 Task: Search one way flight ticket for 5 adults, 2 children, 1 infant in seat and 2 infants on lap in economy from Des Moines: Des Moines International Airport to Indianapolis: Indianapolis International Airport on 8-5-2023. Choice of flights is United. Number of bags: 2 carry on bags. Price is upto 72000. Outbound departure time preference is 8:30.
Action: Mouse moved to (331, 313)
Screenshot: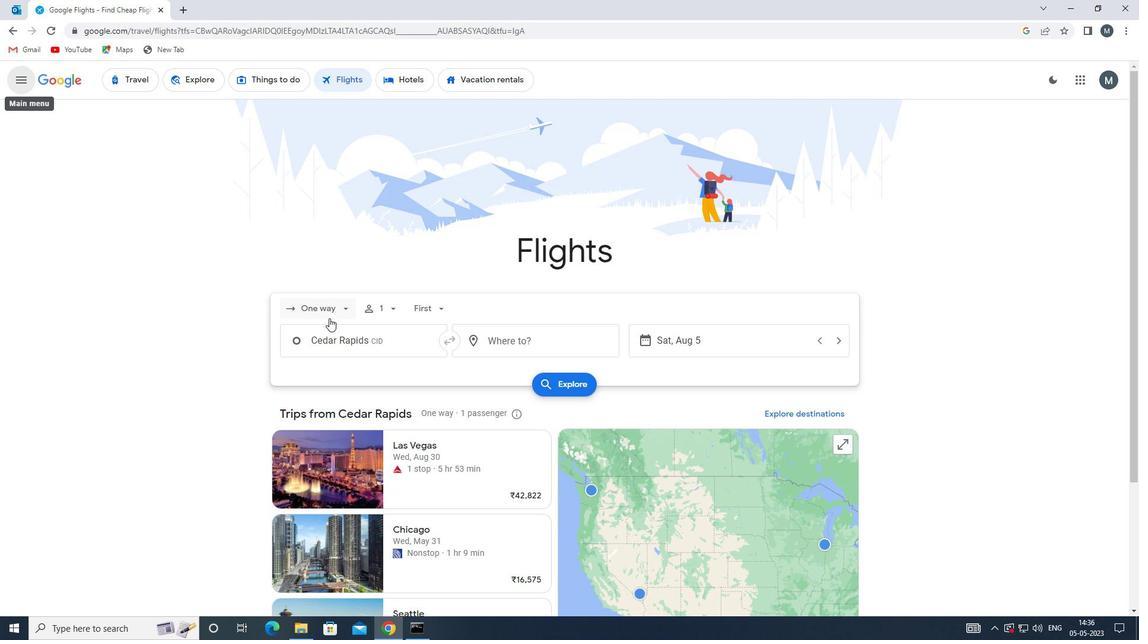 
Action: Mouse pressed left at (331, 313)
Screenshot: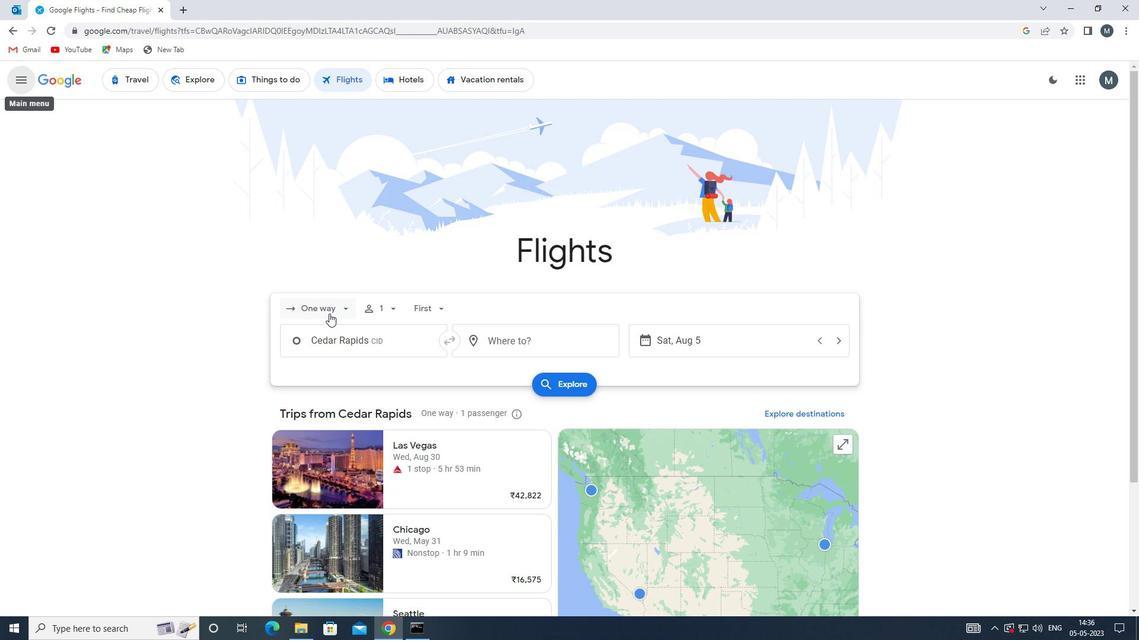 
Action: Mouse moved to (343, 366)
Screenshot: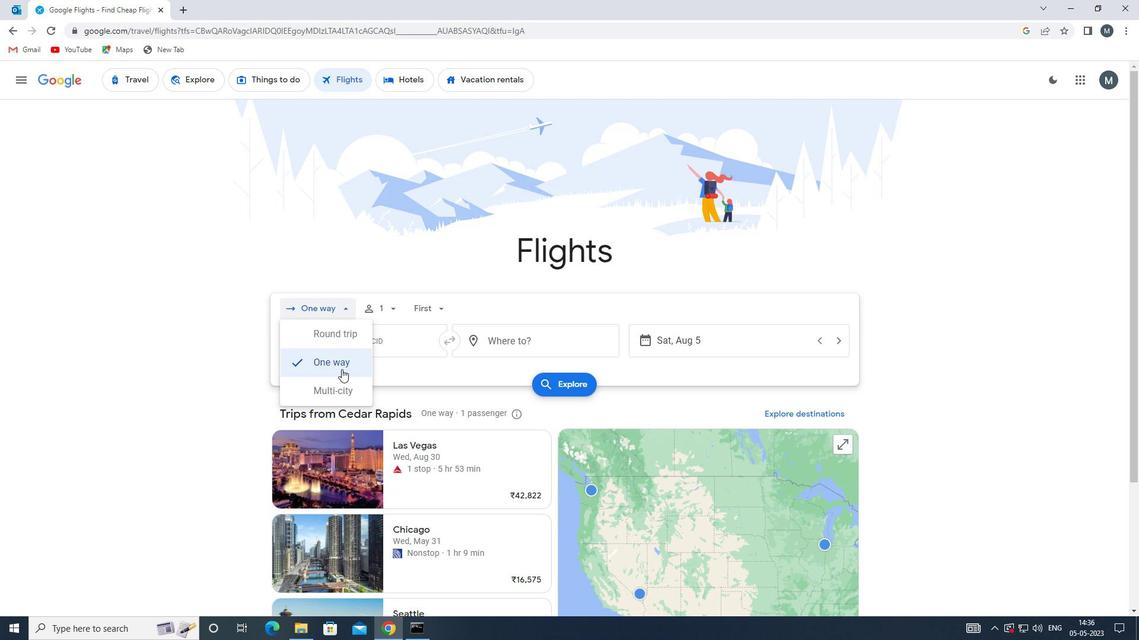 
Action: Mouse pressed left at (343, 366)
Screenshot: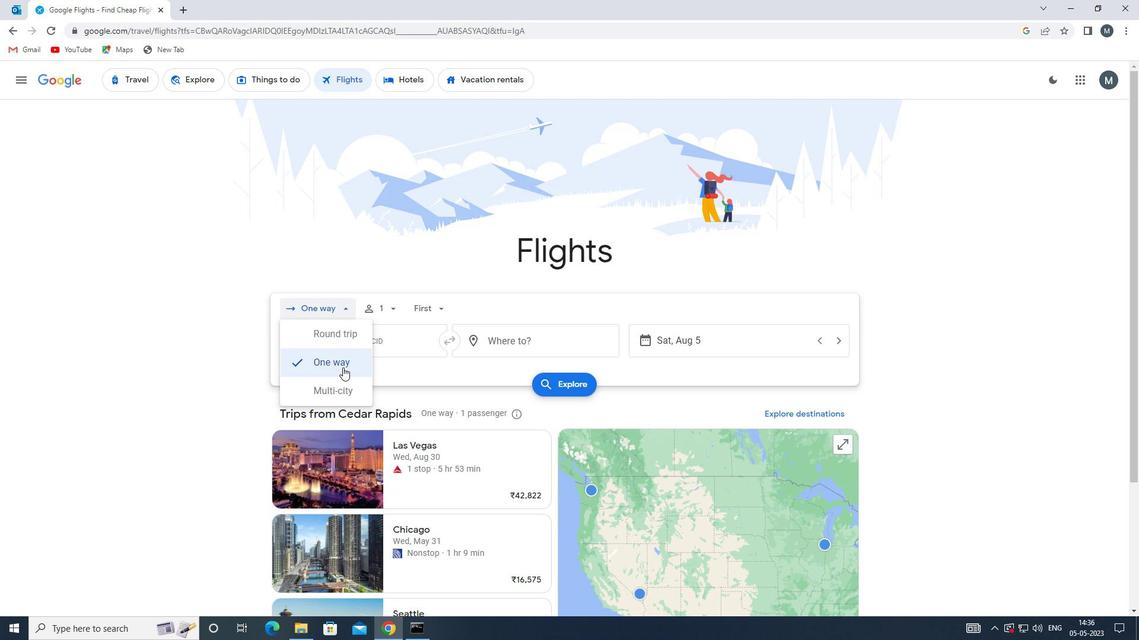 
Action: Mouse moved to (388, 302)
Screenshot: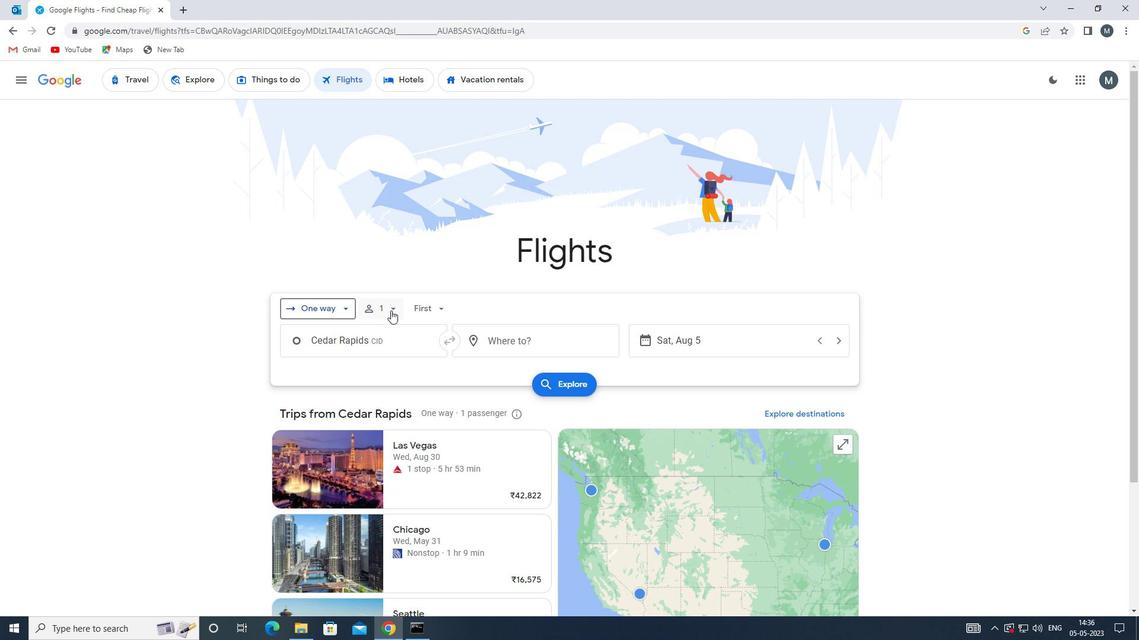 
Action: Mouse pressed left at (388, 302)
Screenshot: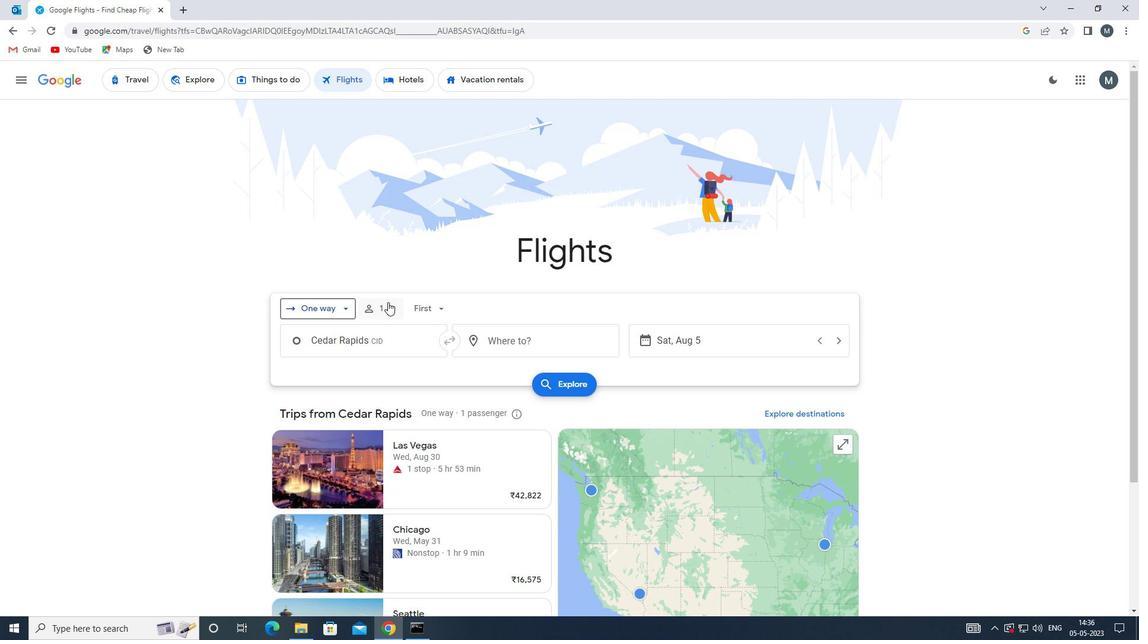 
Action: Mouse moved to (481, 340)
Screenshot: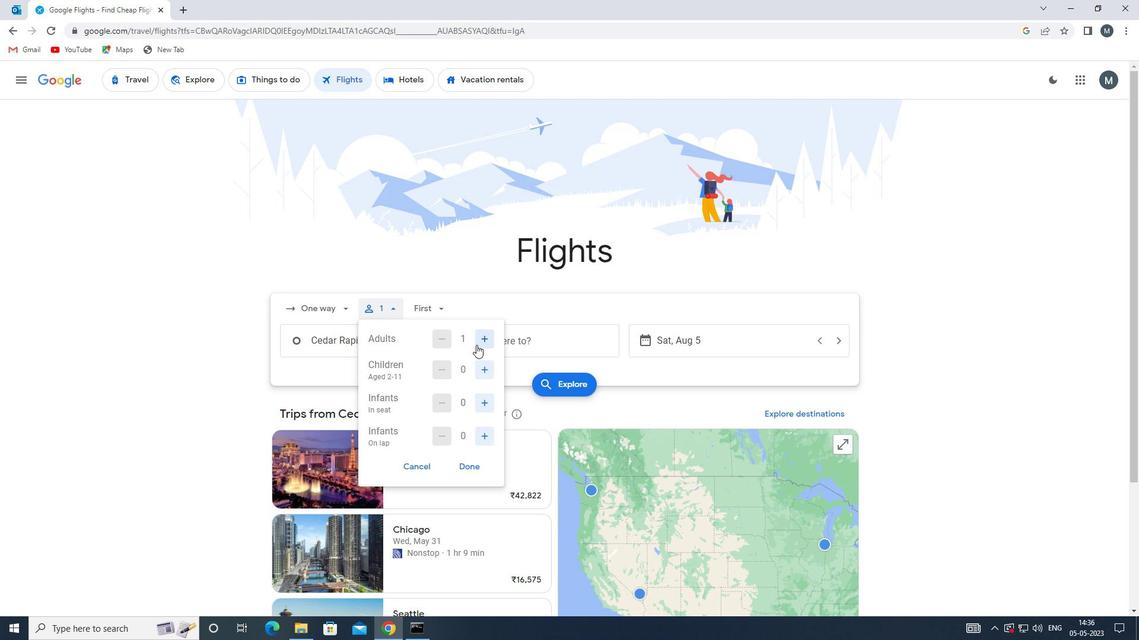 
Action: Mouse pressed left at (481, 340)
Screenshot: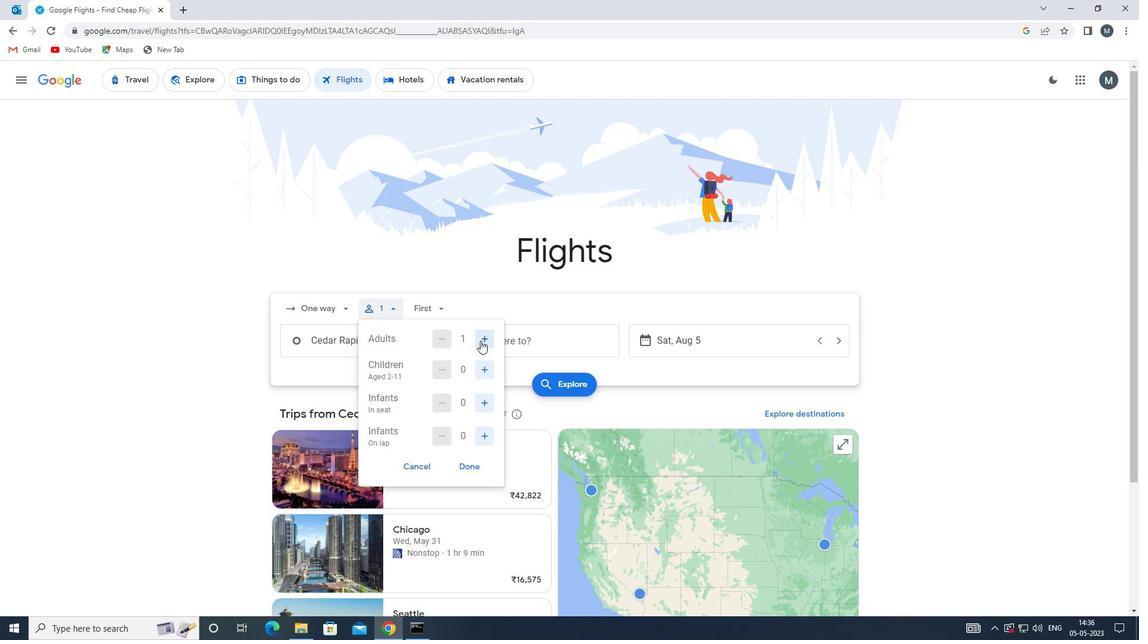 
Action: Mouse moved to (481, 340)
Screenshot: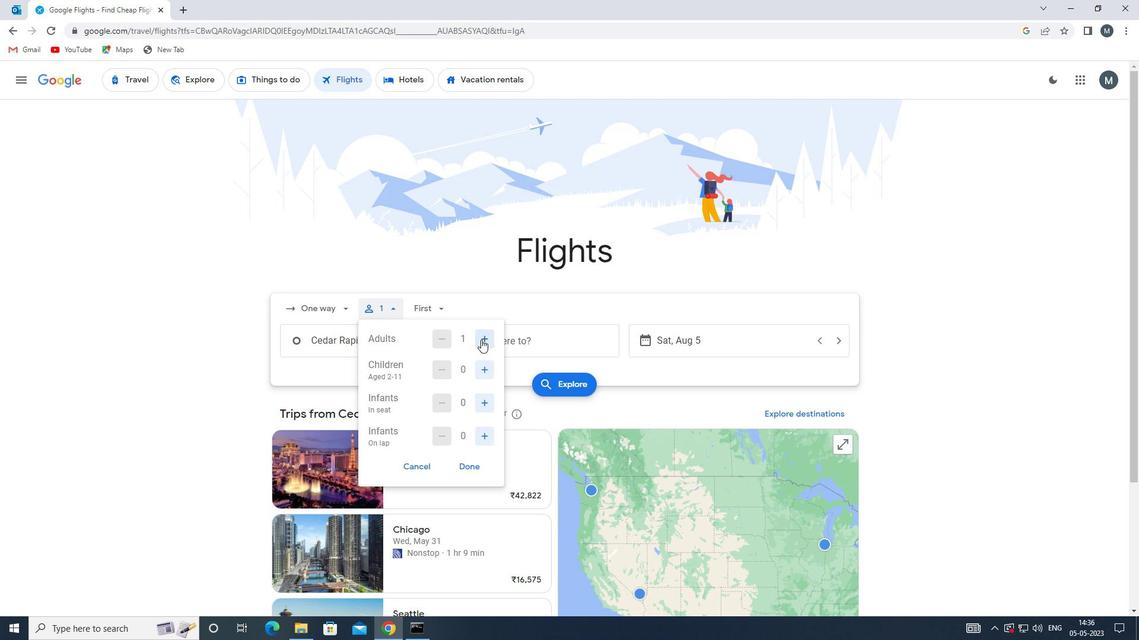 
Action: Mouse pressed left at (481, 340)
Screenshot: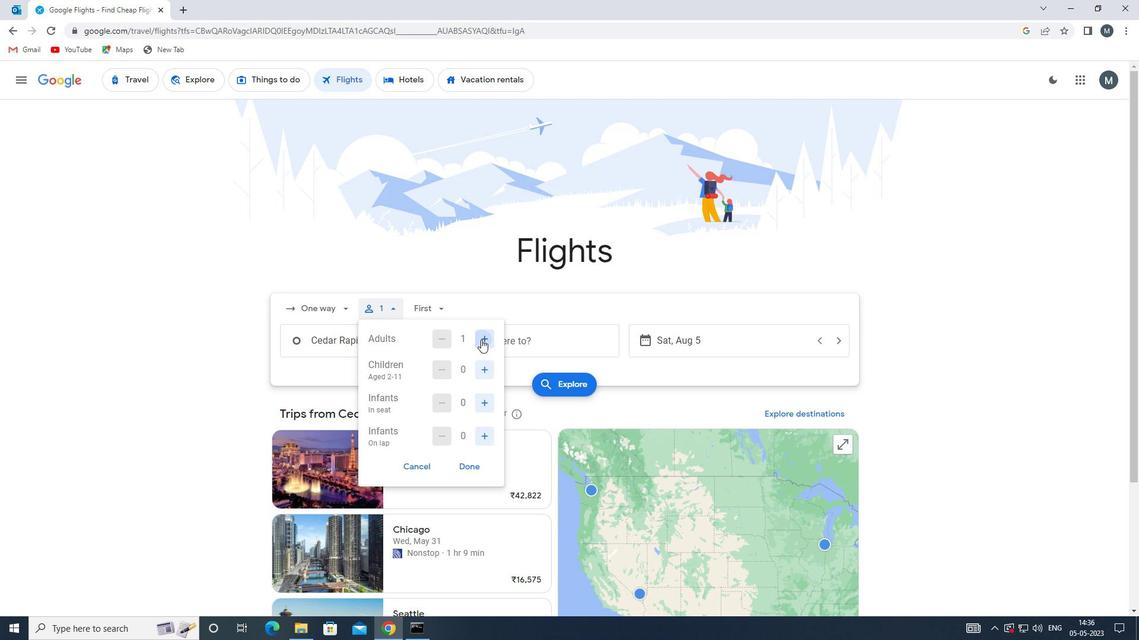 
Action: Mouse moved to (481, 340)
Screenshot: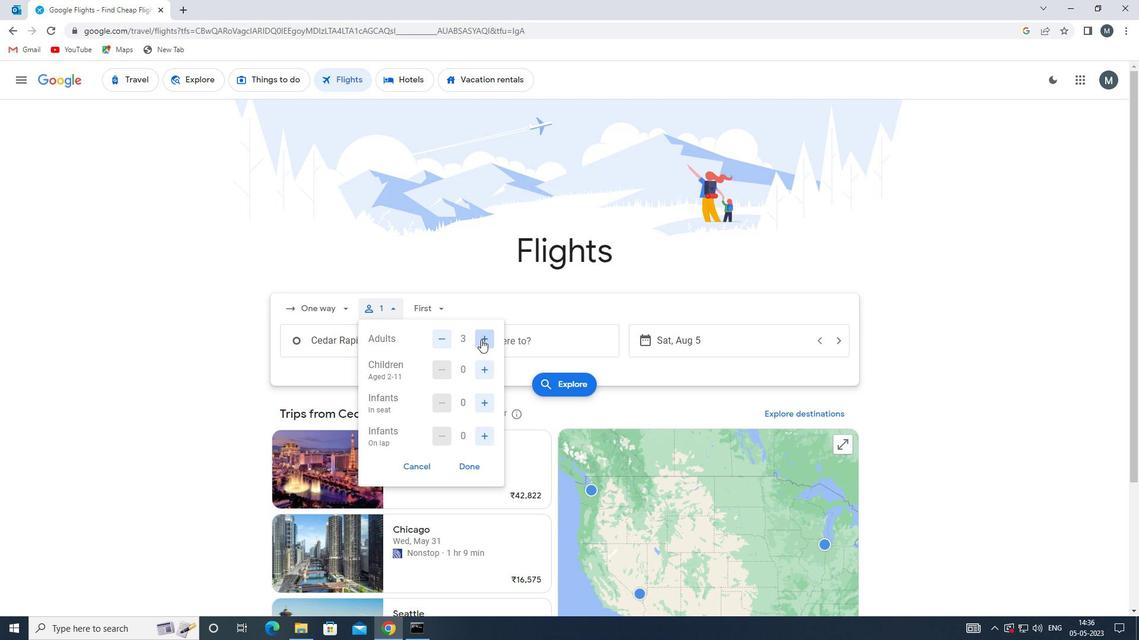 
Action: Mouse pressed left at (481, 340)
Screenshot: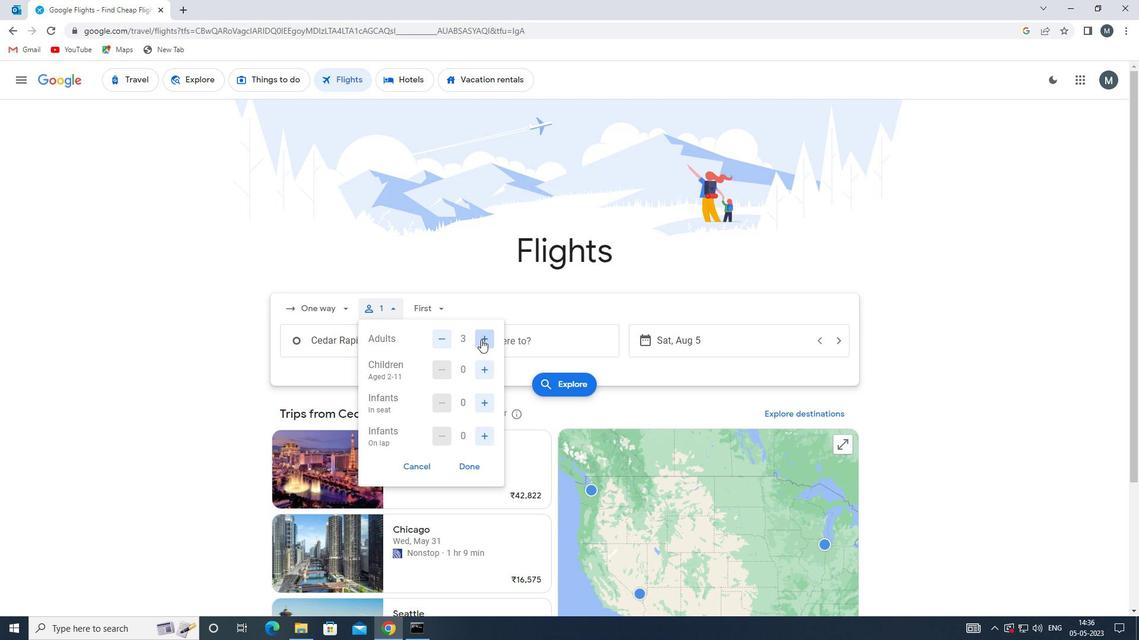
Action: Mouse pressed left at (481, 340)
Screenshot: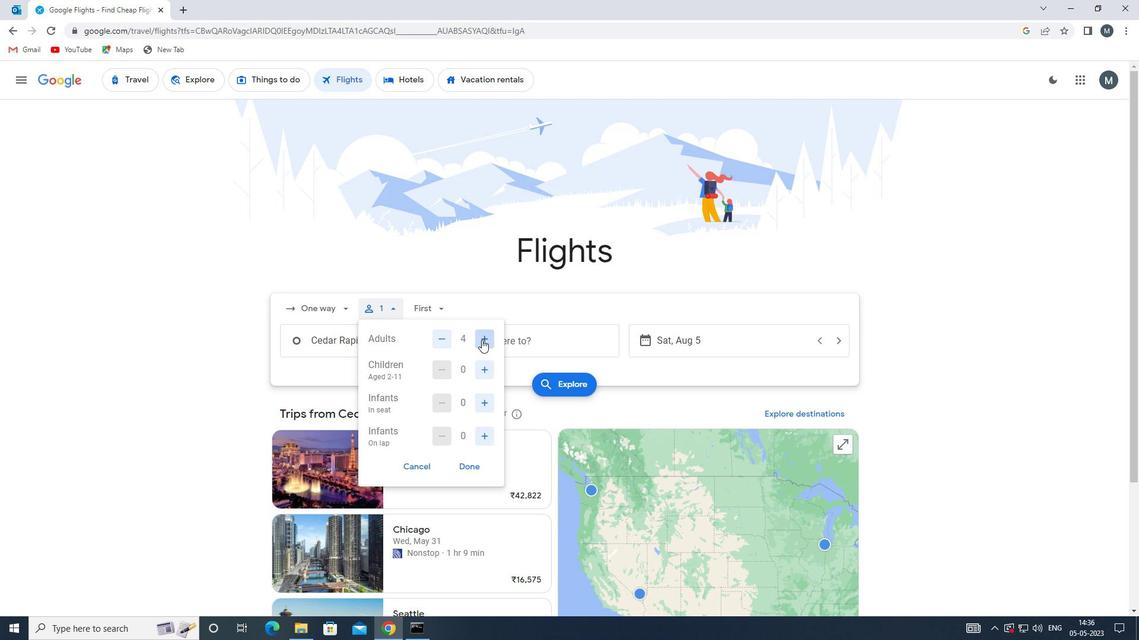 
Action: Mouse moved to (484, 374)
Screenshot: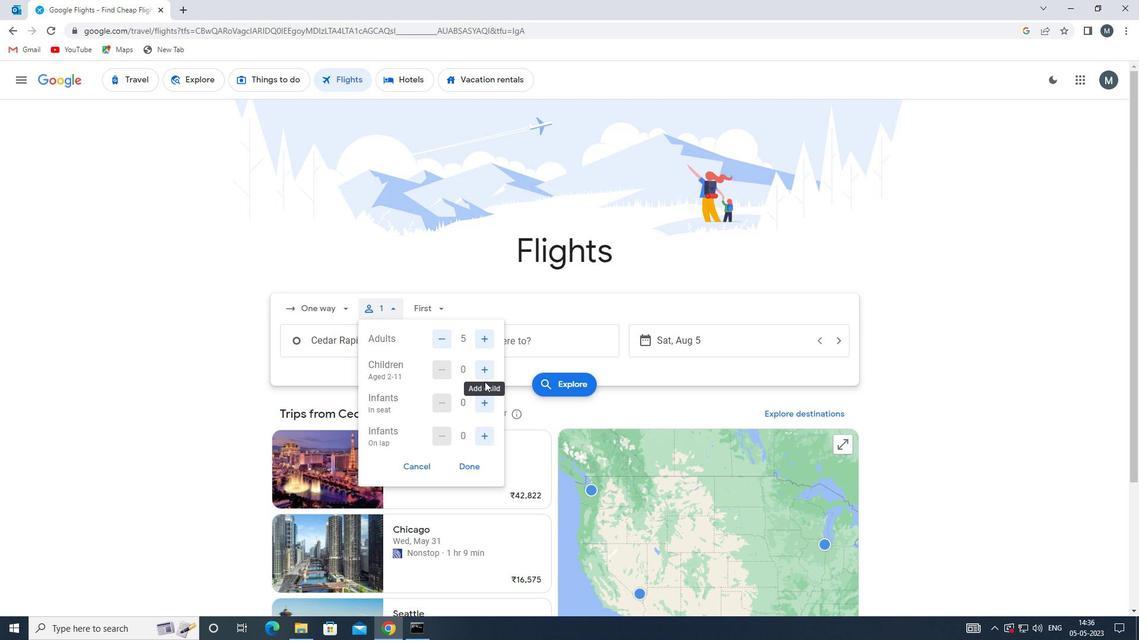 
Action: Mouse pressed left at (484, 374)
Screenshot: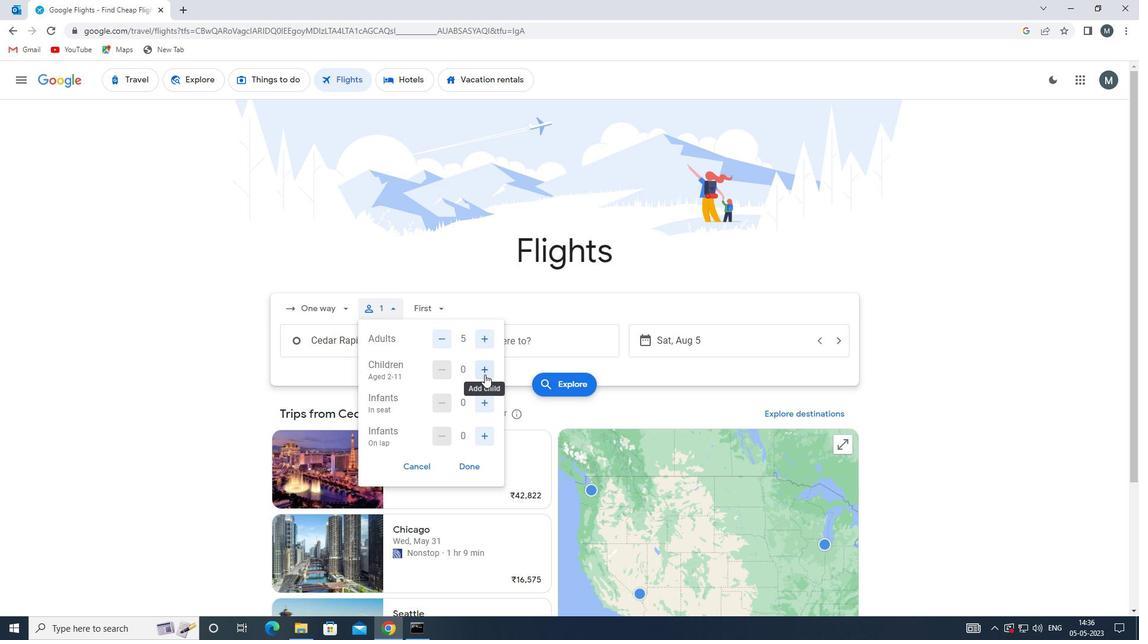 
Action: Mouse pressed left at (484, 374)
Screenshot: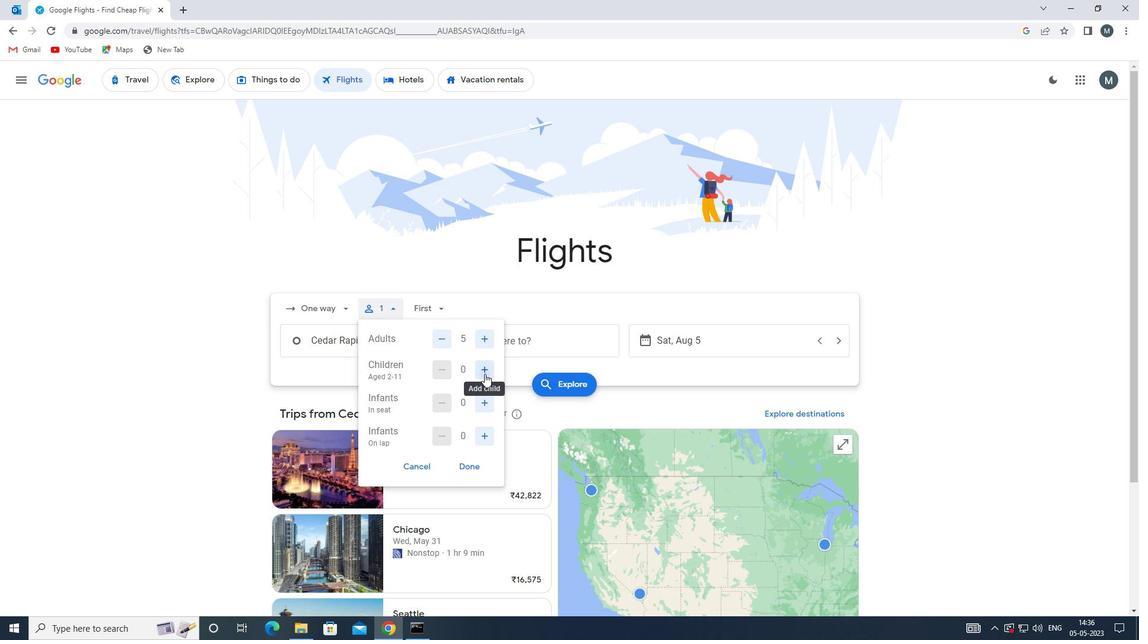 
Action: Mouse moved to (483, 407)
Screenshot: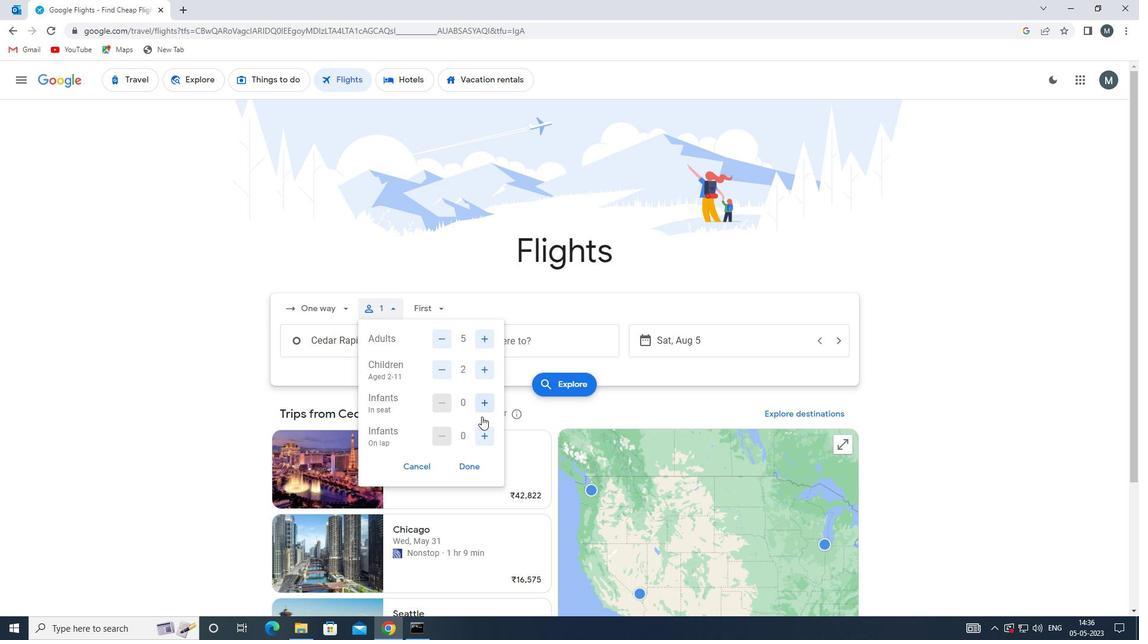 
Action: Mouse pressed left at (483, 407)
Screenshot: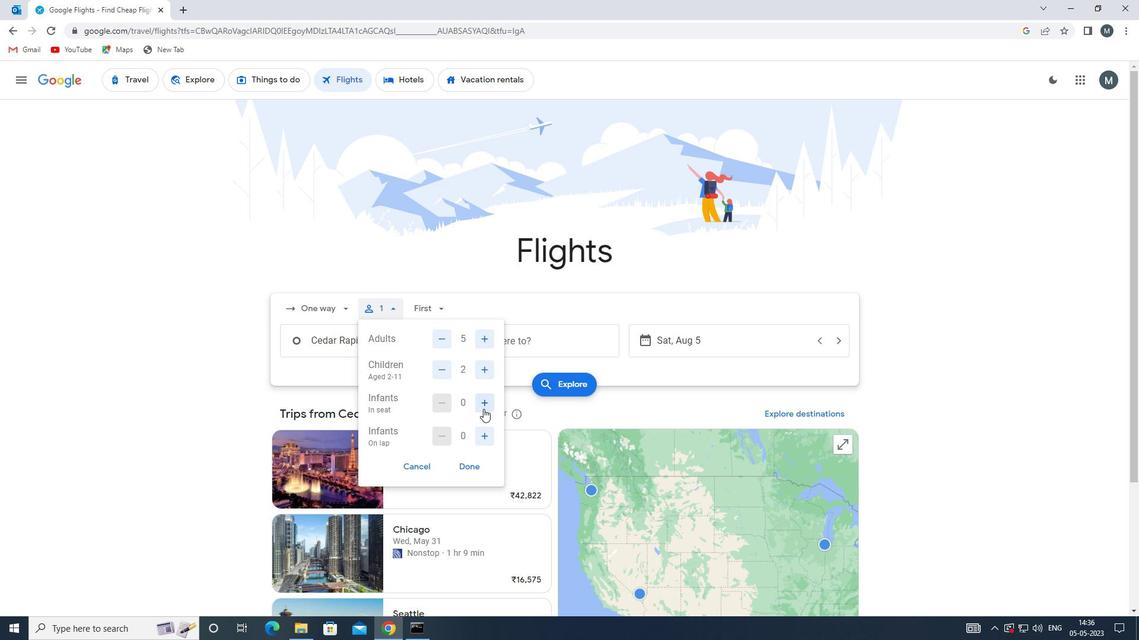 
Action: Mouse moved to (486, 441)
Screenshot: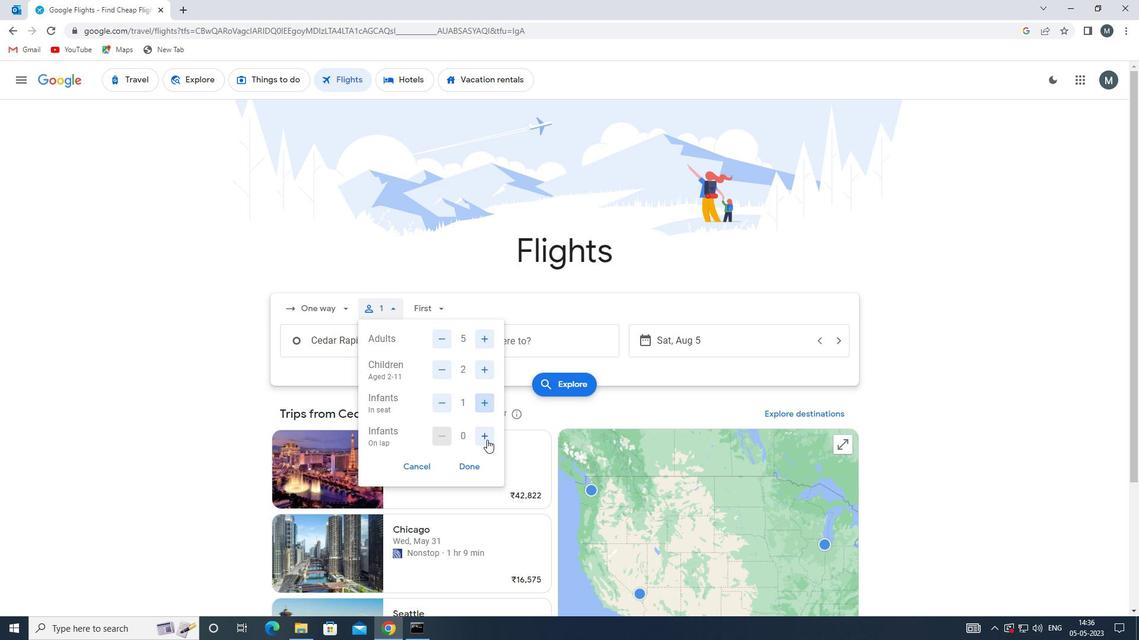 
Action: Mouse pressed left at (486, 441)
Screenshot: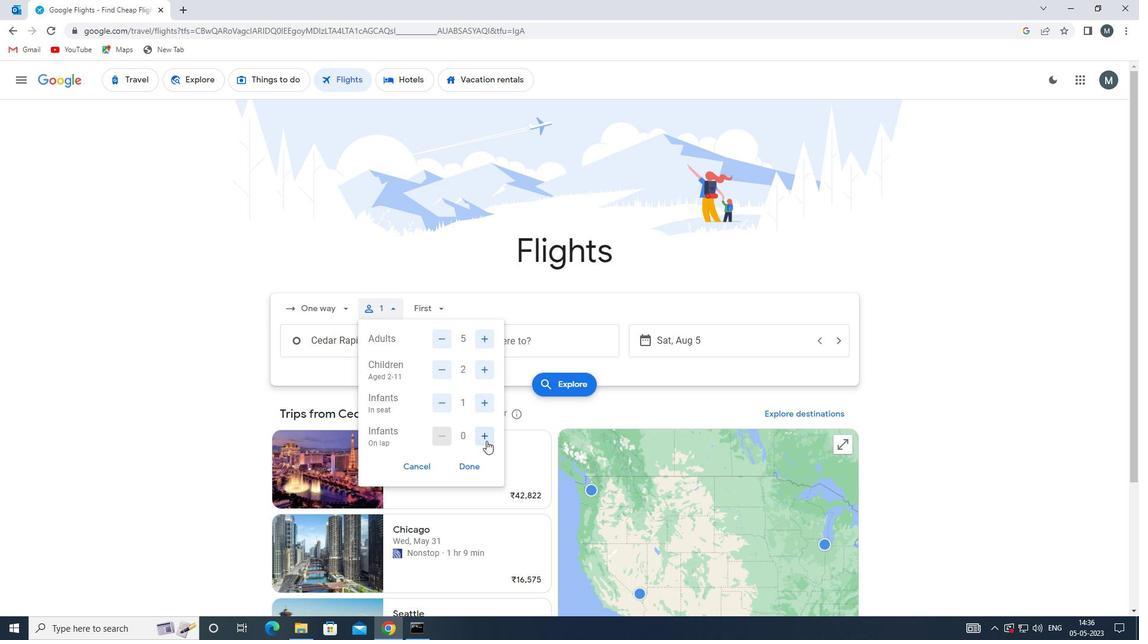 
Action: Mouse pressed left at (486, 441)
Screenshot: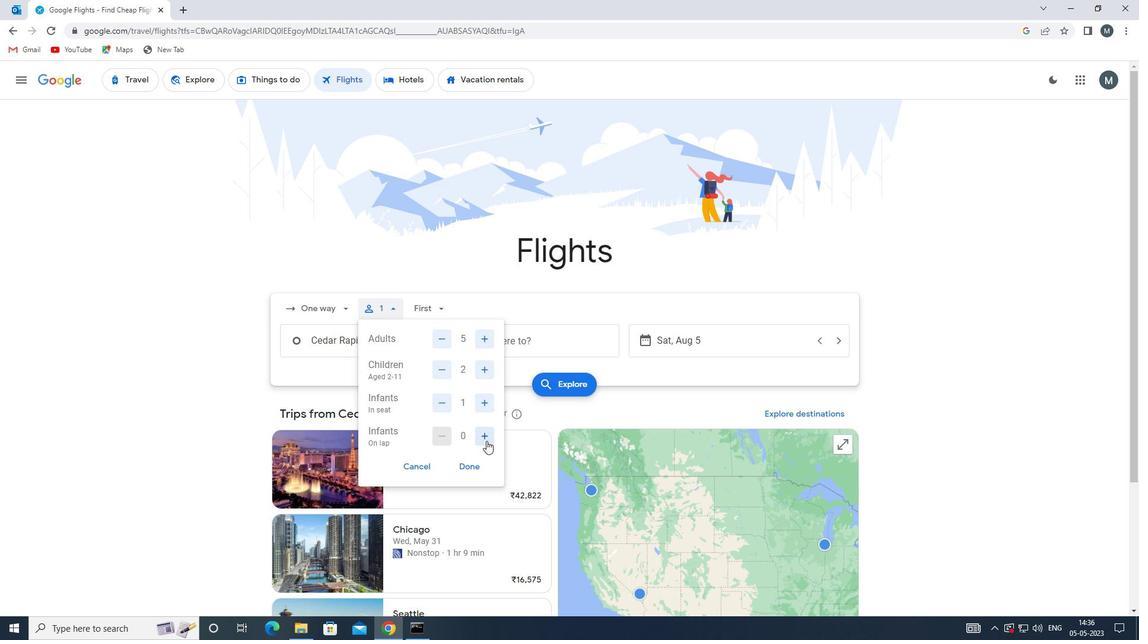 
Action: Mouse moved to (448, 435)
Screenshot: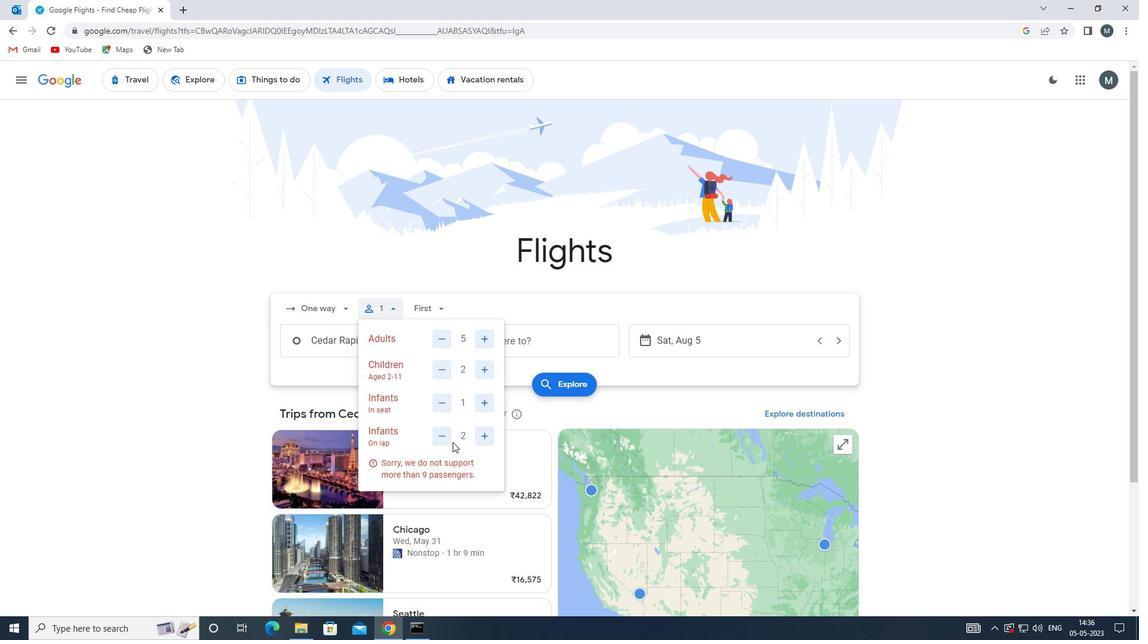 
Action: Mouse pressed left at (448, 435)
Screenshot: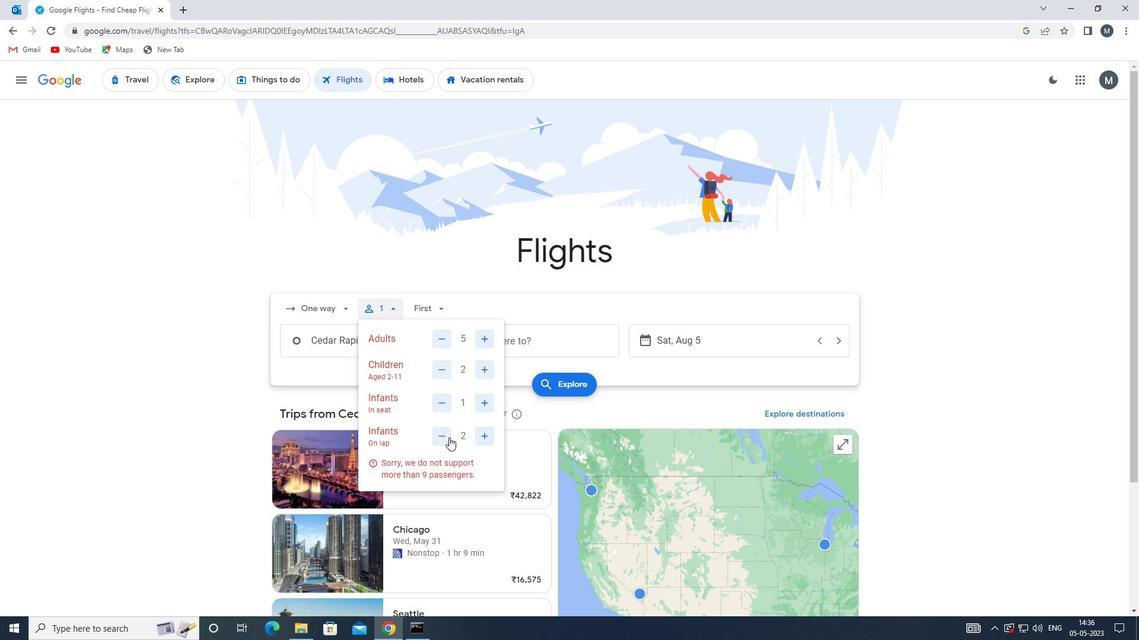 
Action: Mouse moved to (466, 464)
Screenshot: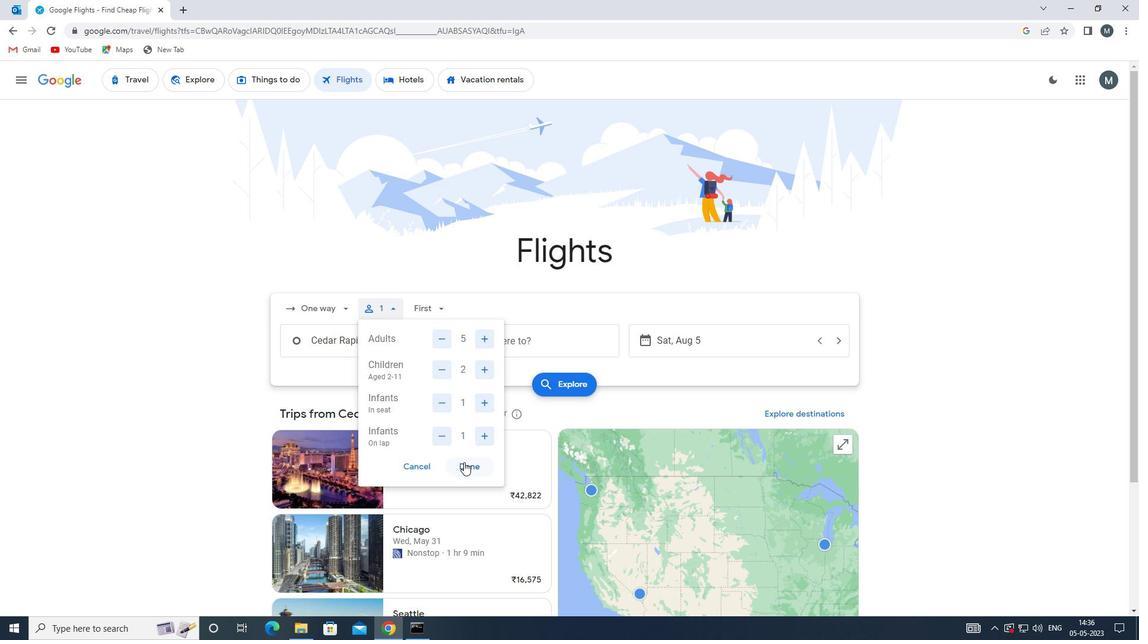 
Action: Mouse pressed left at (466, 464)
Screenshot: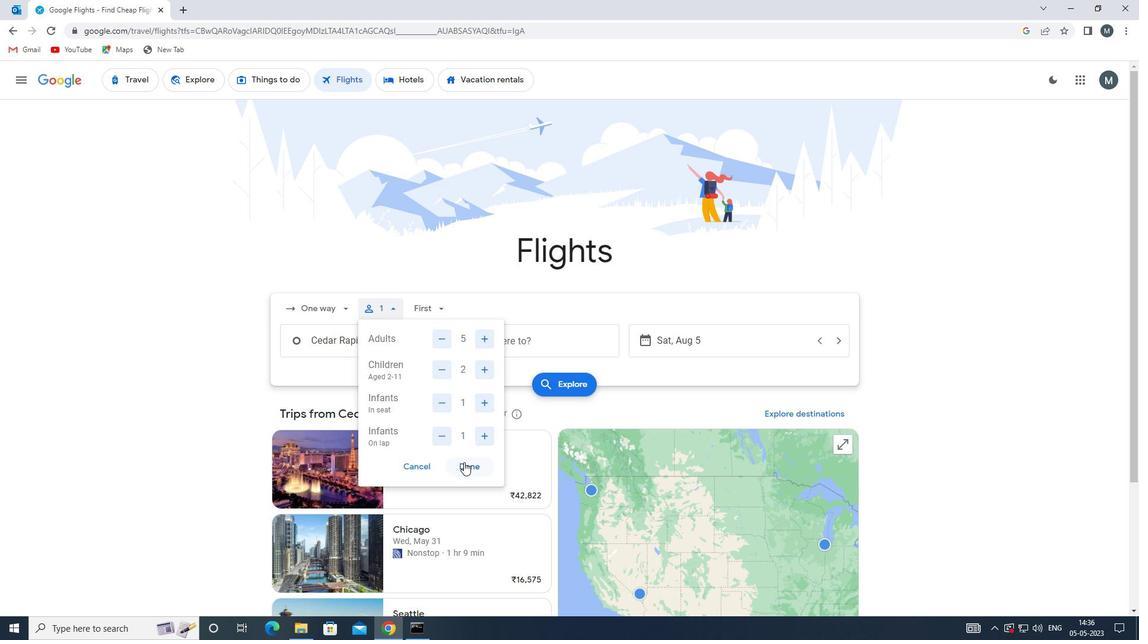 
Action: Mouse moved to (448, 310)
Screenshot: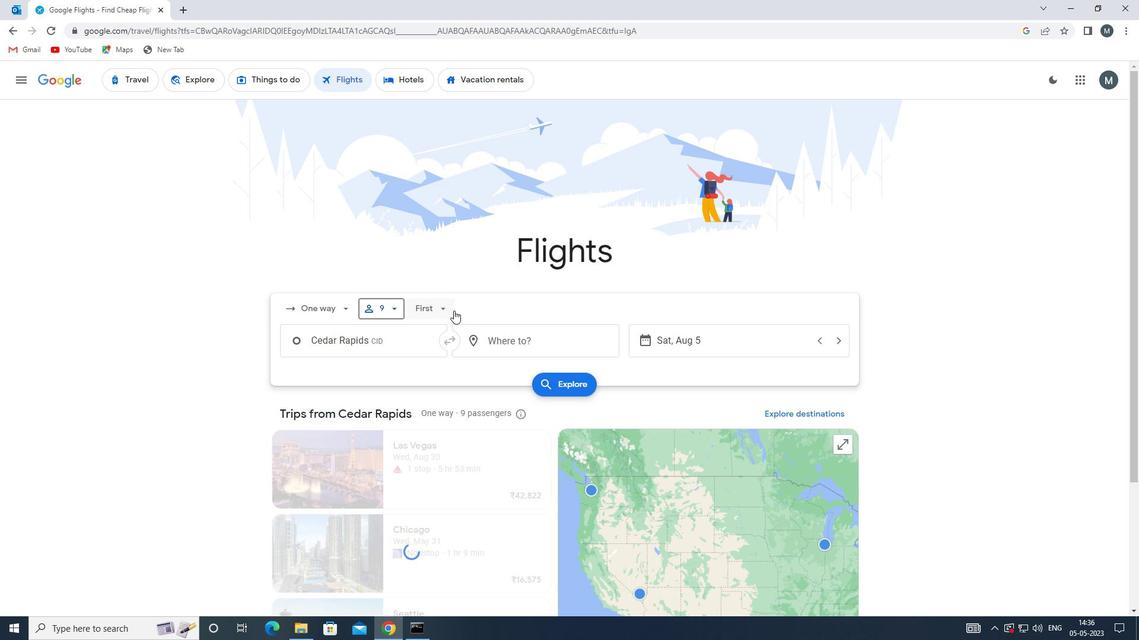 
Action: Mouse pressed left at (448, 310)
Screenshot: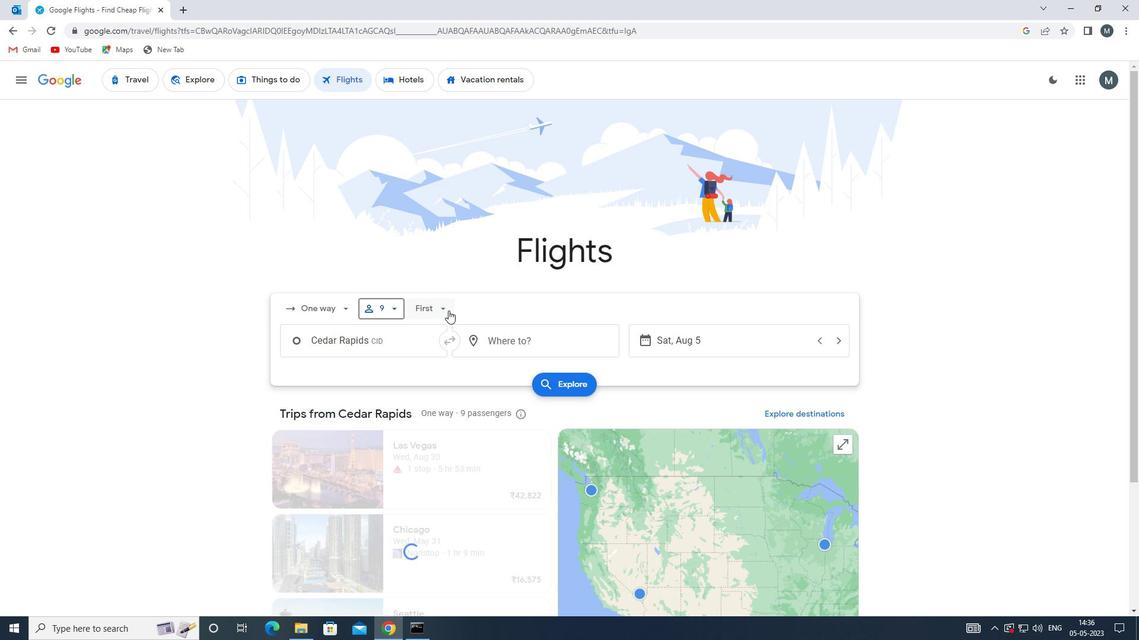 
Action: Mouse moved to (459, 332)
Screenshot: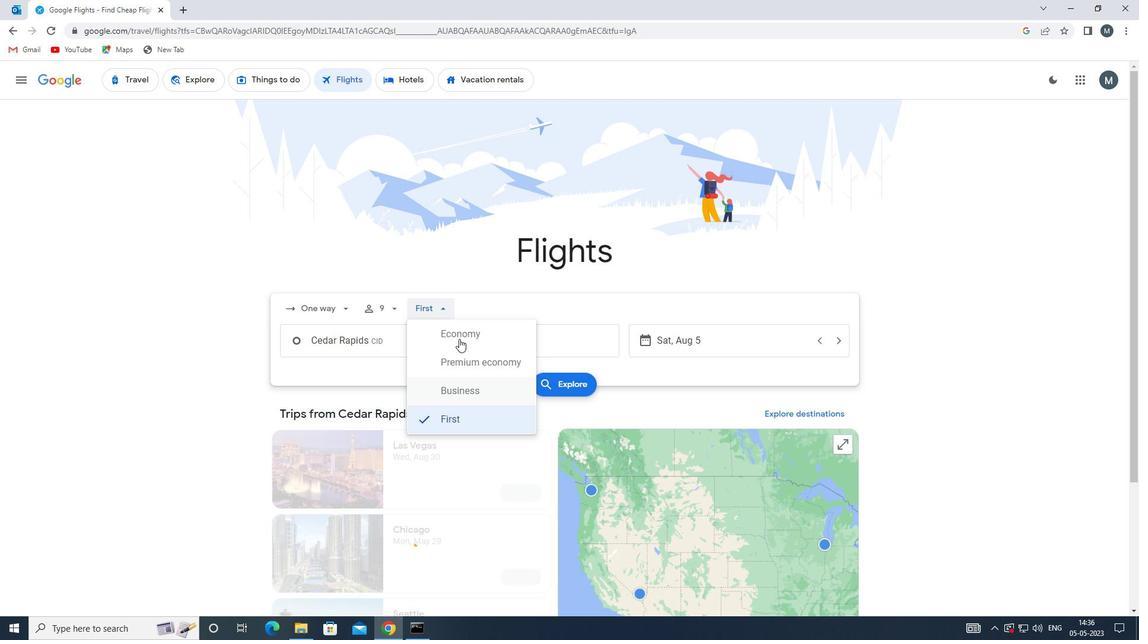 
Action: Mouse pressed left at (459, 332)
Screenshot: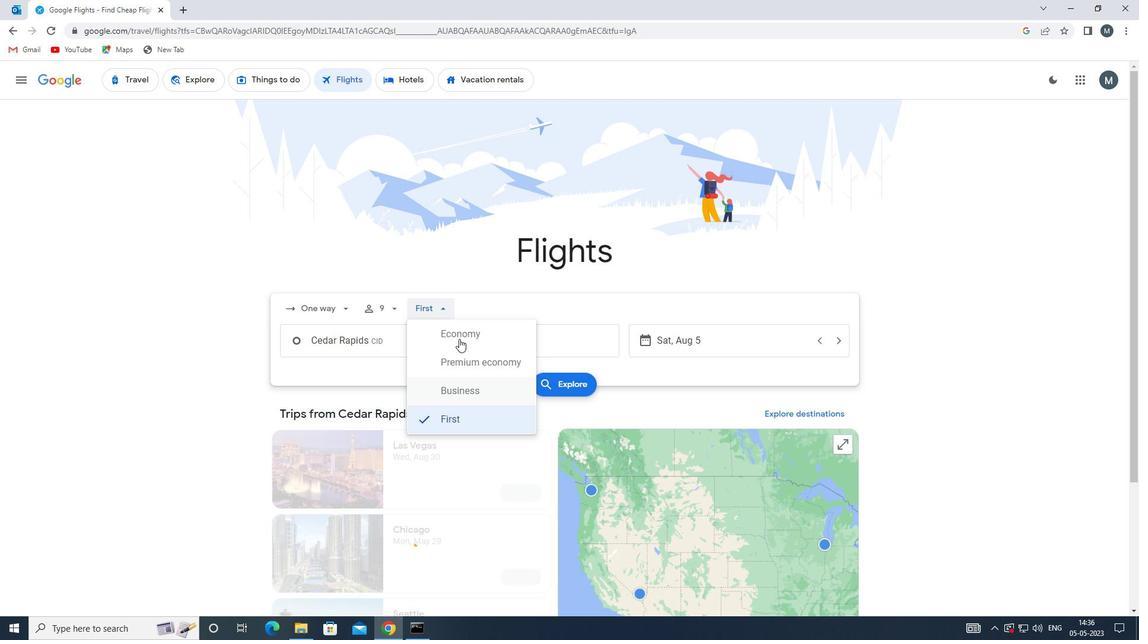
Action: Mouse moved to (370, 340)
Screenshot: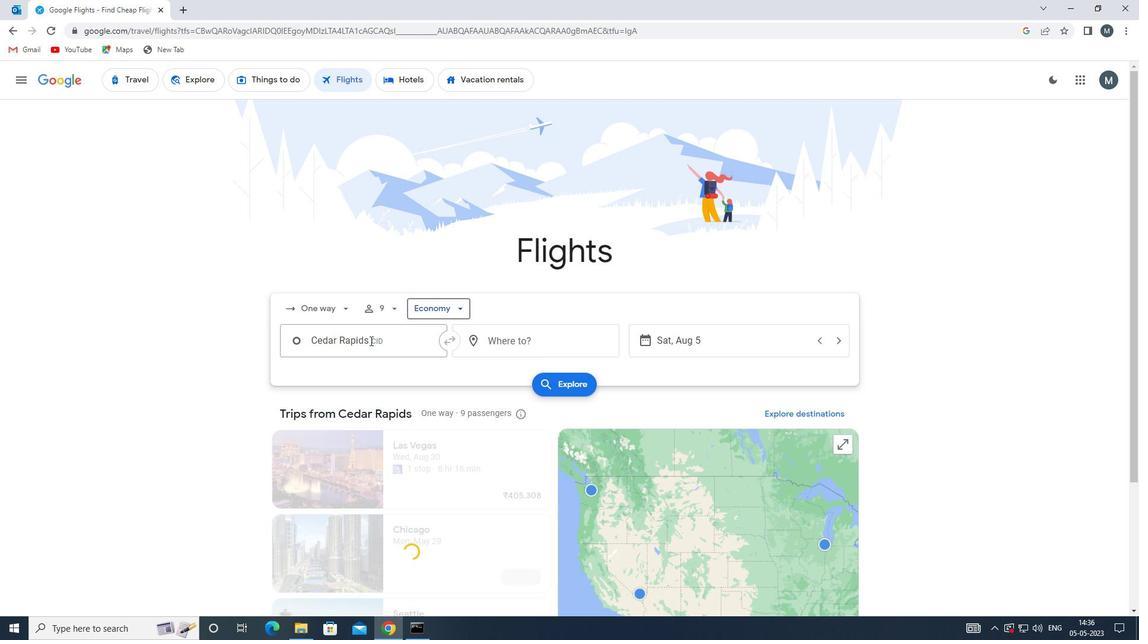 
Action: Mouse pressed left at (370, 340)
Screenshot: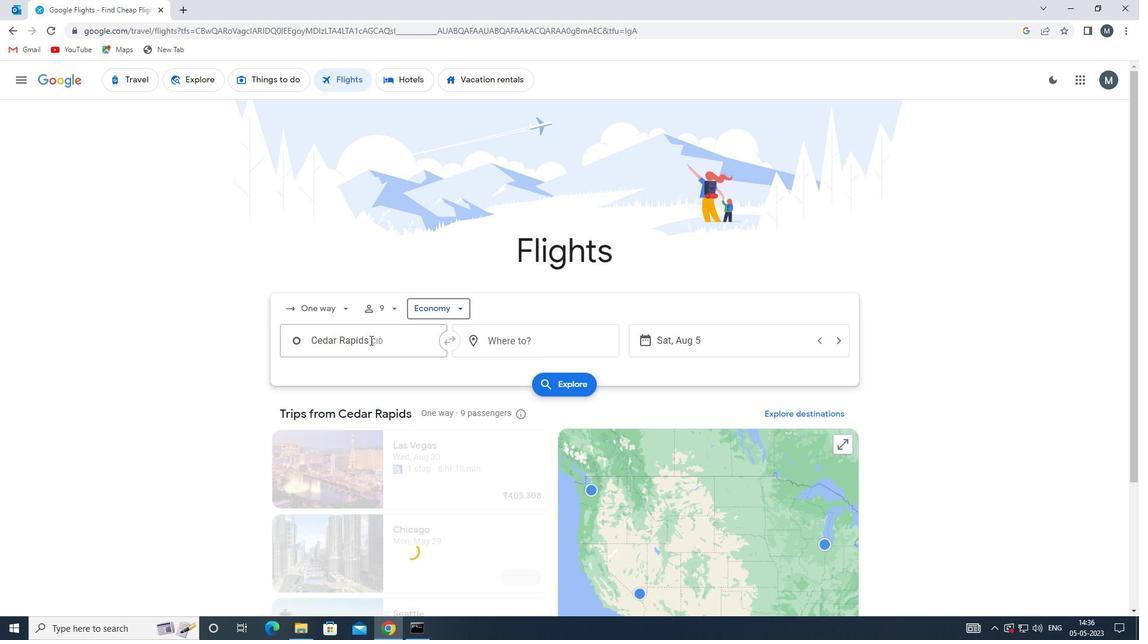 
Action: Key pressed des<Key.space>
Screenshot: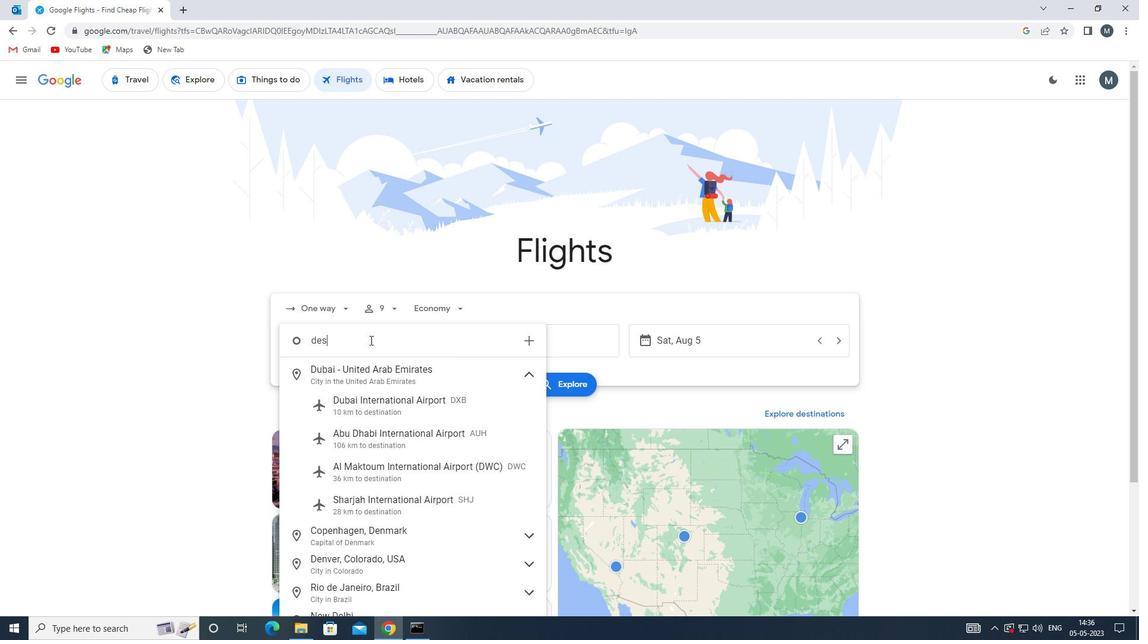 
Action: Mouse moved to (411, 403)
Screenshot: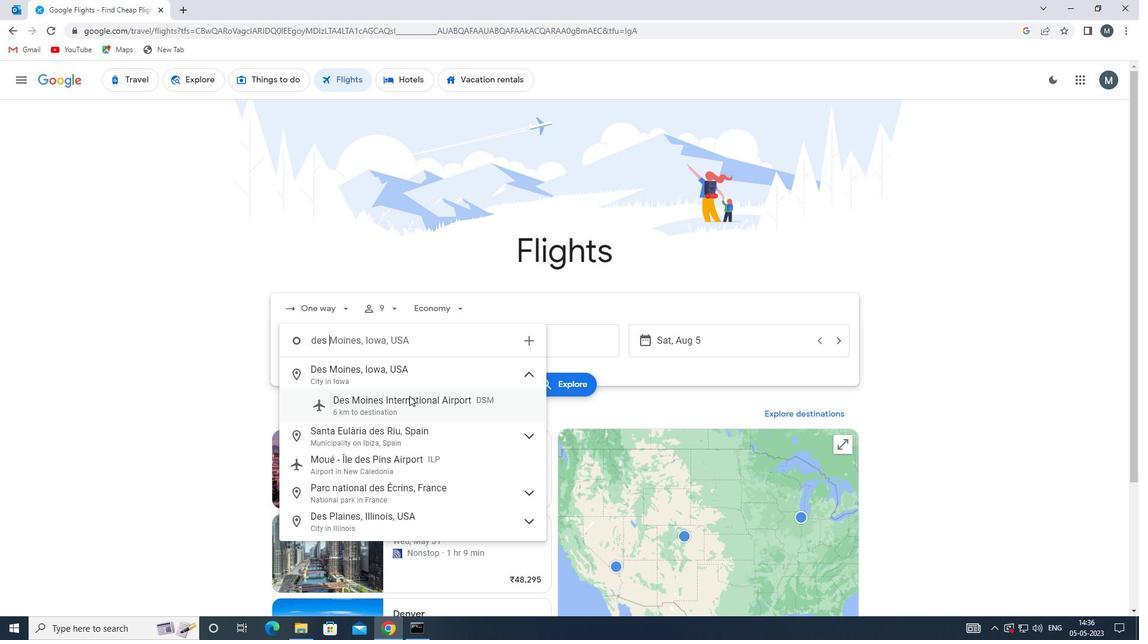 
Action: Mouse pressed left at (411, 403)
Screenshot: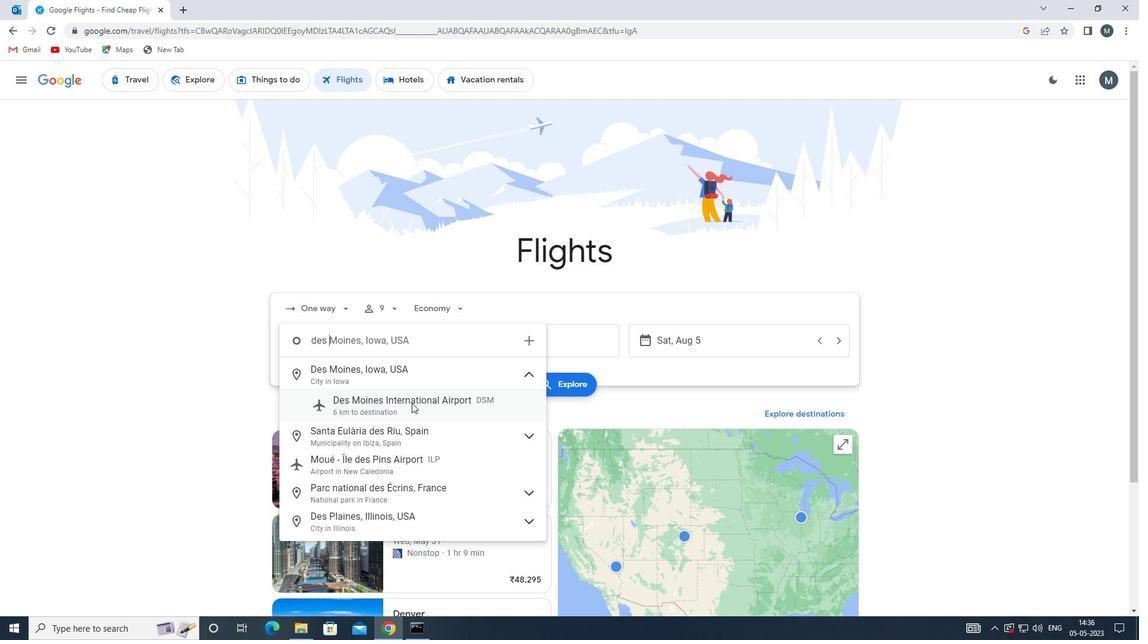 
Action: Mouse moved to (508, 338)
Screenshot: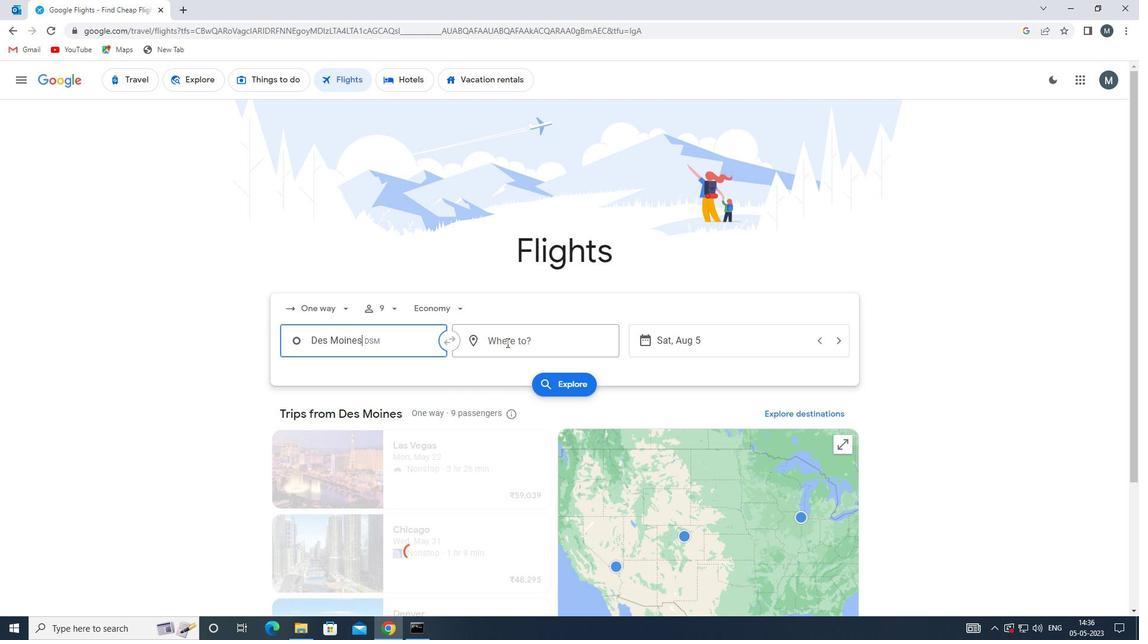 
Action: Mouse pressed left at (508, 338)
Screenshot: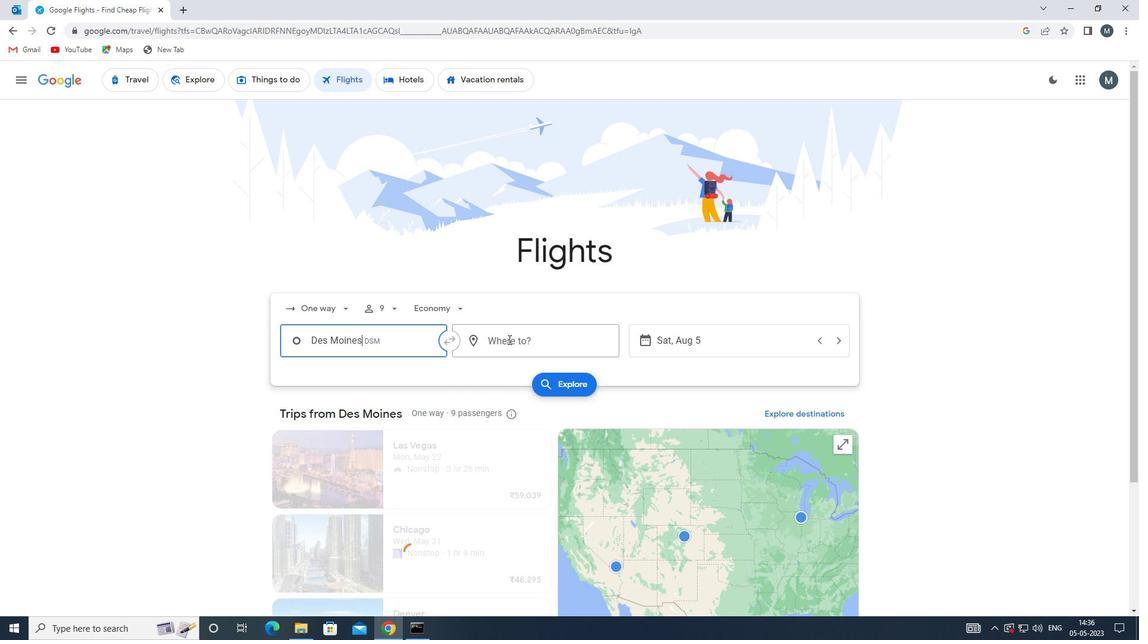 
Action: Mouse moved to (507, 338)
Screenshot: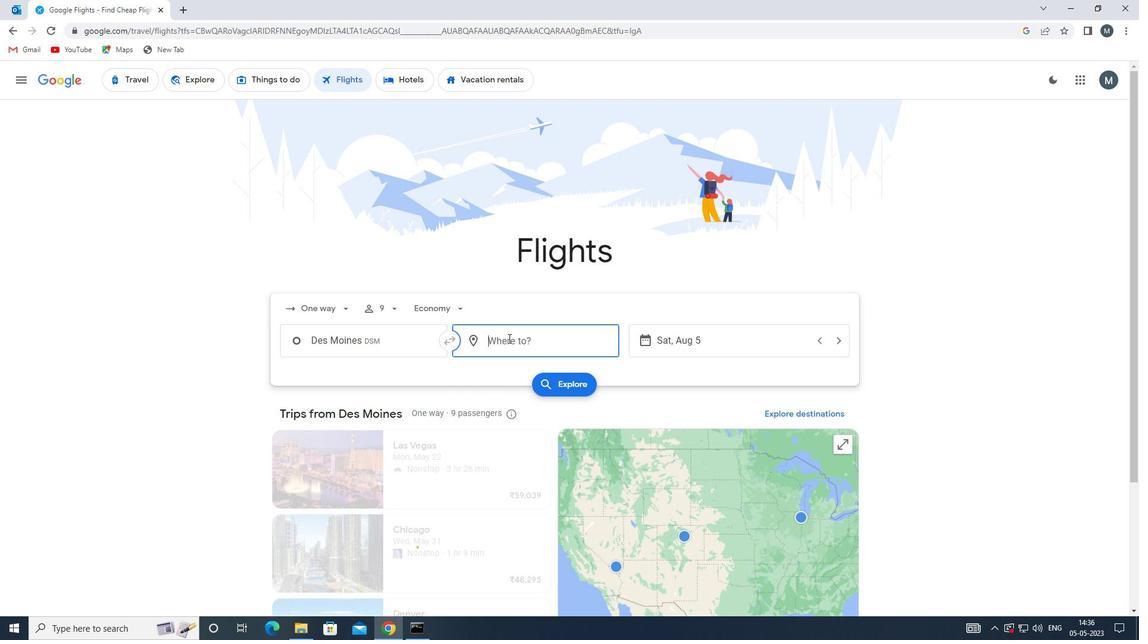 
Action: Key pressed ind
Screenshot: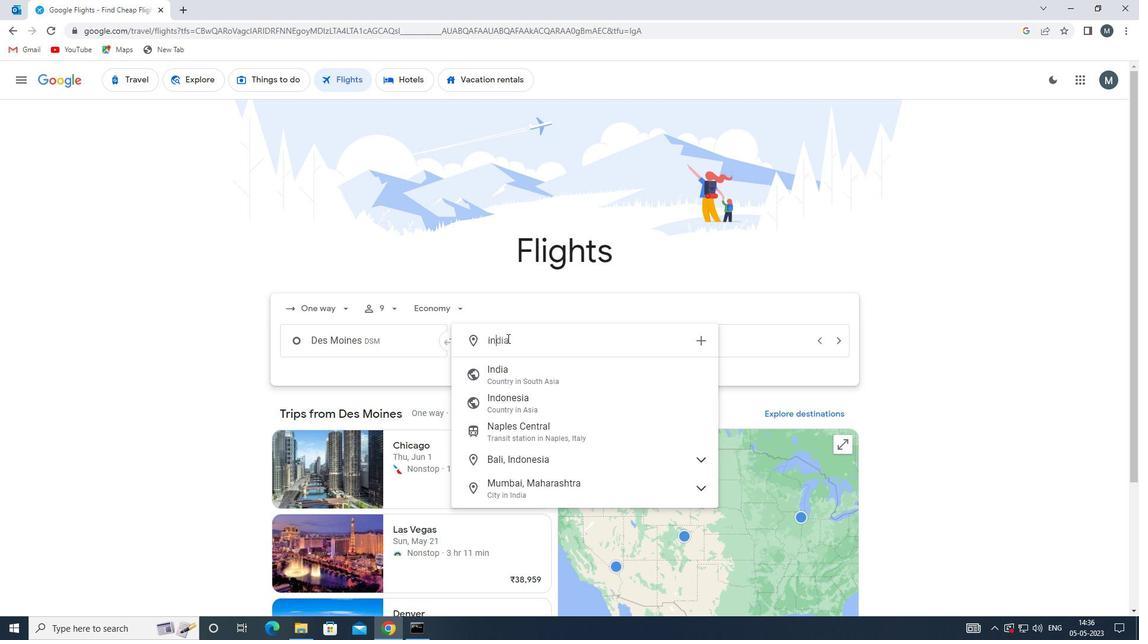 
Action: Mouse moved to (547, 372)
Screenshot: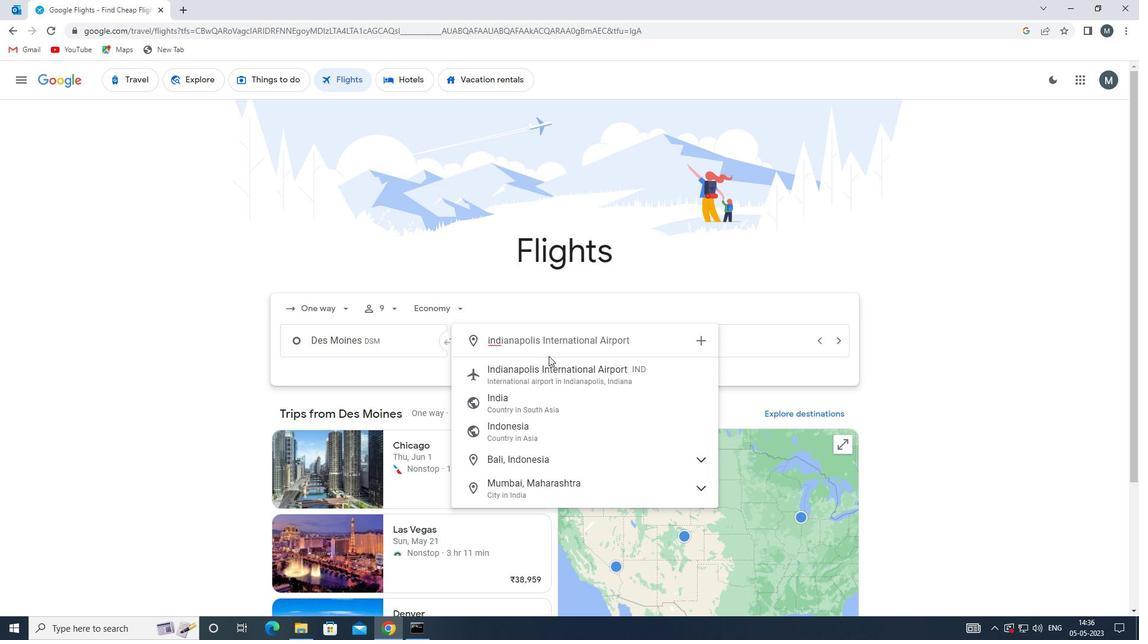 
Action: Mouse pressed left at (547, 372)
Screenshot: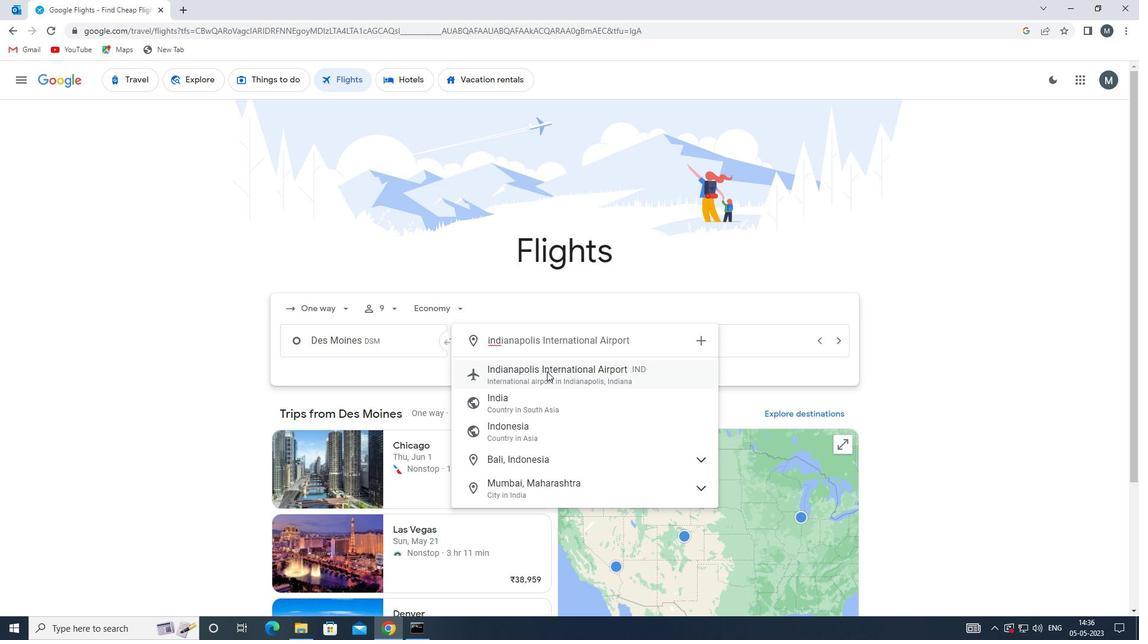 
Action: Mouse moved to (672, 340)
Screenshot: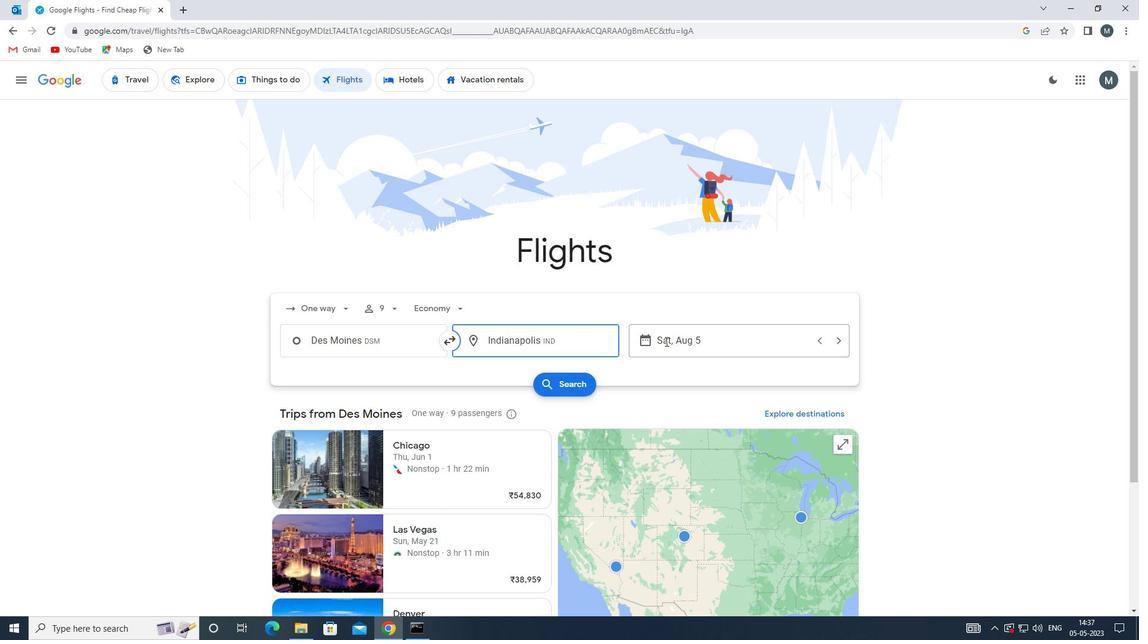 
Action: Mouse pressed left at (672, 340)
Screenshot: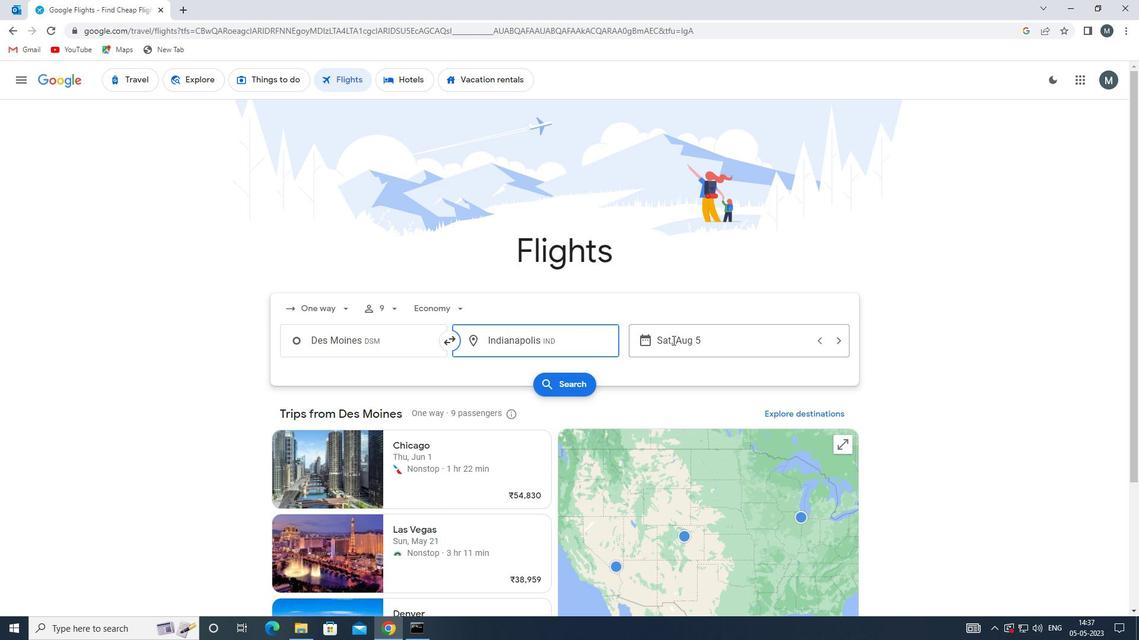 
Action: Mouse moved to (600, 396)
Screenshot: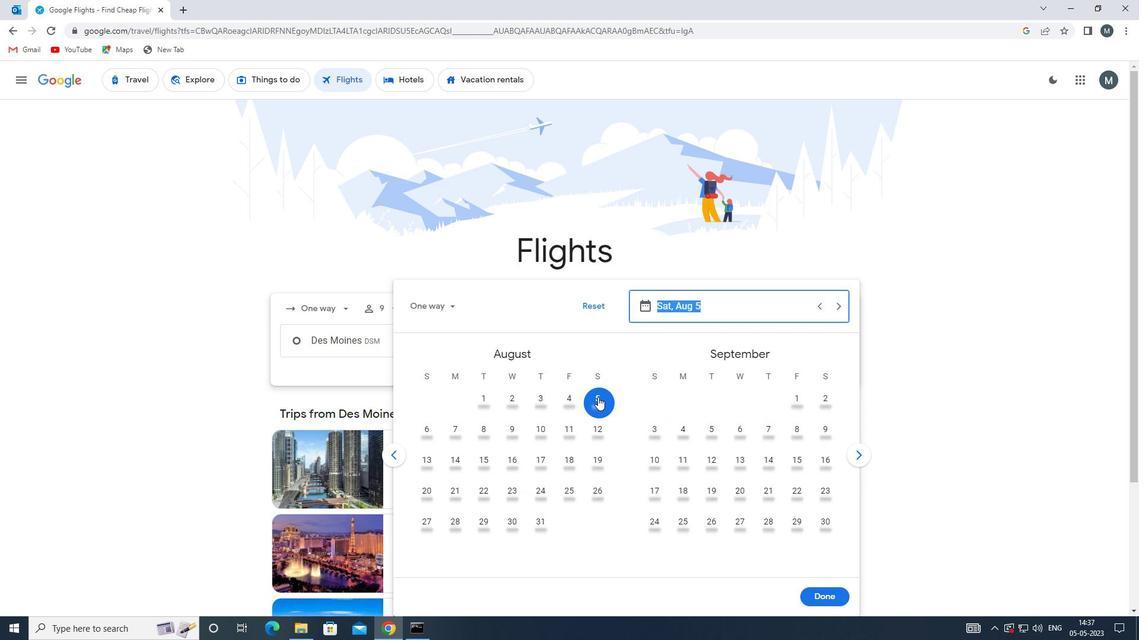 
Action: Mouse pressed left at (600, 396)
Screenshot: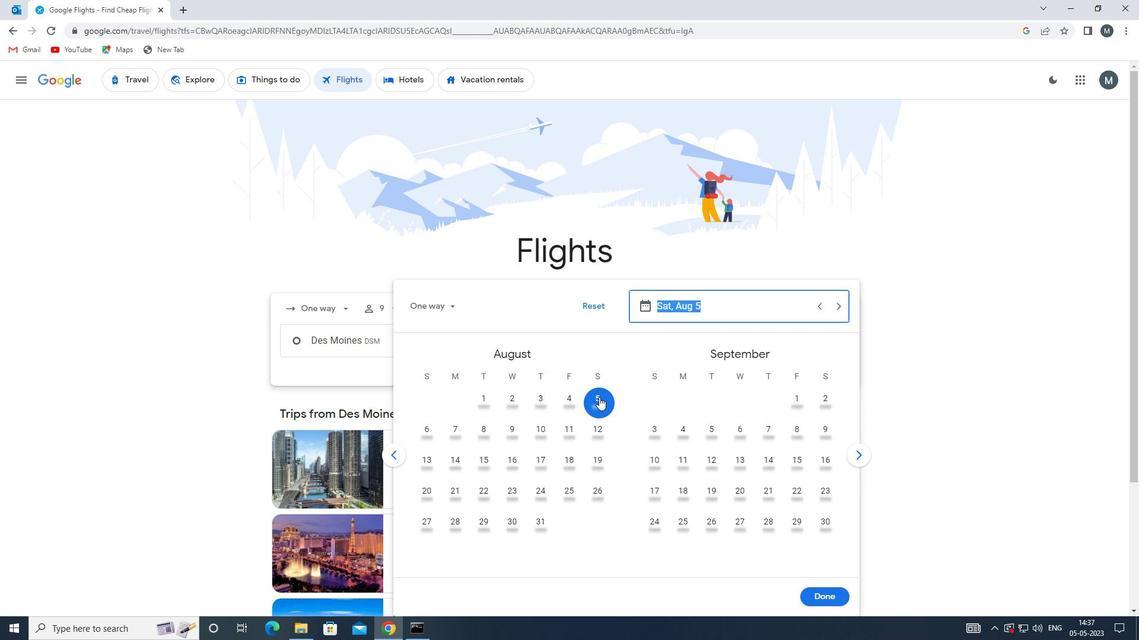 
Action: Mouse moved to (823, 596)
Screenshot: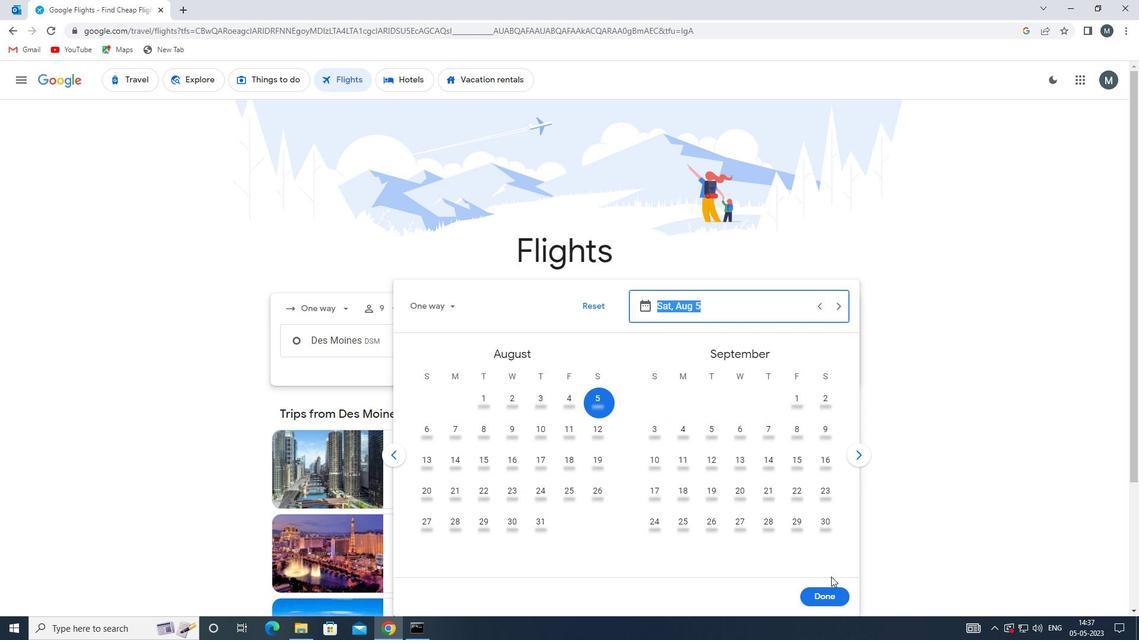 
Action: Mouse pressed left at (823, 596)
Screenshot: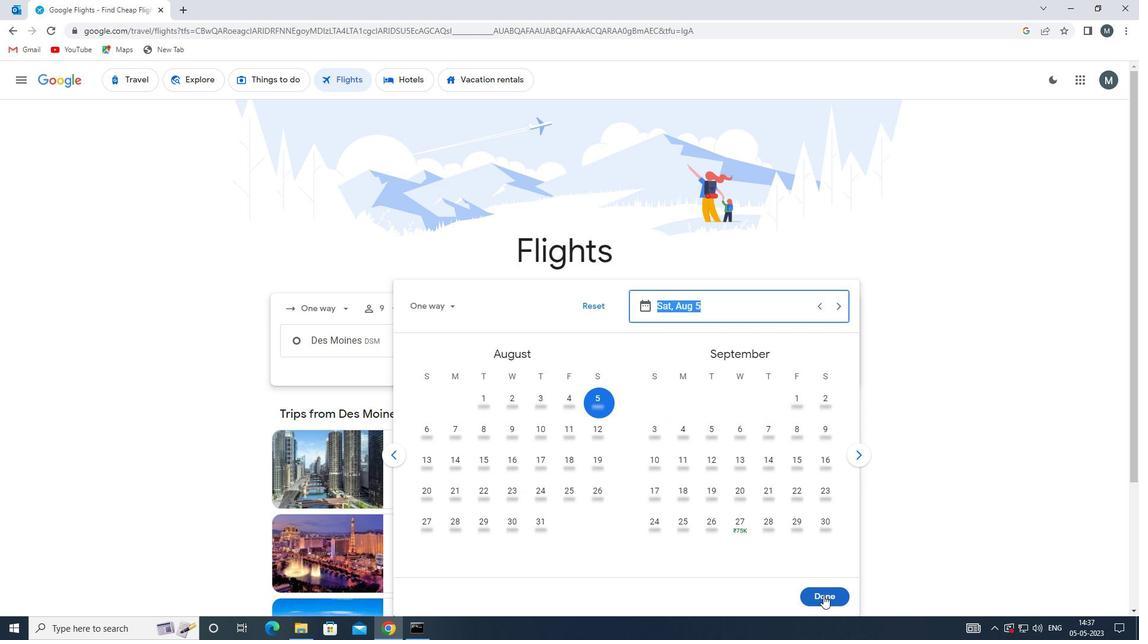 
Action: Mouse moved to (559, 380)
Screenshot: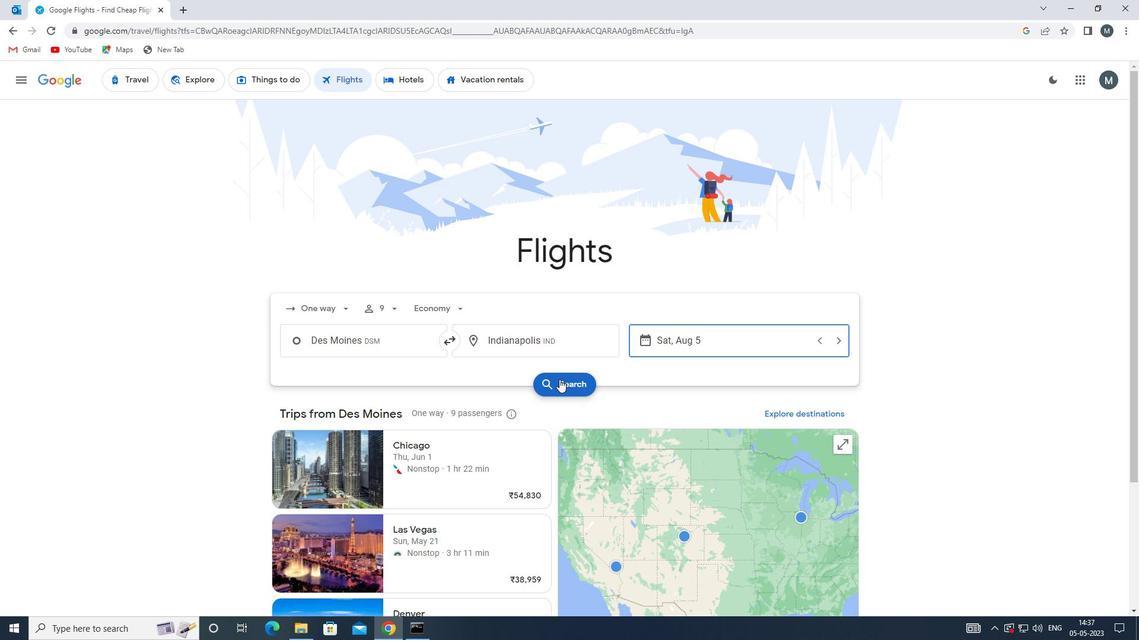 
Action: Mouse pressed left at (559, 380)
Screenshot: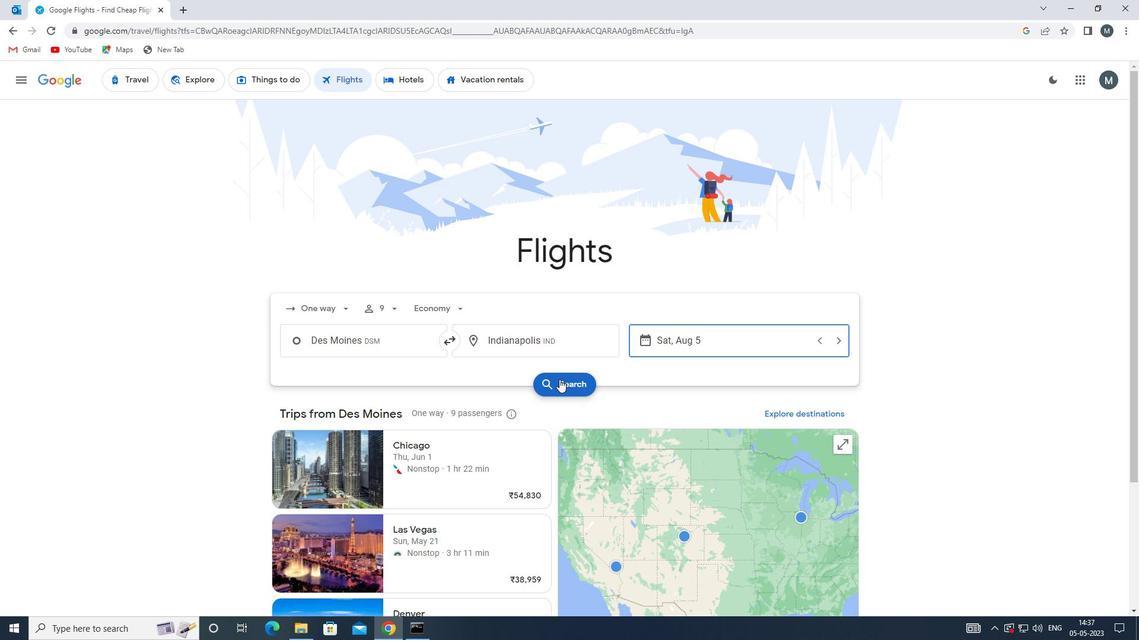 
Action: Mouse moved to (298, 191)
Screenshot: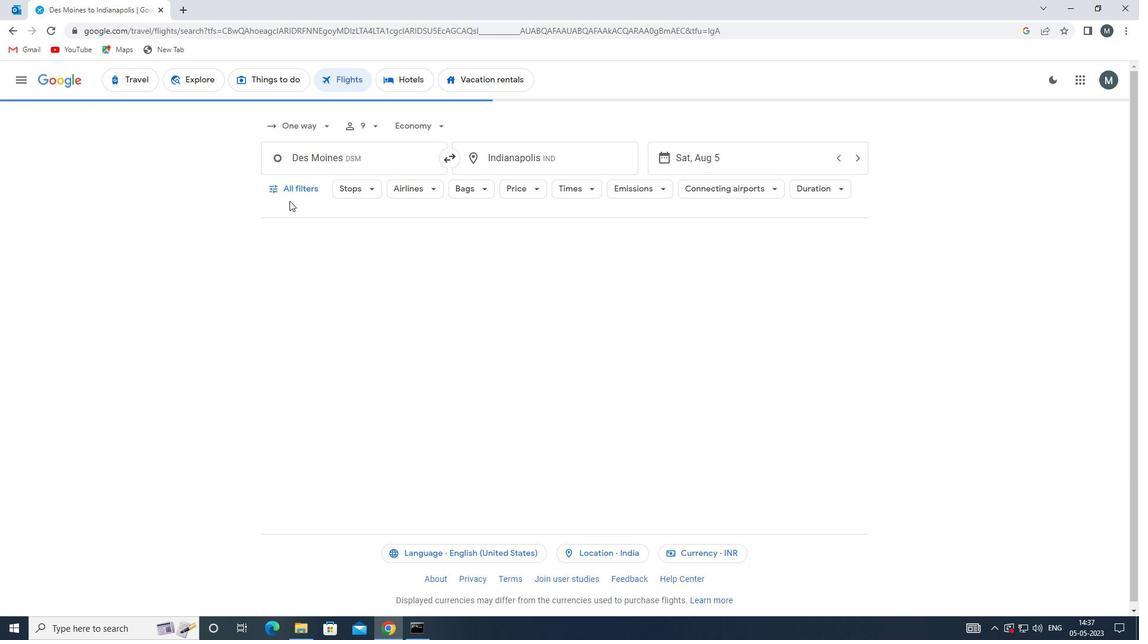 
Action: Mouse pressed left at (298, 191)
Screenshot: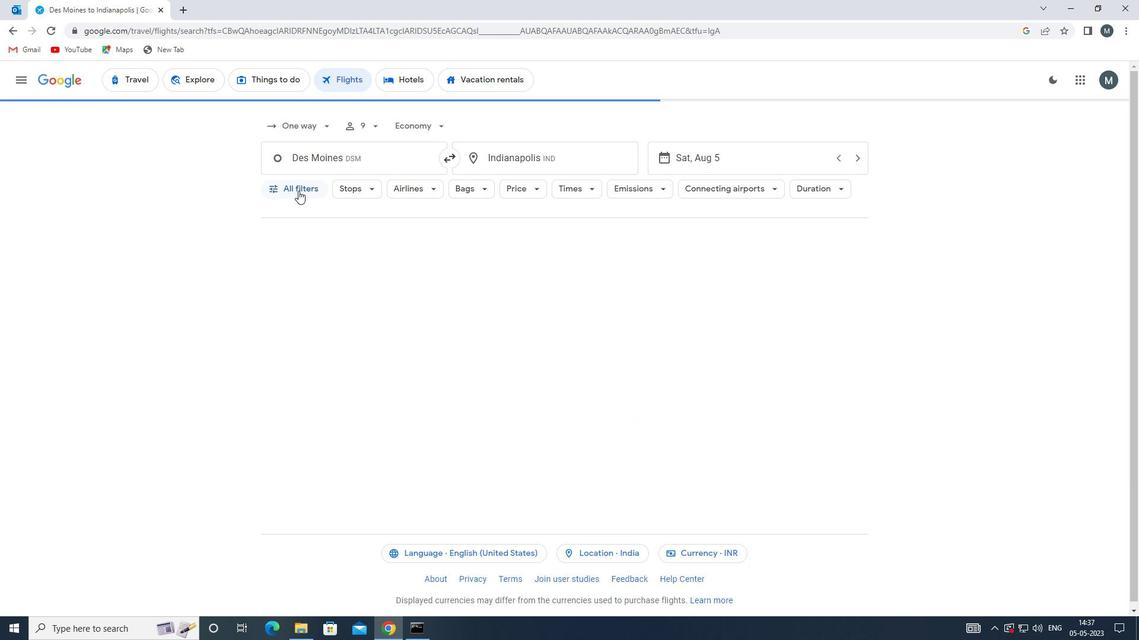 
Action: Mouse moved to (351, 316)
Screenshot: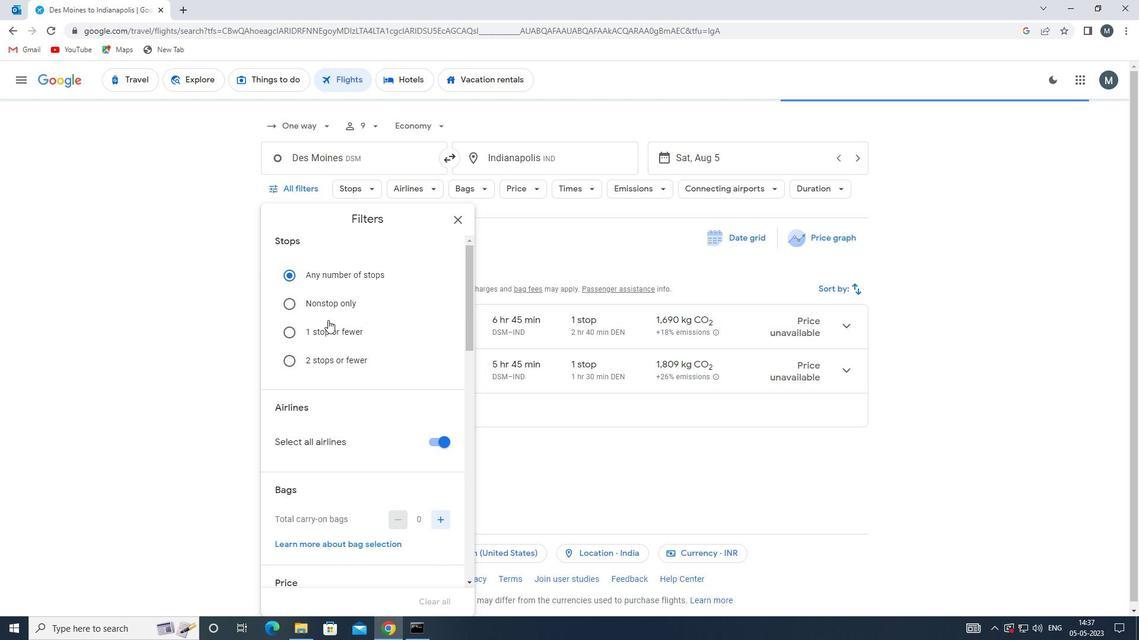 
Action: Mouse scrolled (351, 316) with delta (0, 0)
Screenshot: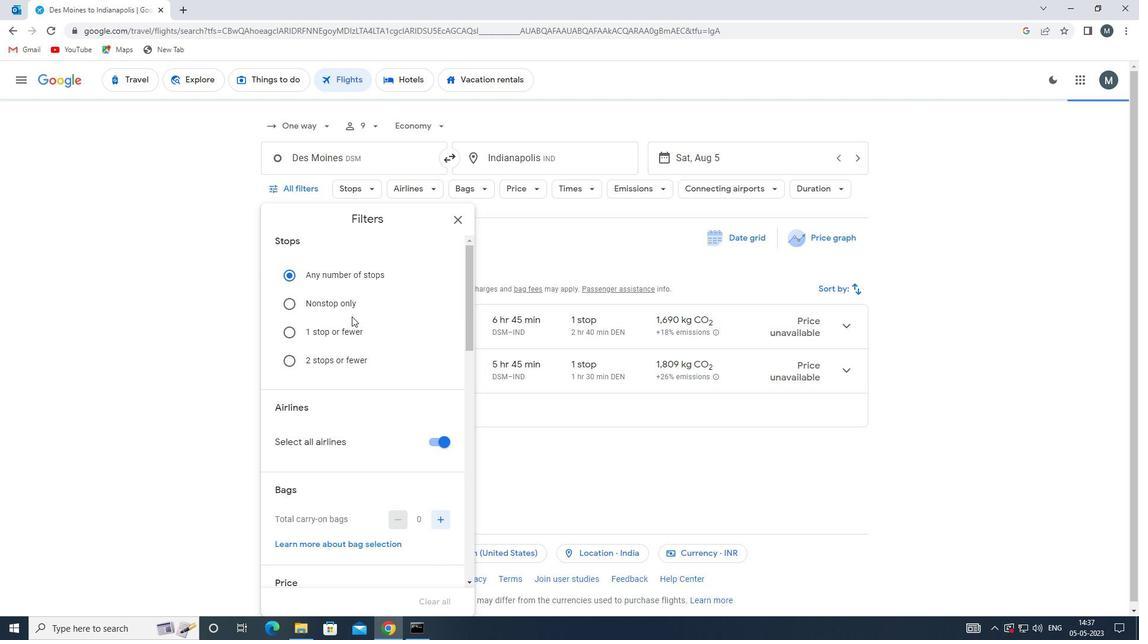 
Action: Mouse moved to (351, 316)
Screenshot: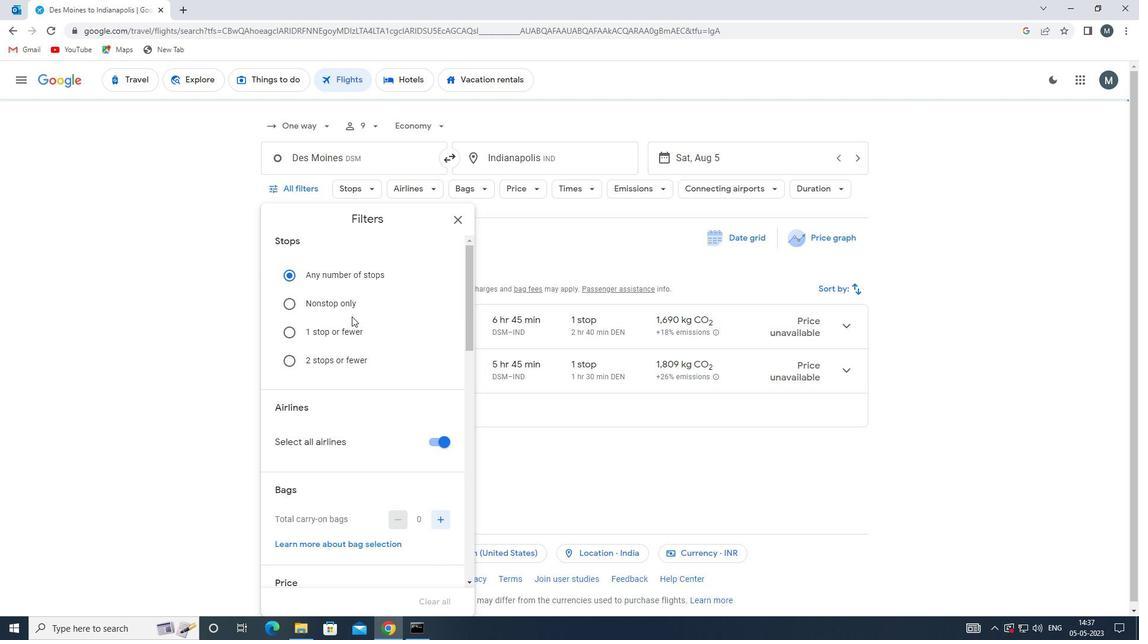 
Action: Mouse scrolled (351, 316) with delta (0, 0)
Screenshot: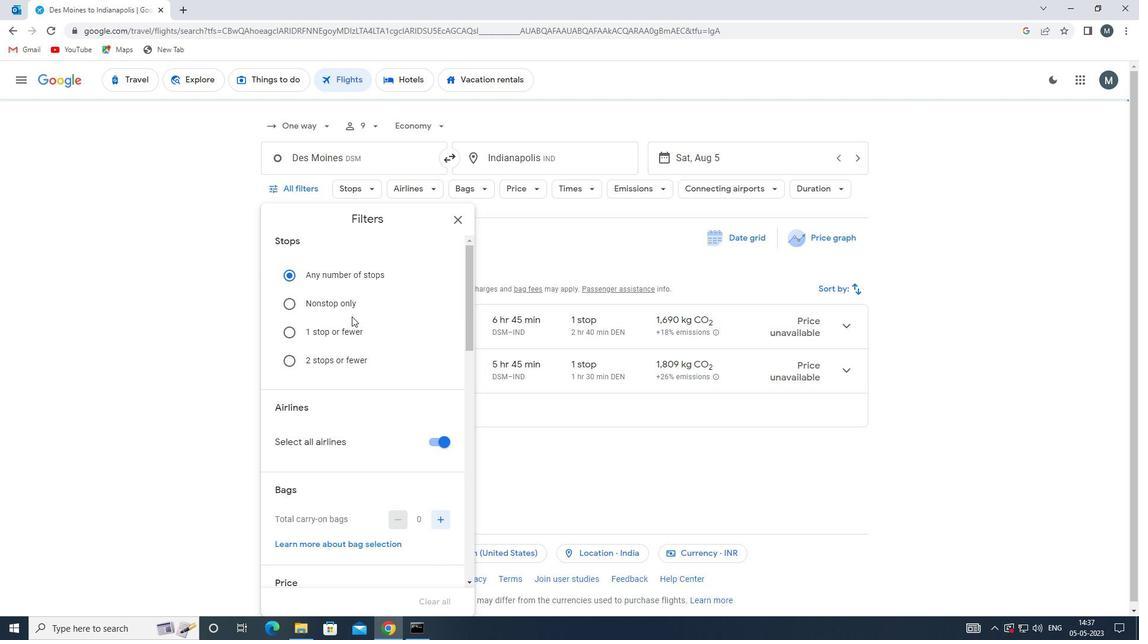 
Action: Mouse moved to (430, 329)
Screenshot: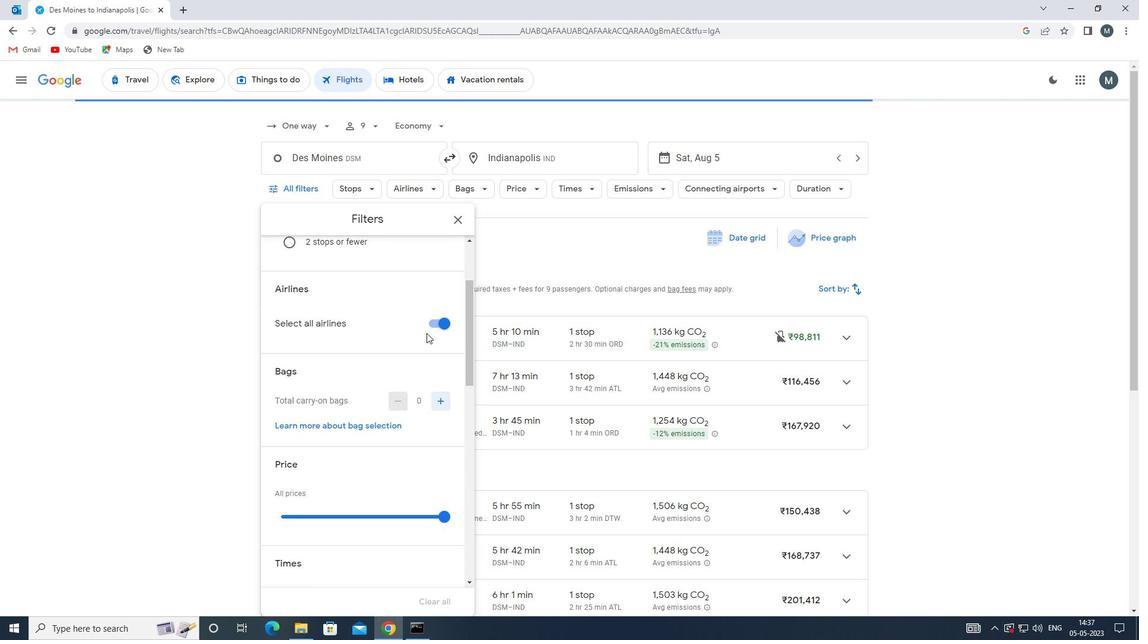 
Action: Mouse pressed left at (430, 329)
Screenshot: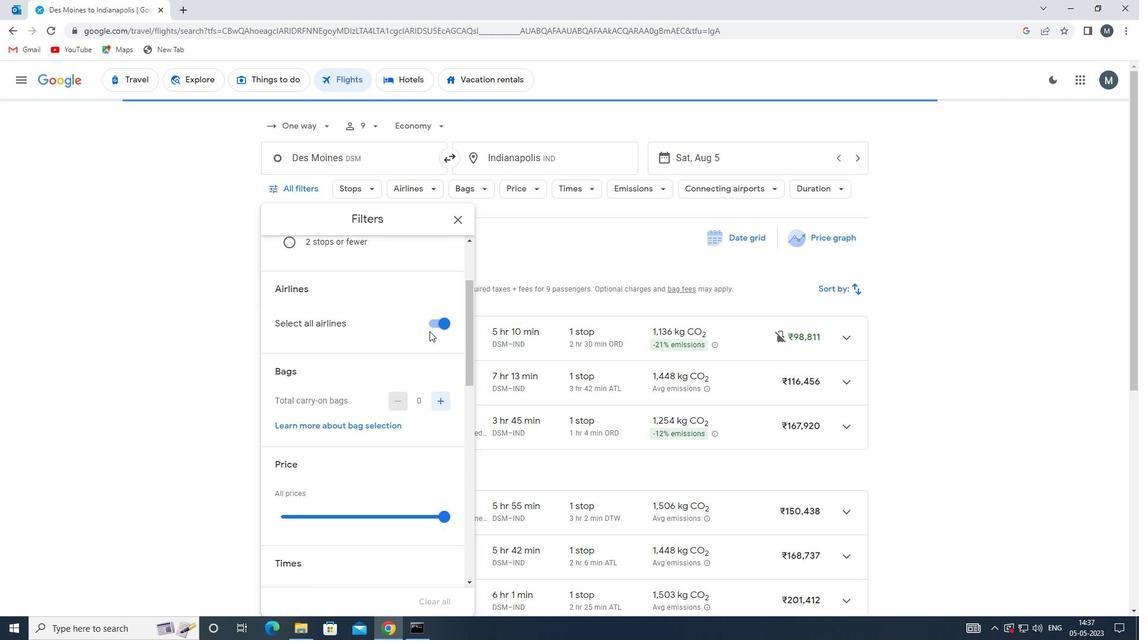 
Action: Mouse moved to (367, 411)
Screenshot: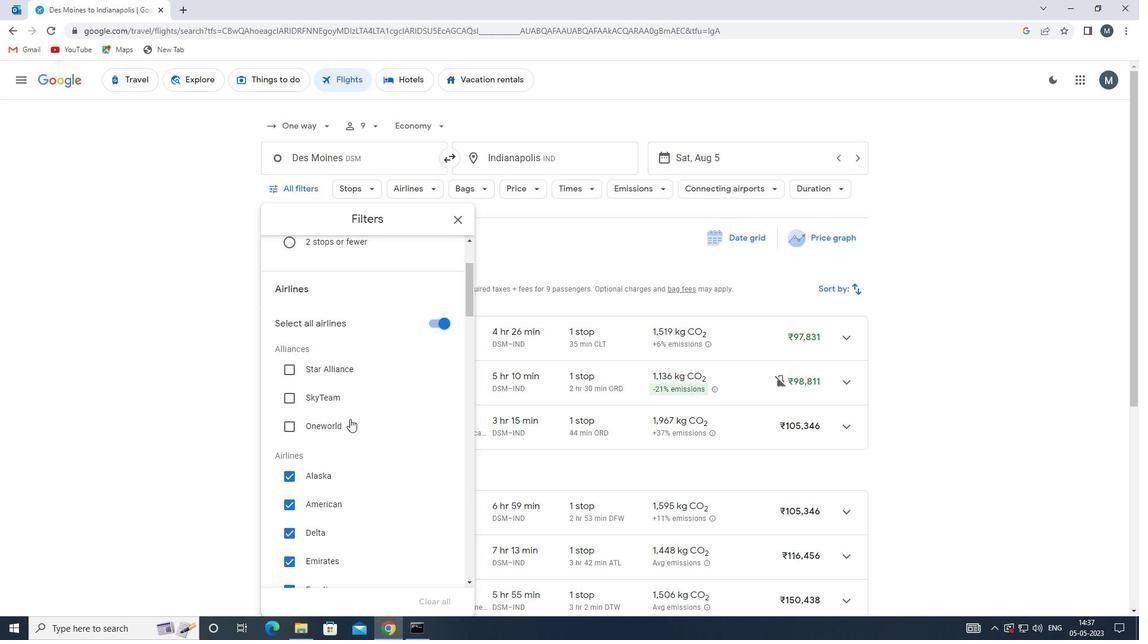 
Action: Mouse scrolled (367, 411) with delta (0, 0)
Screenshot: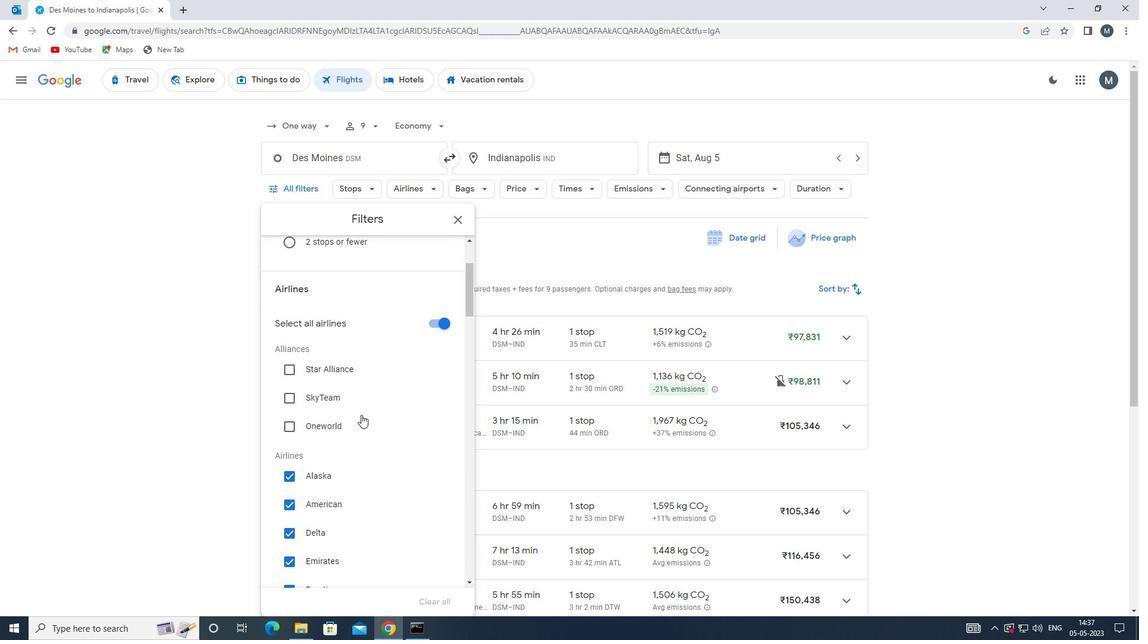 
Action: Mouse moved to (368, 398)
Screenshot: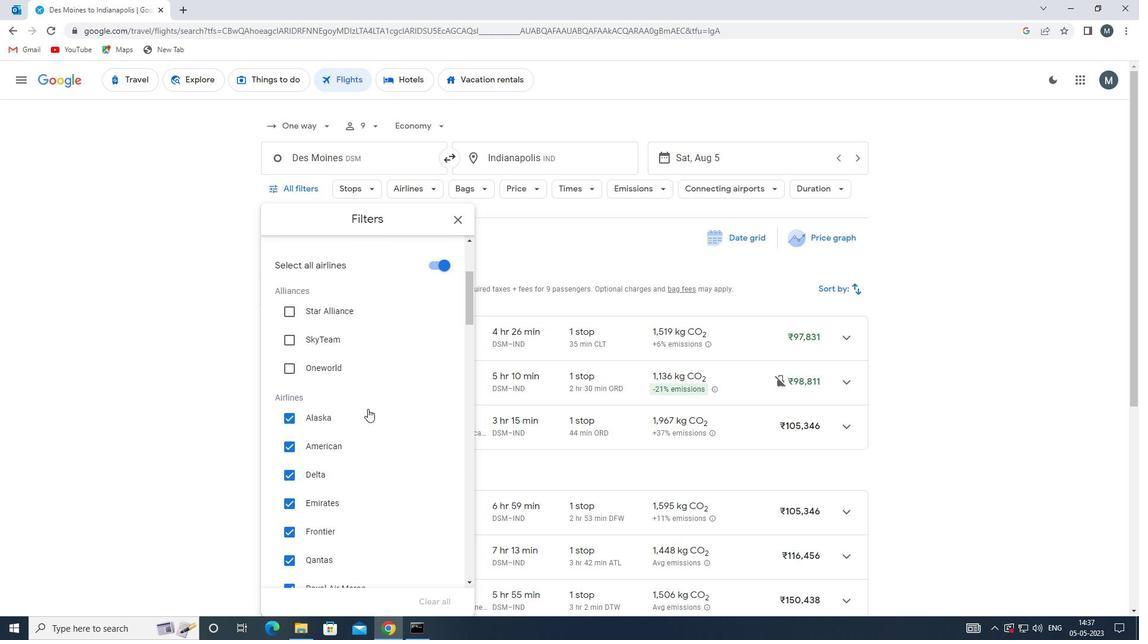 
Action: Mouse scrolled (368, 398) with delta (0, 0)
Screenshot: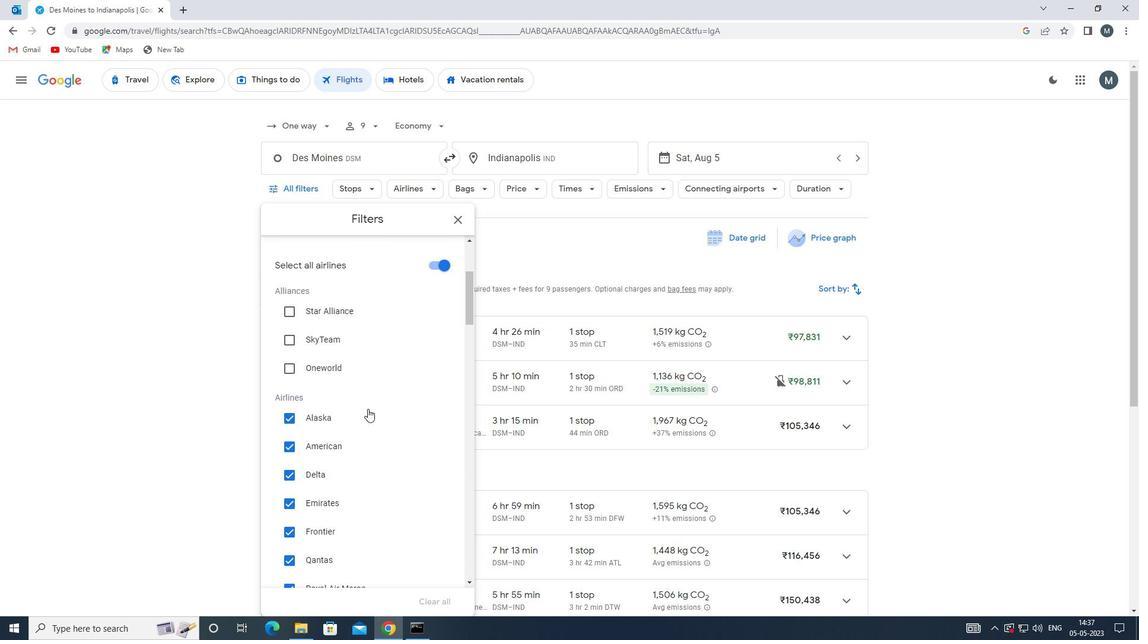 
Action: Mouse moved to (438, 327)
Screenshot: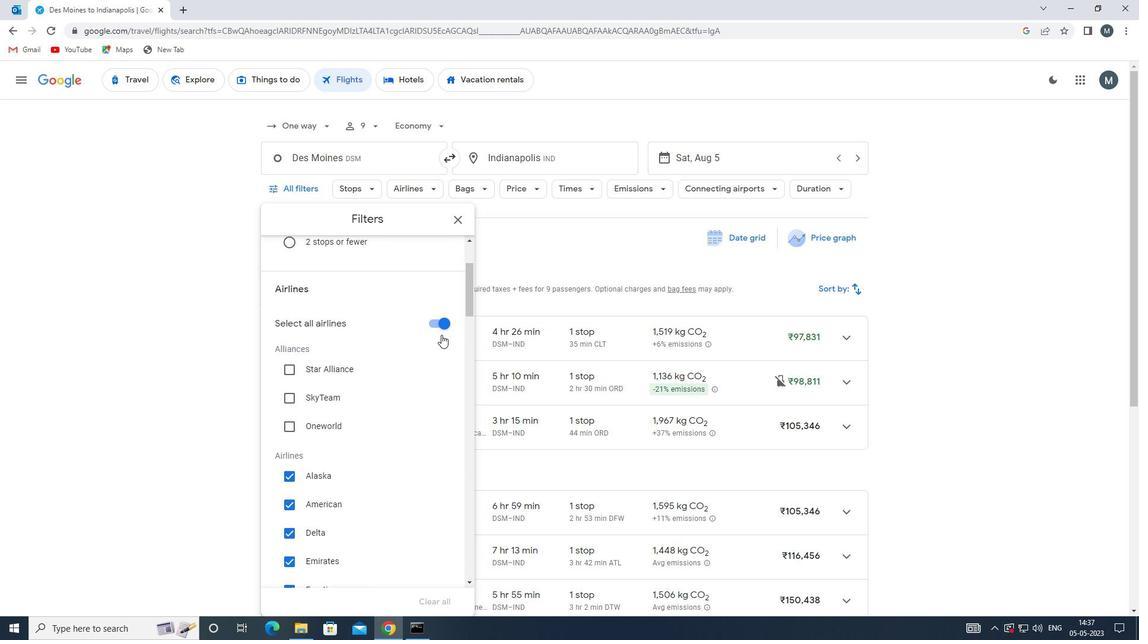 
Action: Mouse pressed left at (438, 327)
Screenshot: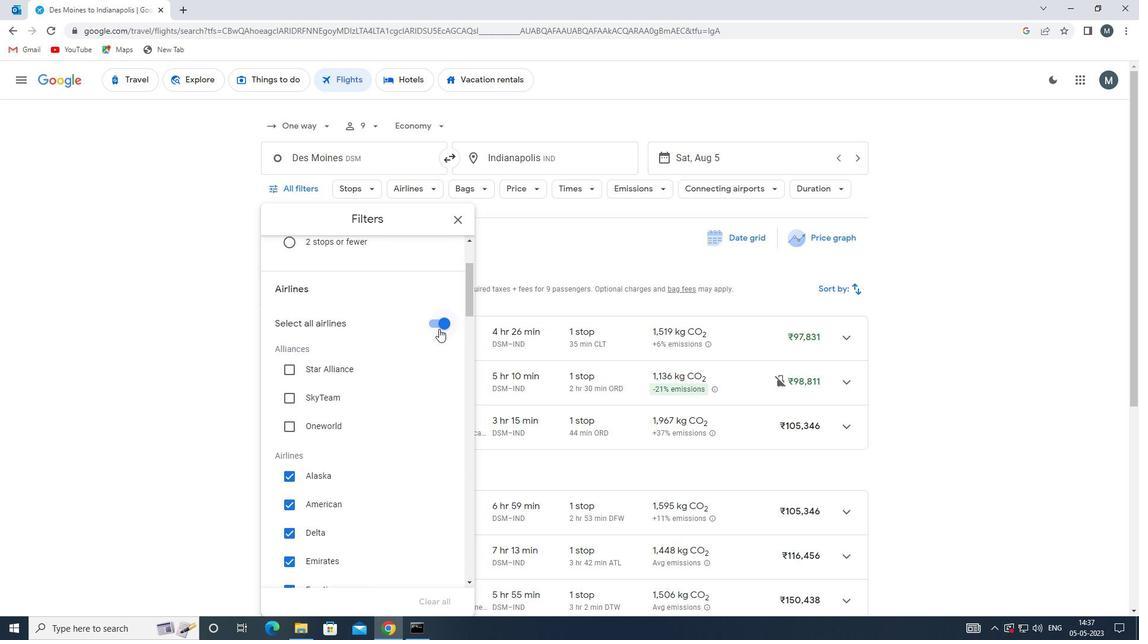 
Action: Mouse moved to (363, 429)
Screenshot: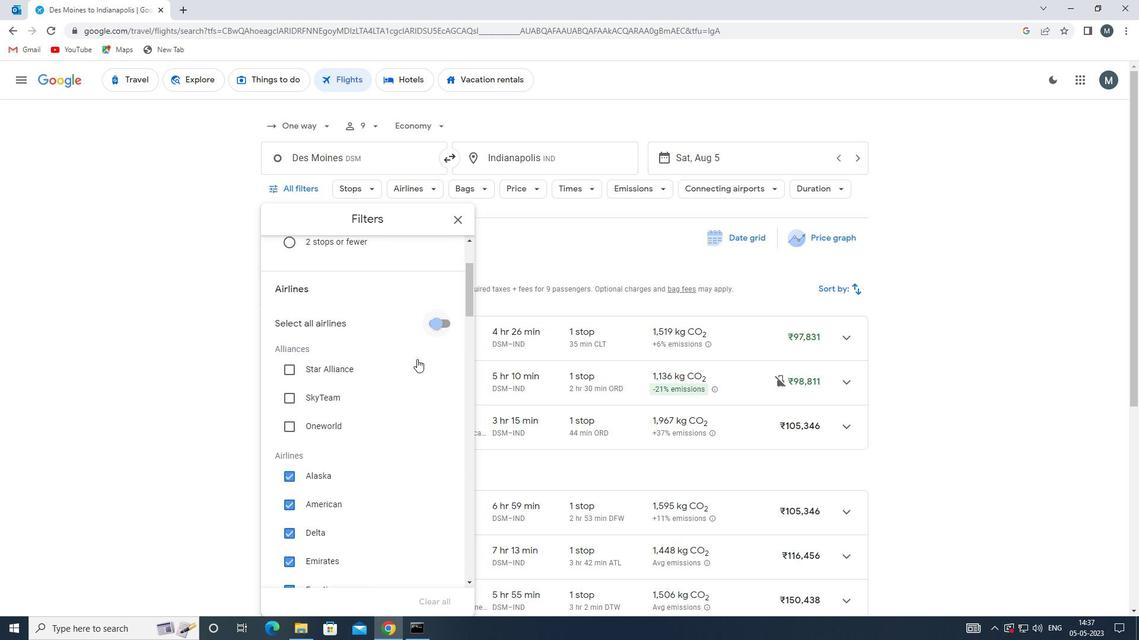 
Action: Mouse scrolled (363, 428) with delta (0, 0)
Screenshot: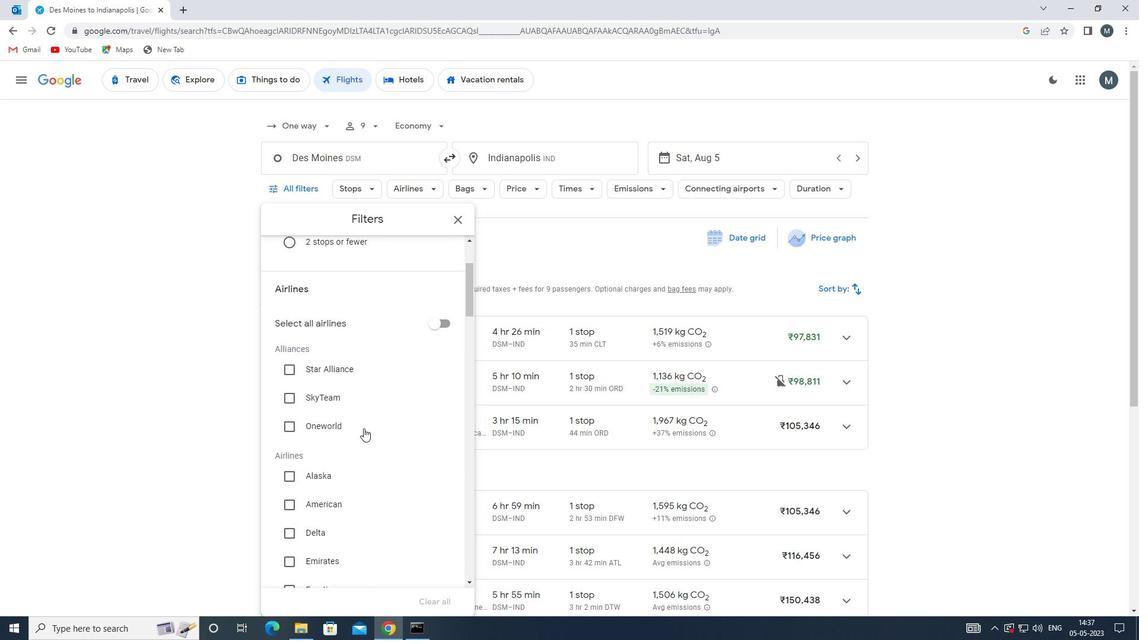 
Action: Mouse moved to (367, 421)
Screenshot: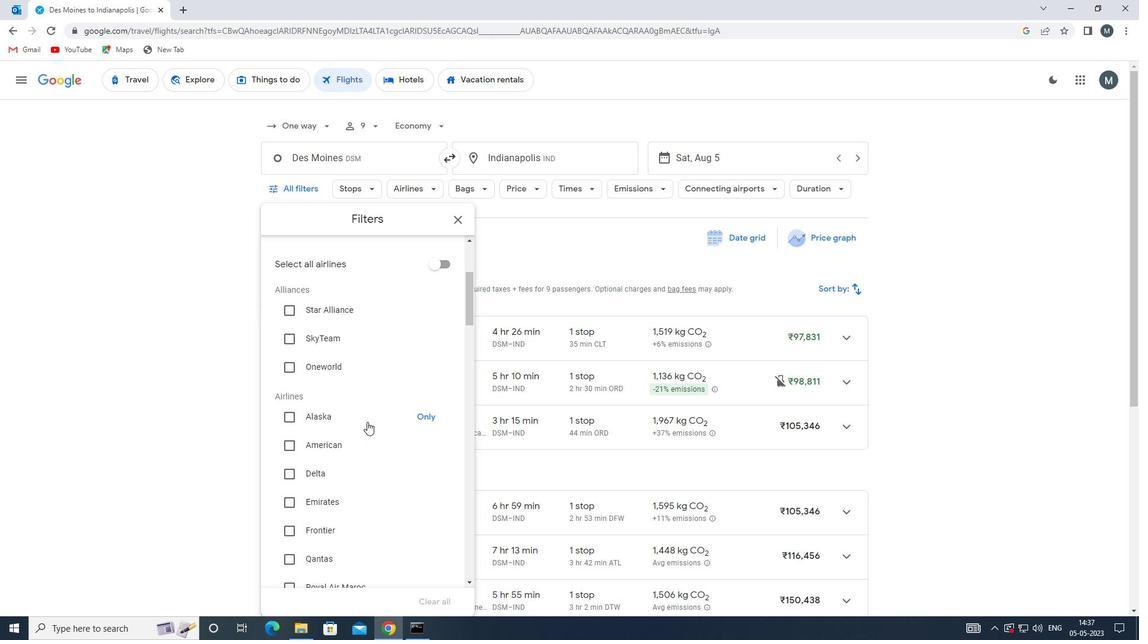 
Action: Mouse scrolled (367, 420) with delta (0, 0)
Screenshot: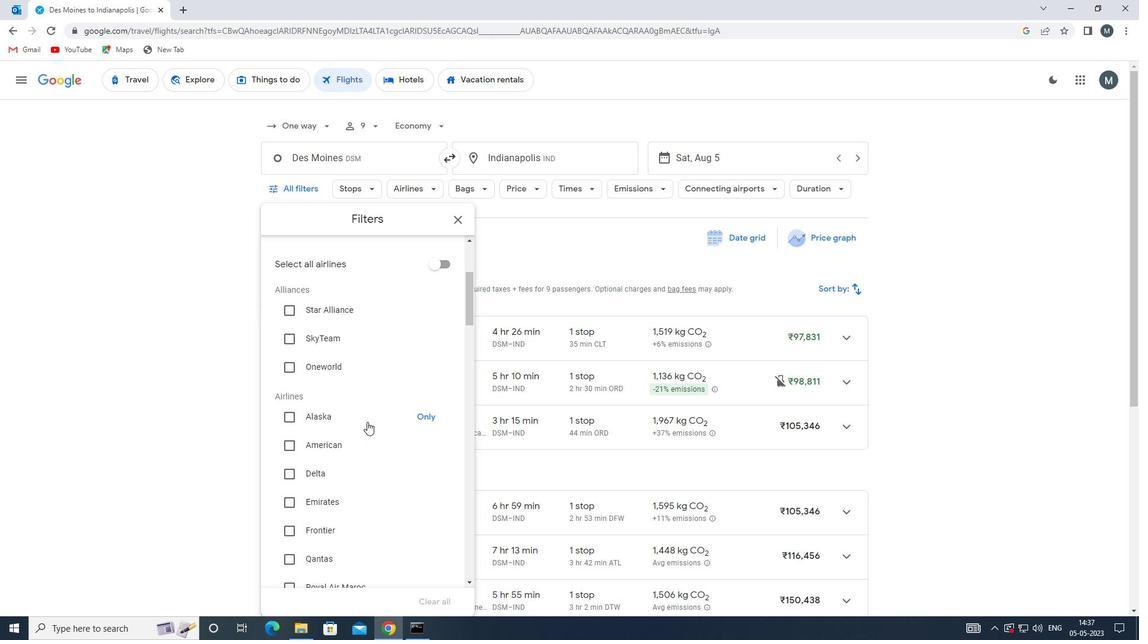 
Action: Mouse scrolled (367, 420) with delta (0, 0)
Screenshot: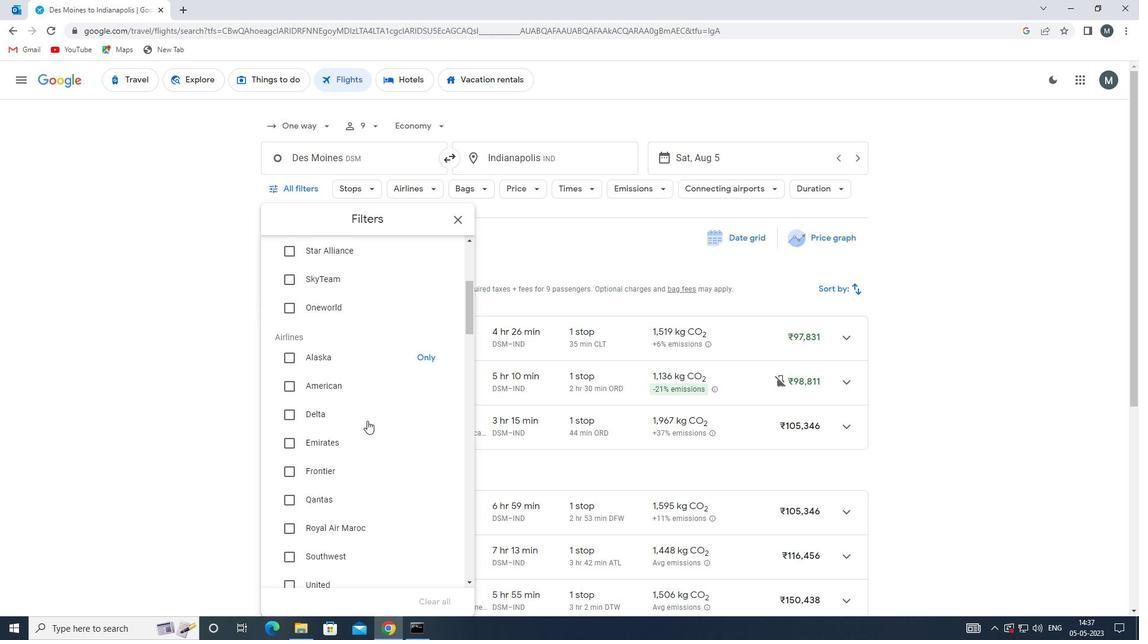 
Action: Mouse moved to (370, 426)
Screenshot: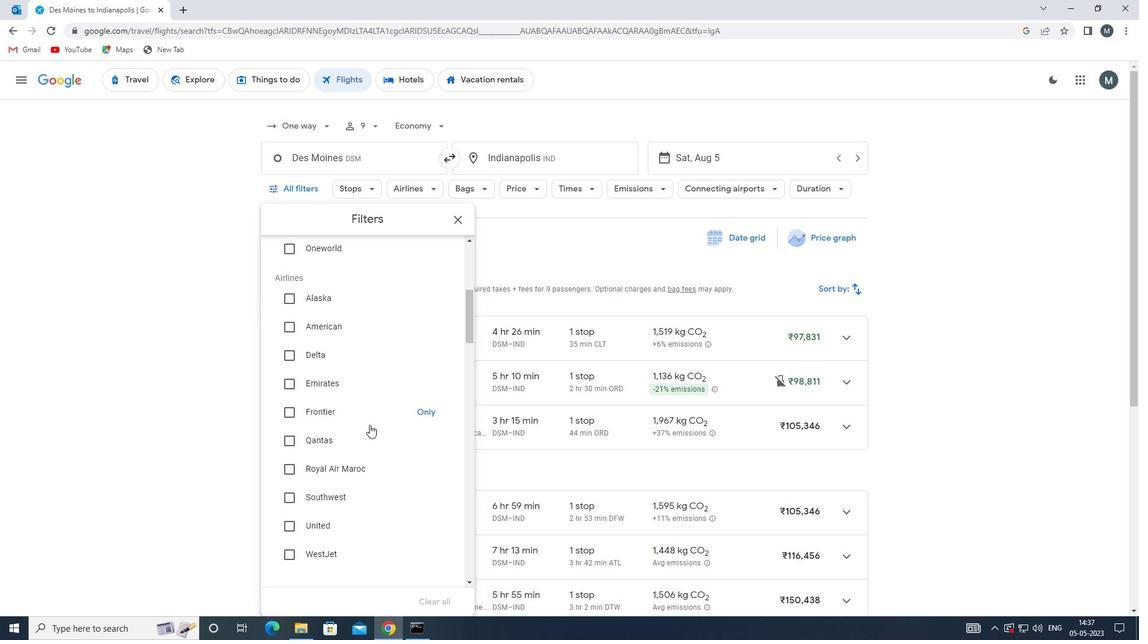 
Action: Mouse scrolled (370, 426) with delta (0, 0)
Screenshot: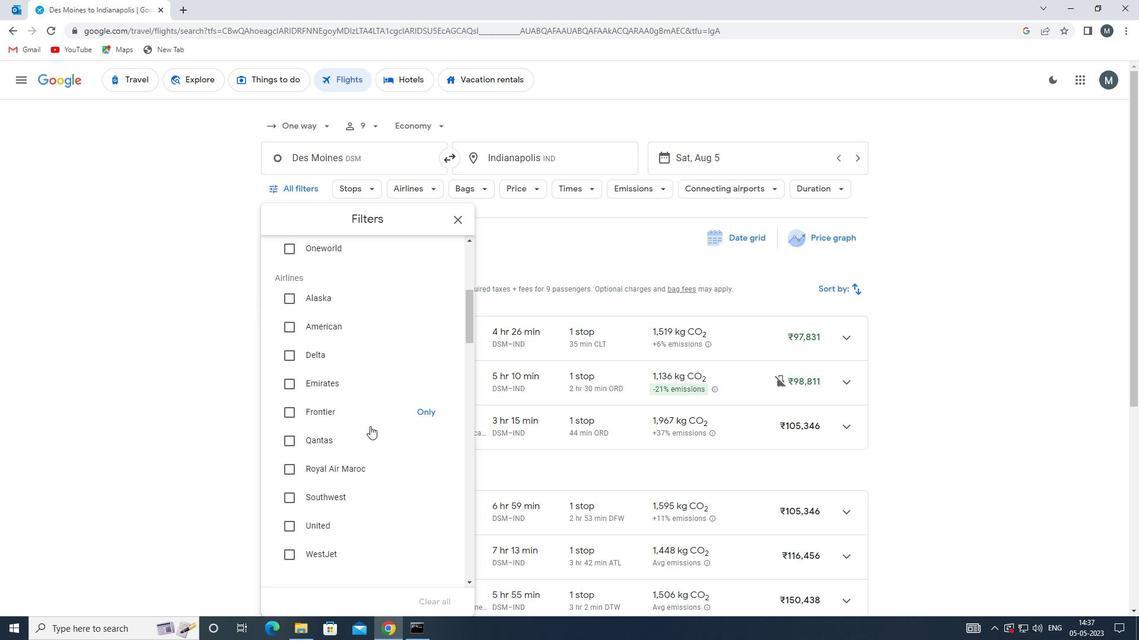 
Action: Mouse moved to (316, 465)
Screenshot: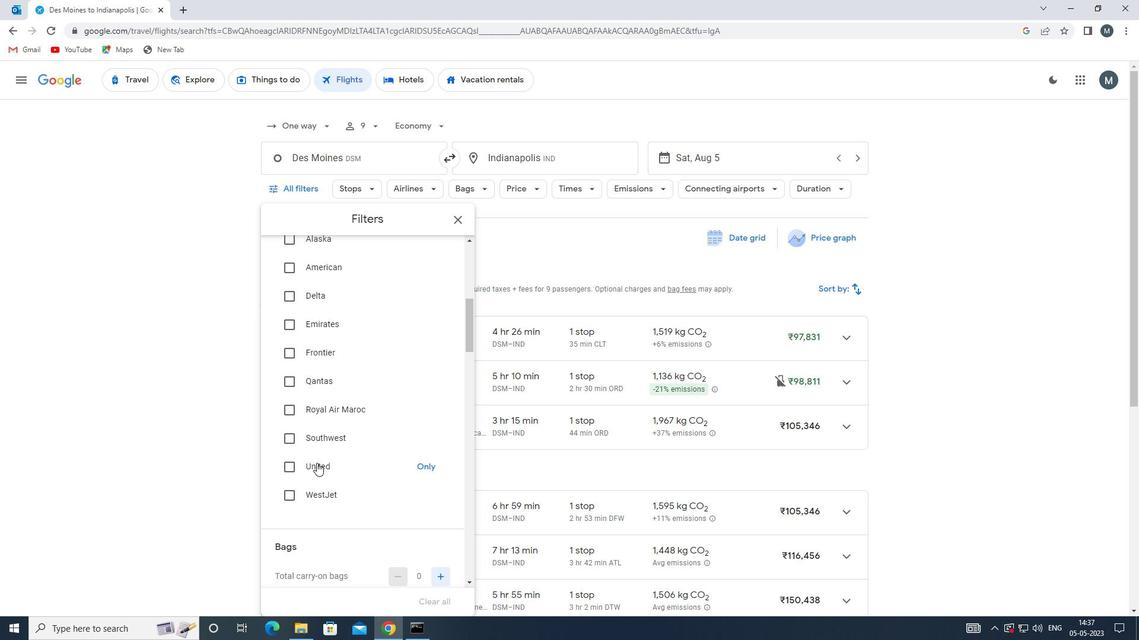 
Action: Mouse pressed left at (316, 465)
Screenshot: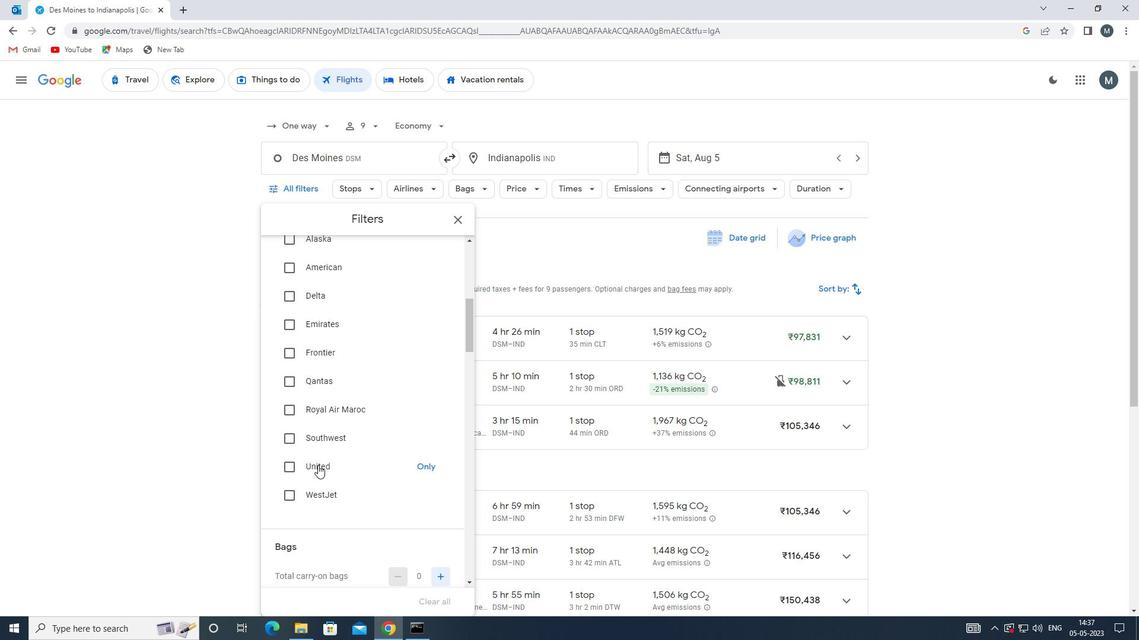 
Action: Mouse moved to (367, 441)
Screenshot: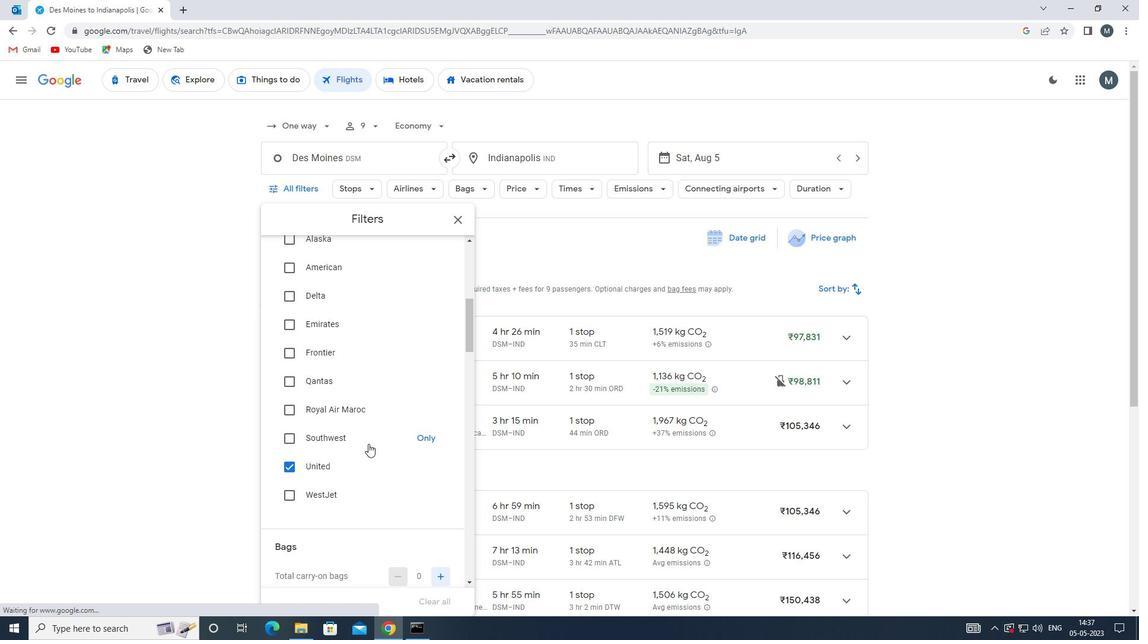 
Action: Mouse scrolled (367, 440) with delta (0, 0)
Screenshot: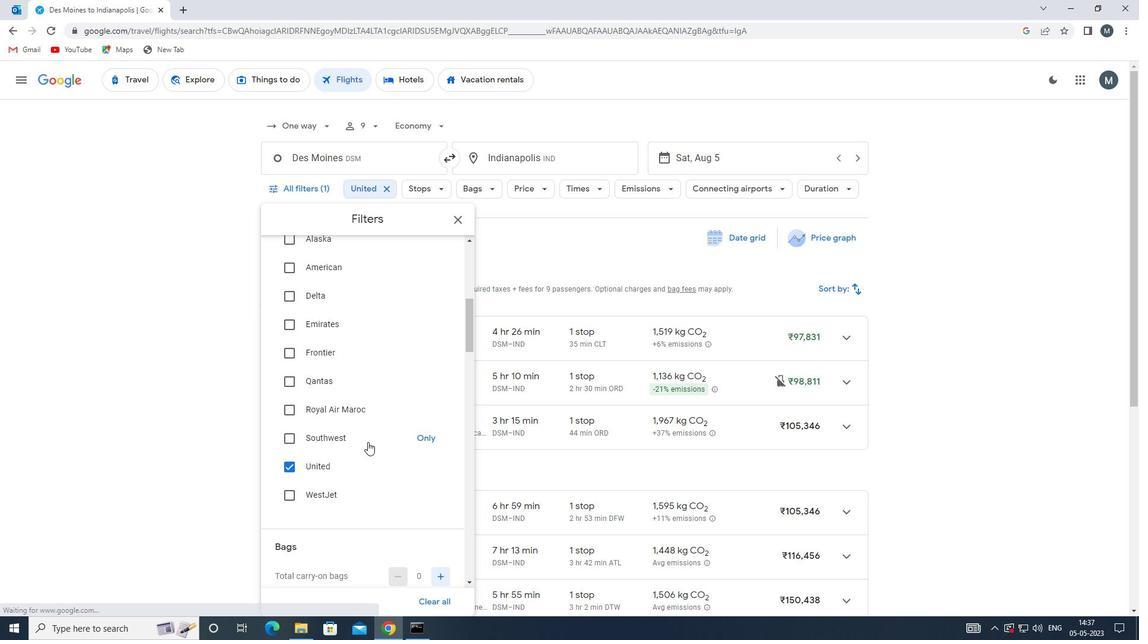 
Action: Mouse moved to (367, 441)
Screenshot: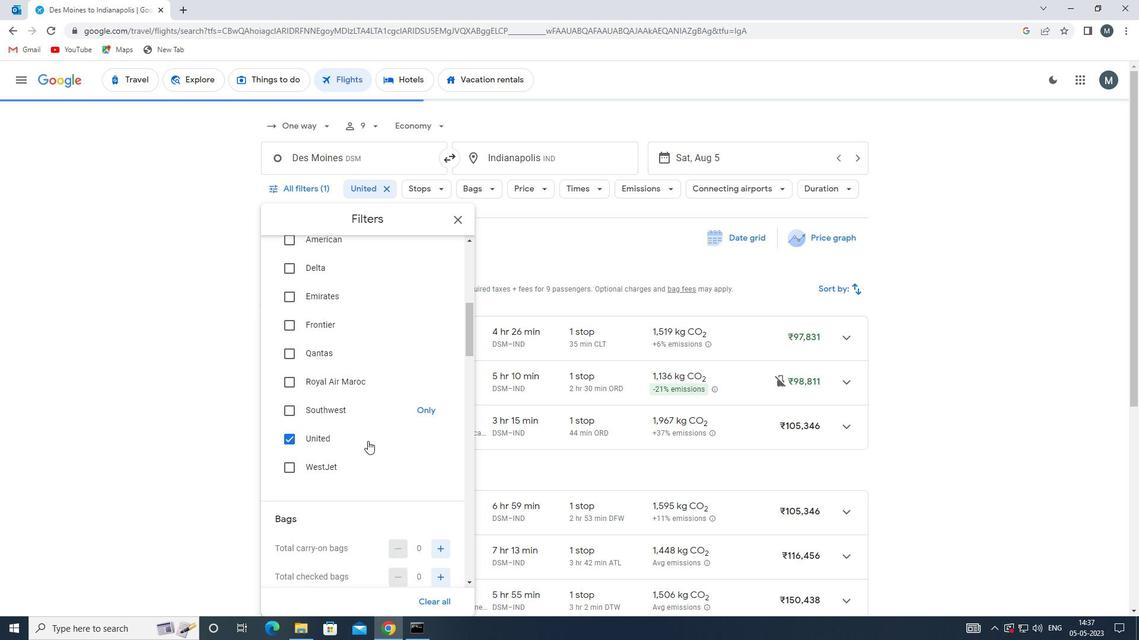 
Action: Mouse scrolled (367, 440) with delta (0, 0)
Screenshot: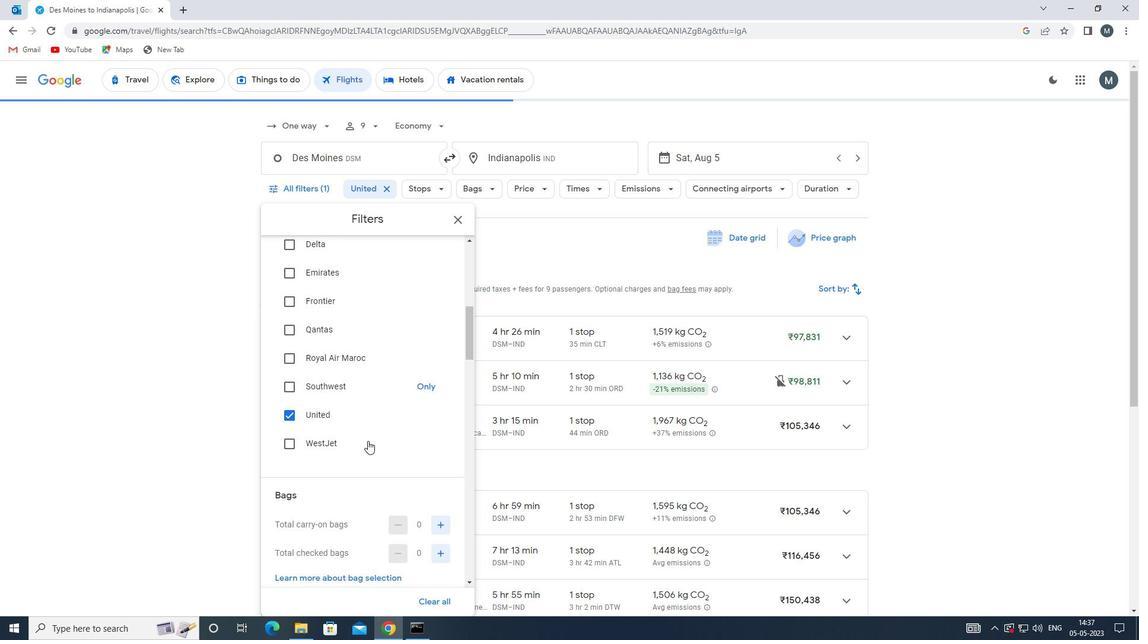 
Action: Mouse moved to (442, 459)
Screenshot: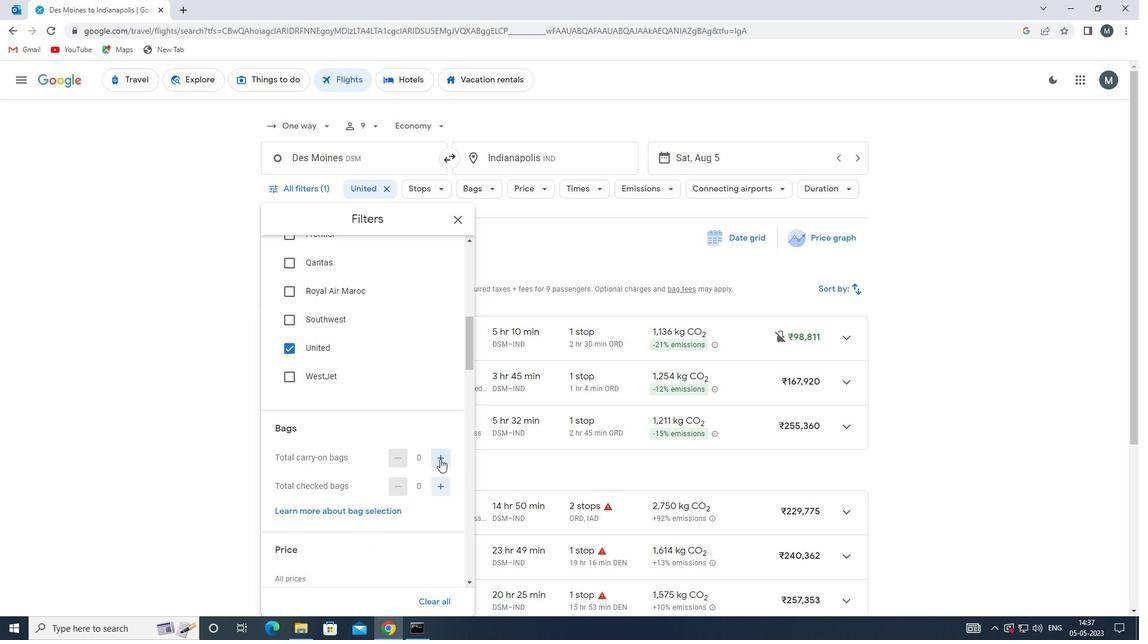 
Action: Mouse pressed left at (442, 459)
Screenshot: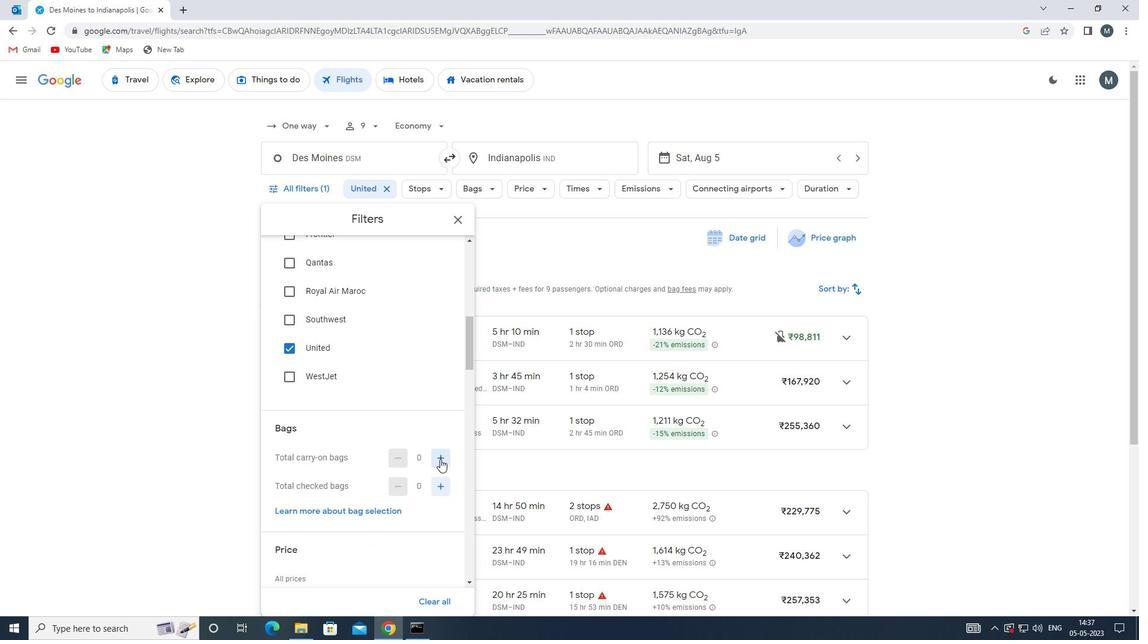 
Action: Mouse pressed left at (442, 459)
Screenshot: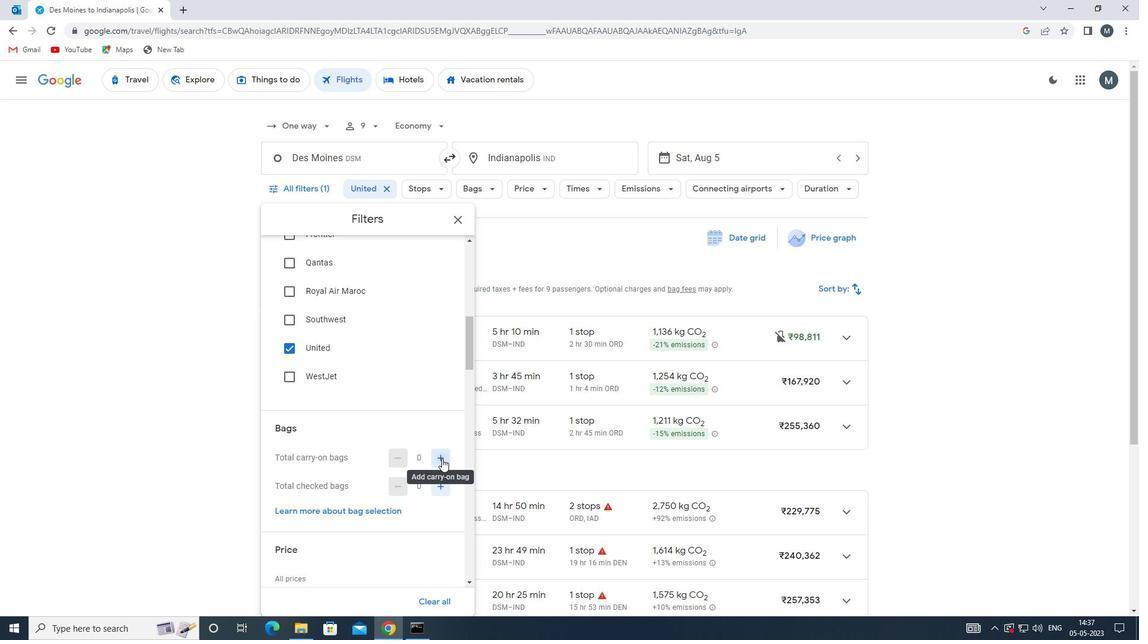 
Action: Mouse moved to (375, 453)
Screenshot: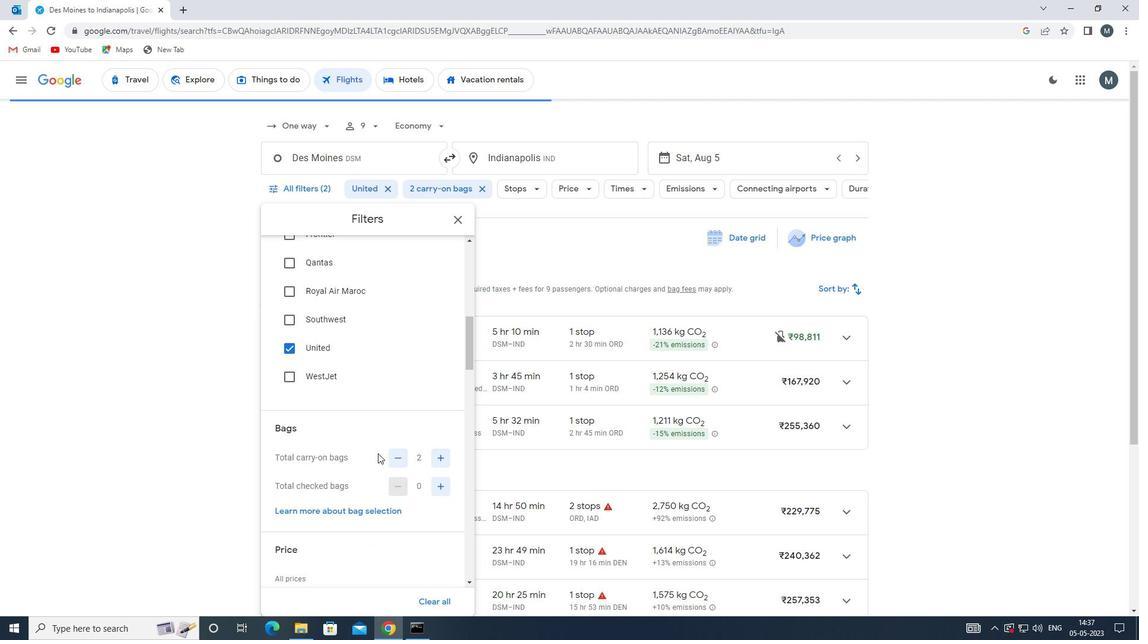 
Action: Mouse scrolled (375, 452) with delta (0, 0)
Screenshot: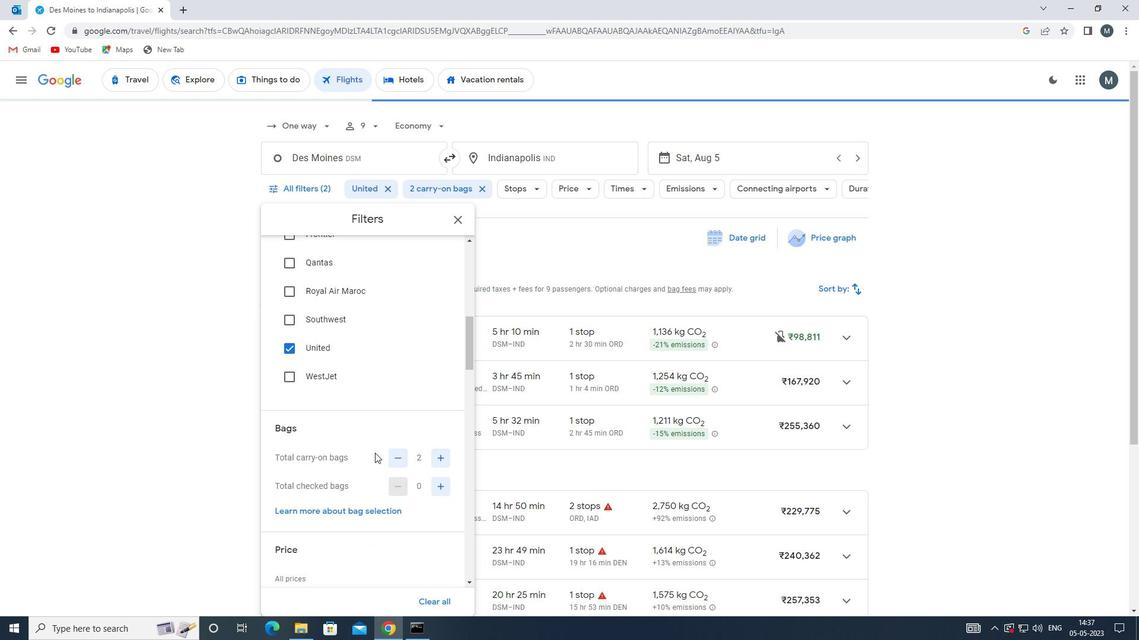 
Action: Mouse scrolled (375, 452) with delta (0, 0)
Screenshot: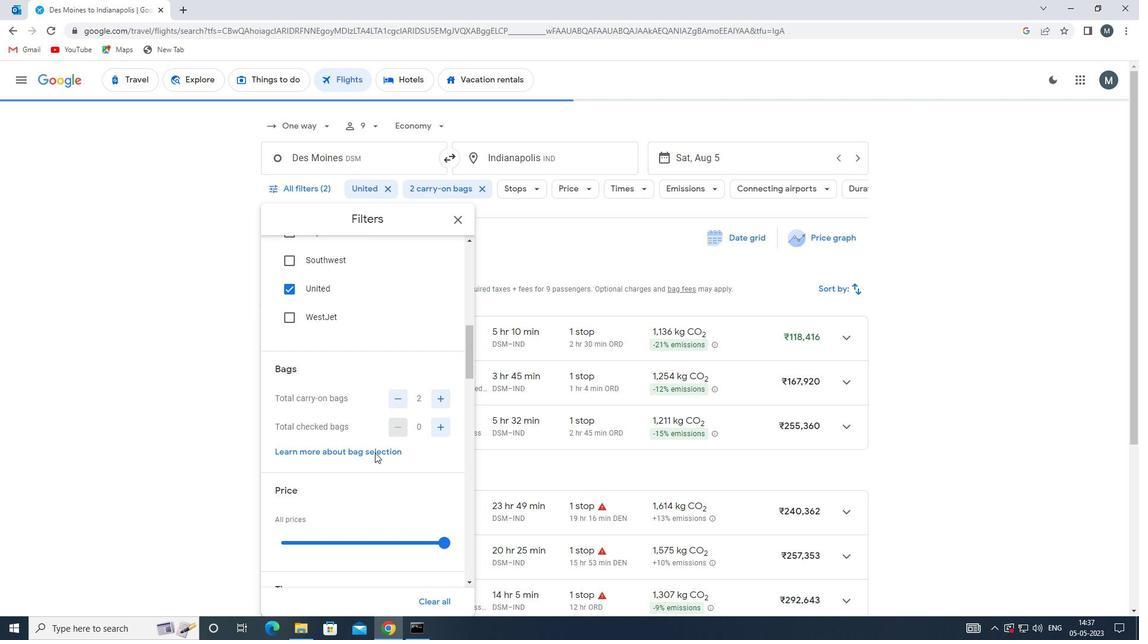 
Action: Mouse moved to (321, 484)
Screenshot: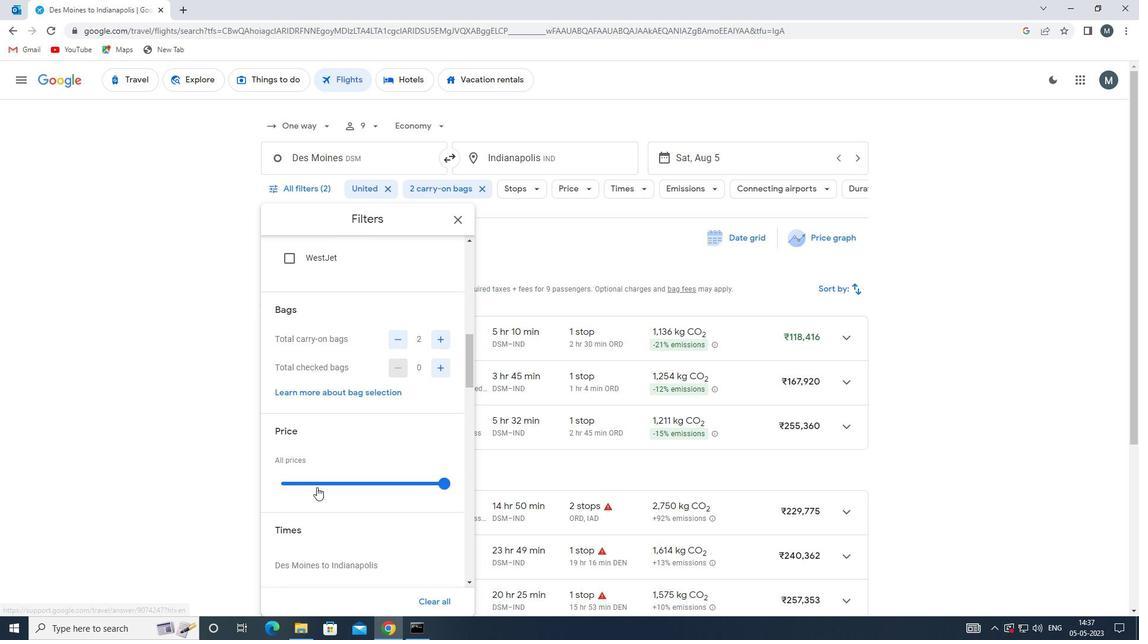 
Action: Mouse pressed left at (321, 484)
Screenshot: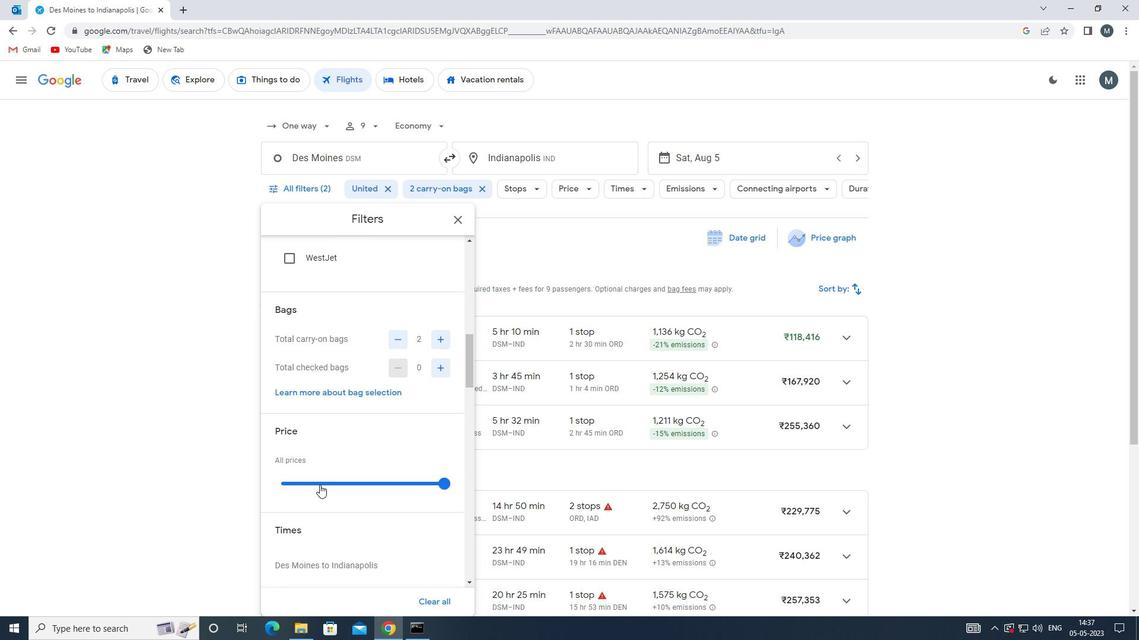 
Action: Mouse moved to (321, 484)
Screenshot: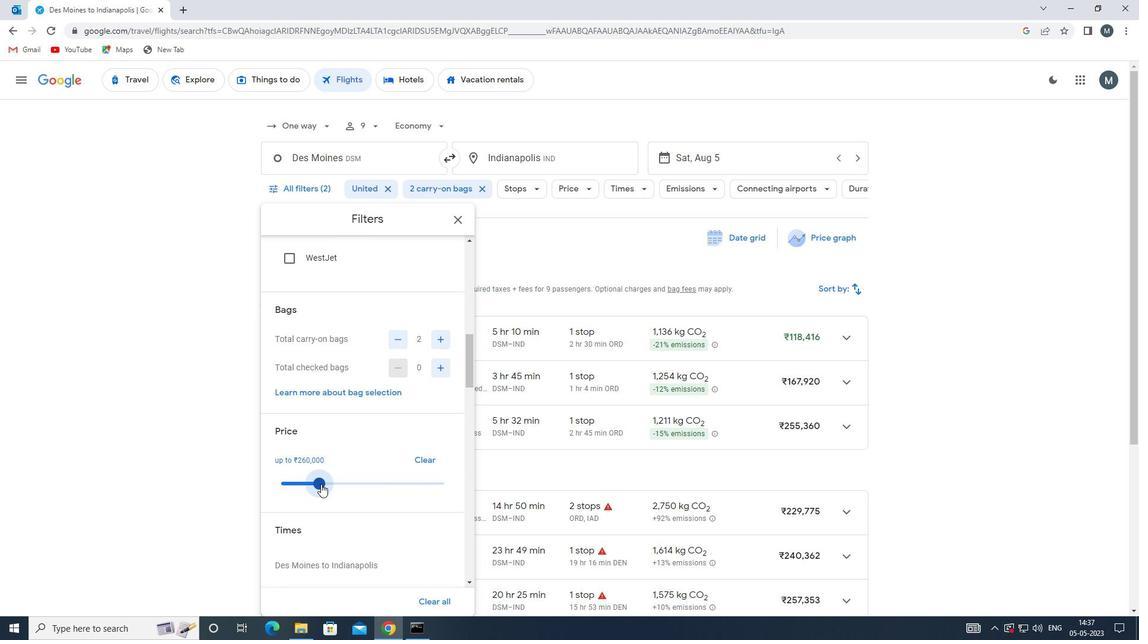 
Action: Mouse pressed left at (321, 484)
Screenshot: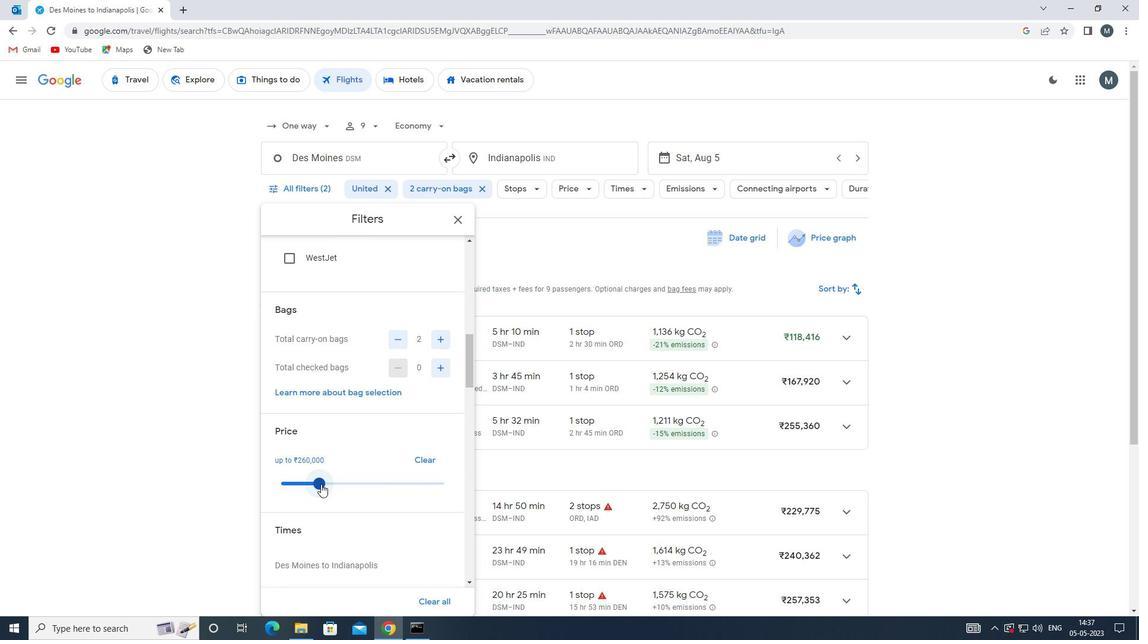 
Action: Mouse moved to (335, 457)
Screenshot: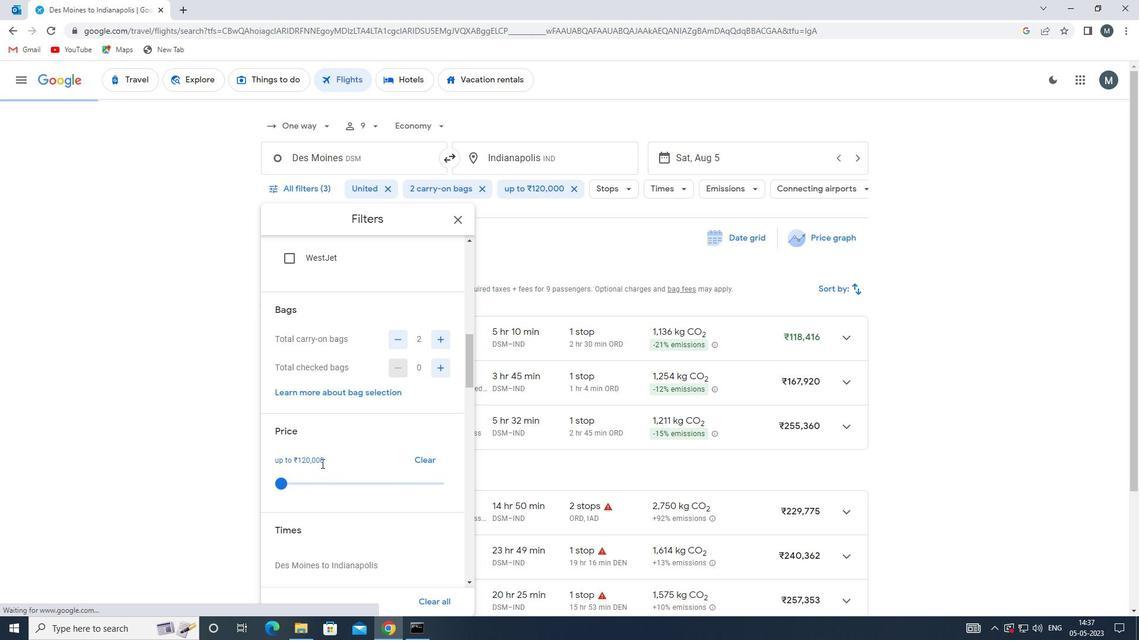 
Action: Mouse scrolled (335, 456) with delta (0, 0)
Screenshot: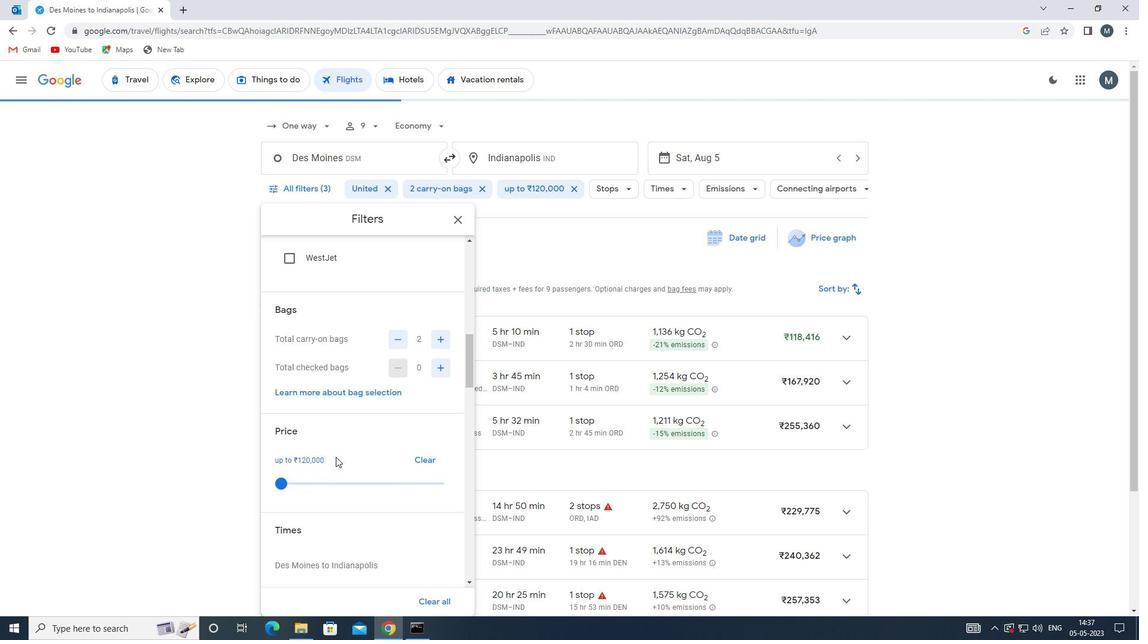 
Action: Mouse scrolled (335, 456) with delta (0, 0)
Screenshot: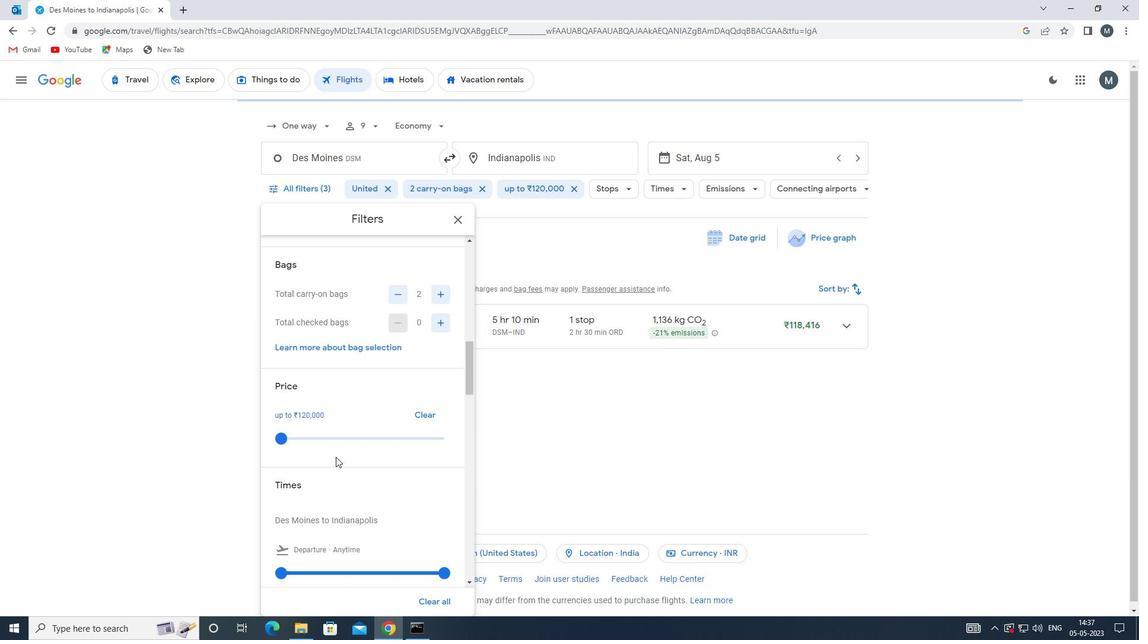 
Action: Mouse moved to (277, 498)
Screenshot: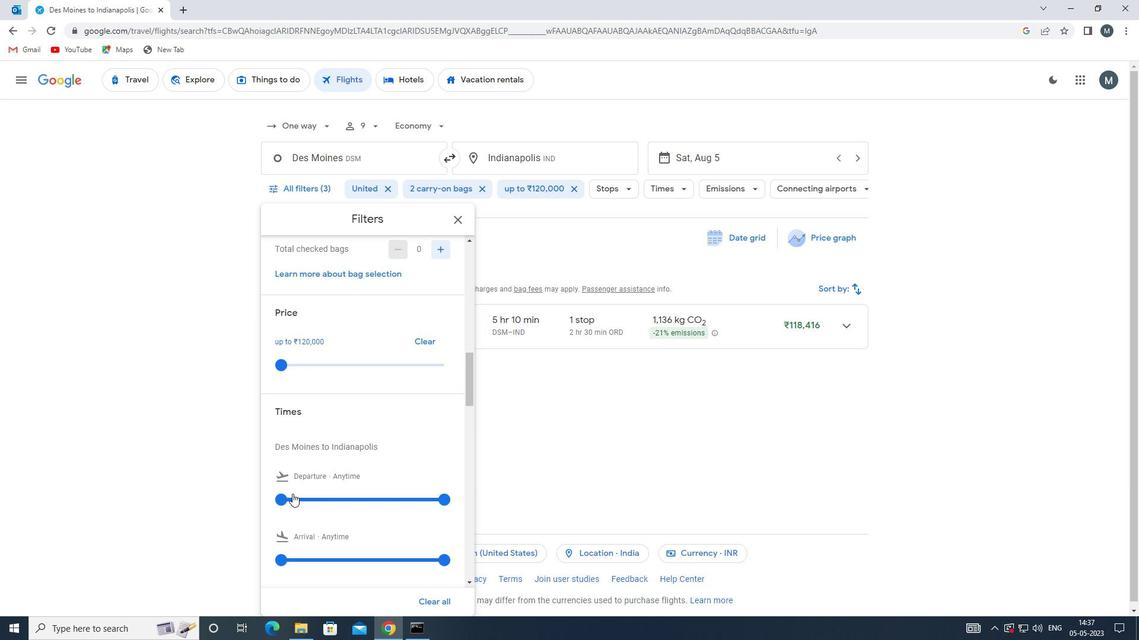 
Action: Mouse pressed left at (277, 498)
Screenshot: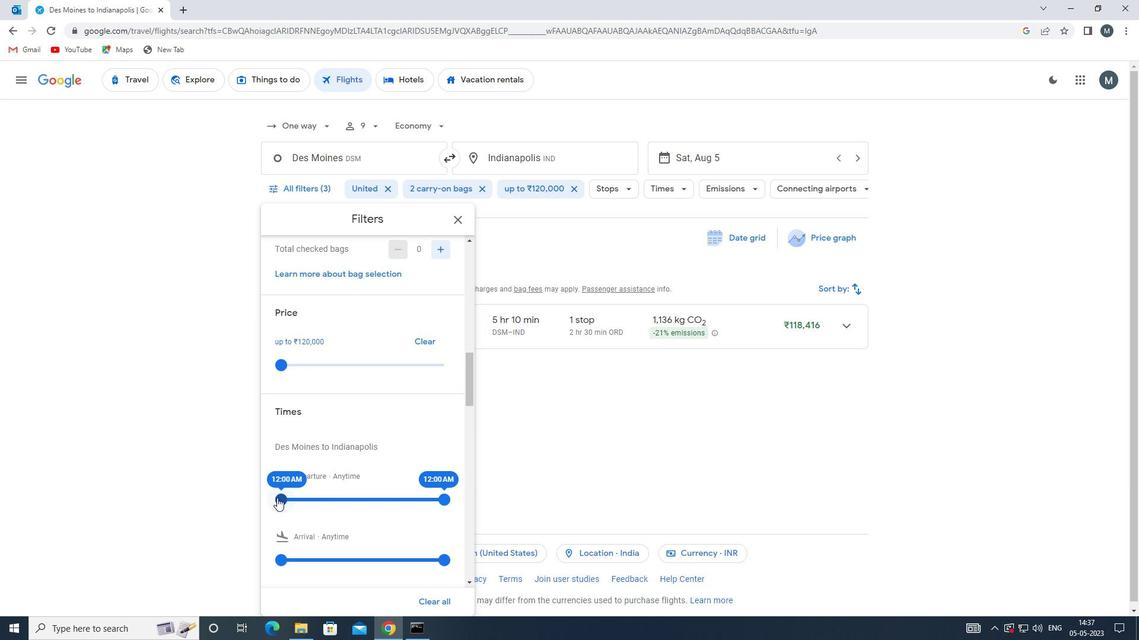 
Action: Mouse moved to (437, 499)
Screenshot: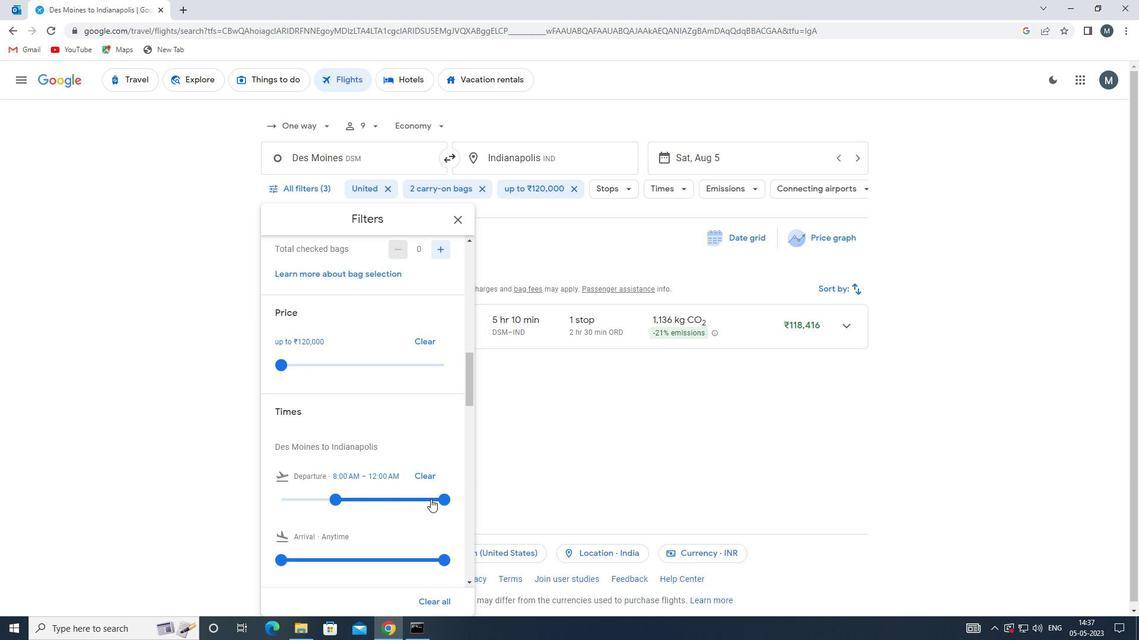 
Action: Mouse pressed left at (437, 499)
Screenshot: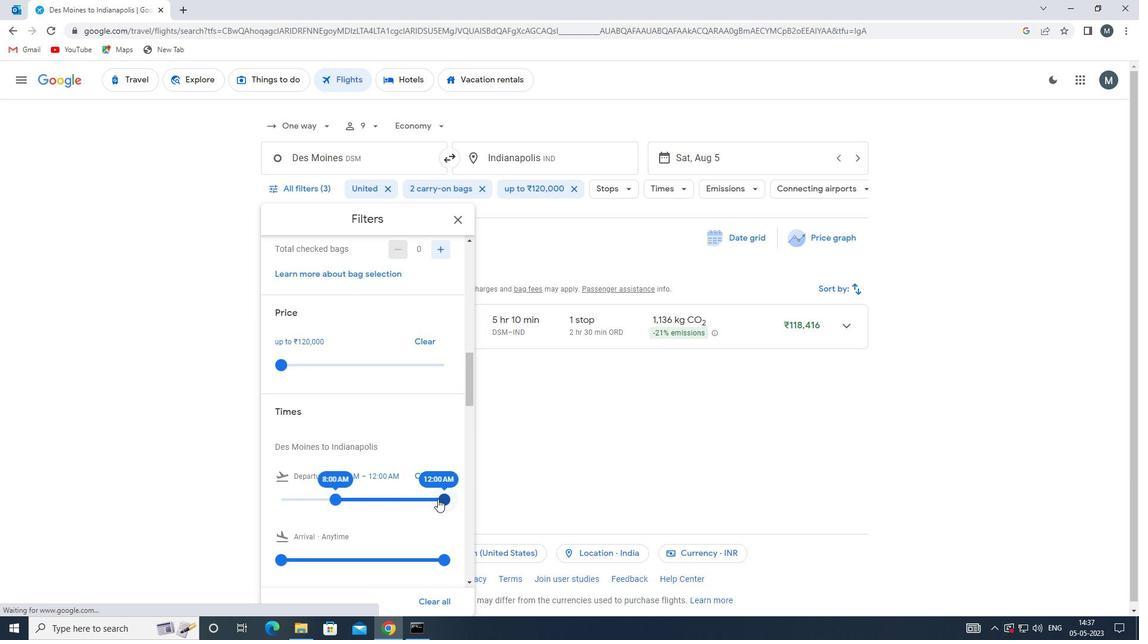
Action: Mouse moved to (343, 485)
Screenshot: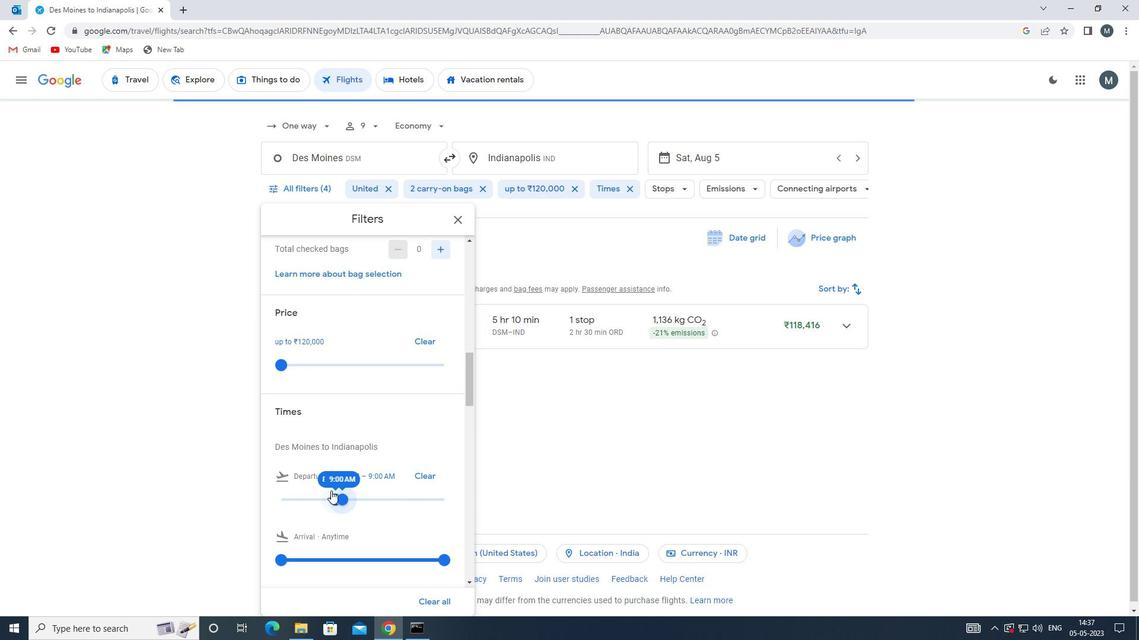 
Action: Mouse scrolled (343, 484) with delta (0, 0)
Screenshot: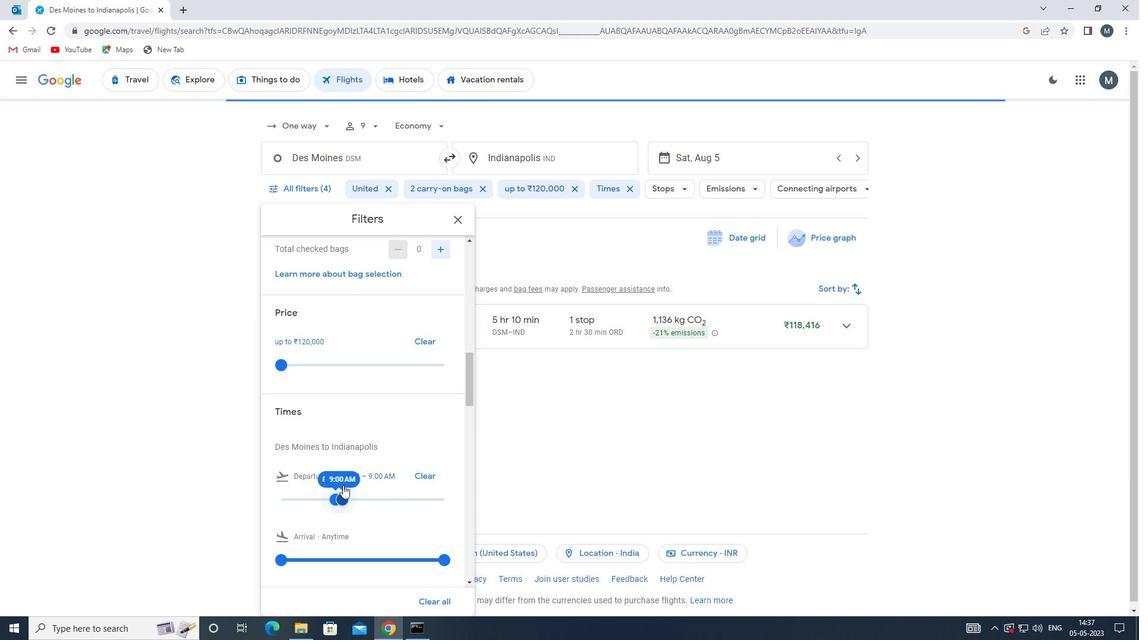 
Action: Mouse moved to (456, 220)
Screenshot: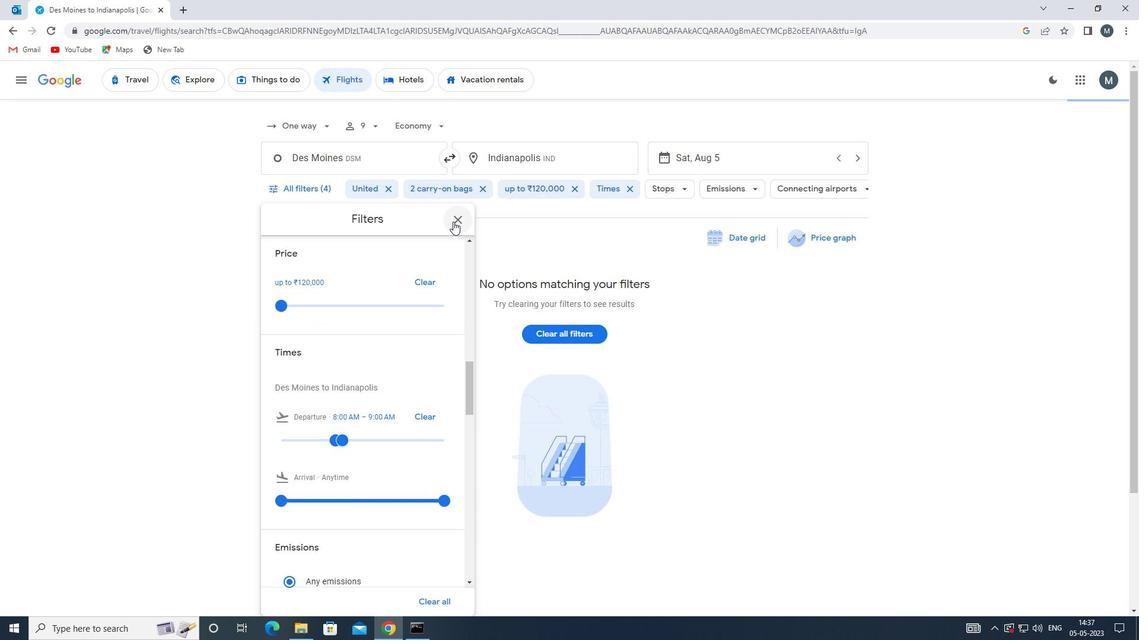 
Action: Mouse pressed left at (456, 220)
Screenshot: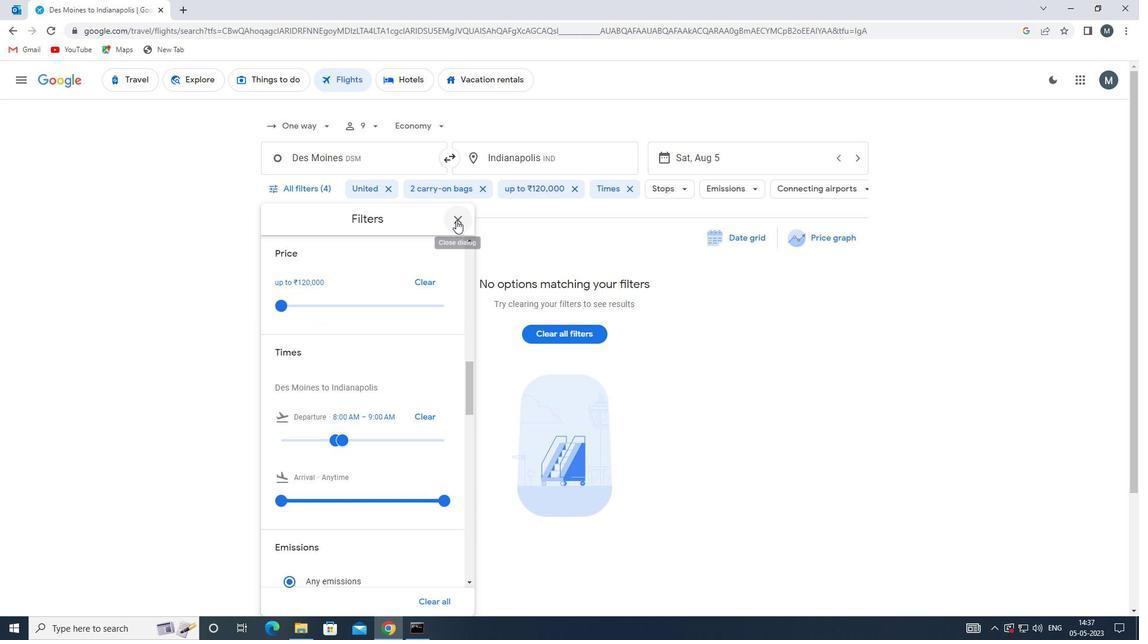 
Action: Mouse moved to (455, 239)
Screenshot: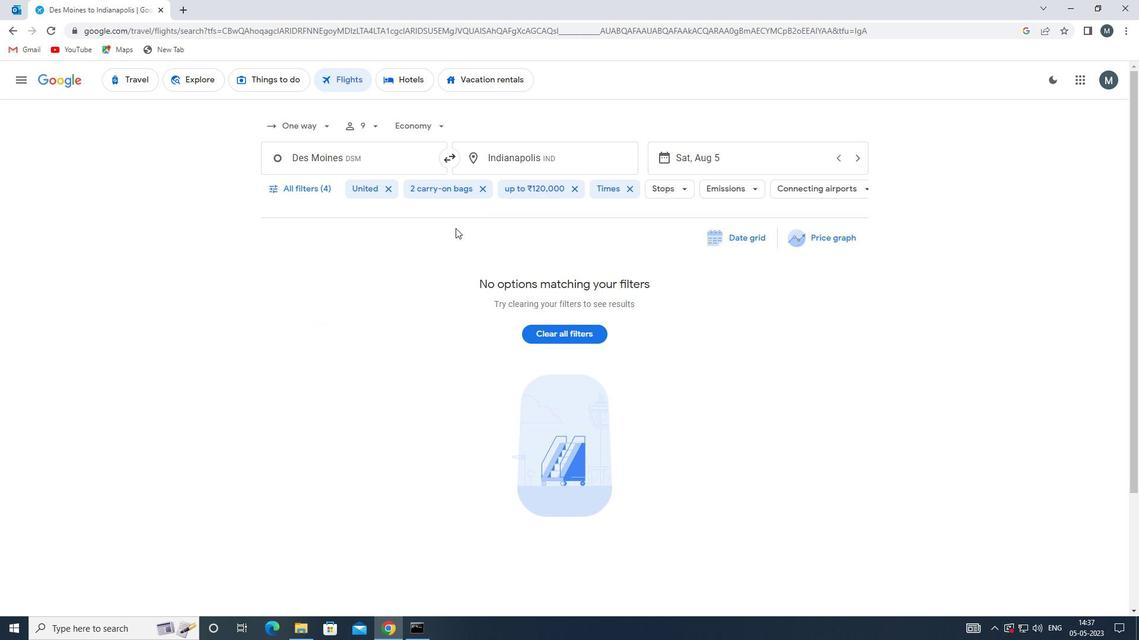 
